 Task: Create new invoice with Date Opened :15-Apr-23, Select Customer: Liquor Stop (MacArthur Blvd), Terms: Payment Term 1. Make invoice entry for item-1 with Date: 15-Apr-23, Description: Purina Dog Chow_x000D_
, Action: Material, Income Account: Income:Sales, Quantity: 1, Unit Price: 8.25, Discount $: 0.25. Make entry for item-2 with Date: 15-Apr-23, Description: _x000D_
Sweet Chaos Movie Theater Butter Popcorn Bag , Action: Material, Income Account: Income:Sales, Quantity: 2, Unit Price: 12, Discount $: 1.25. Make entry for item-3 with Date: 15-Apr-23, Description: Doritos Spicy Nacho_x000D_
, Action: Material, Income Account: Income:Sales, Quantity: 1, Unit Price: 13, Discount $: 1.75. Write Notes: 'Looking forward to serving you again.'. Post Invoice with Post Date: 15-Apr-23, Post to Accounts: Assets:Accounts Receivable. Pay / Process Payment with Transaction Date: 15-May-23, Amount: 42, Transfer Account: Checking Account. Print Invoice, display notes by going to Option, then go to Display Tab and check 'Invoice Notes'.
Action: Mouse pressed left at (177, 24)
Screenshot: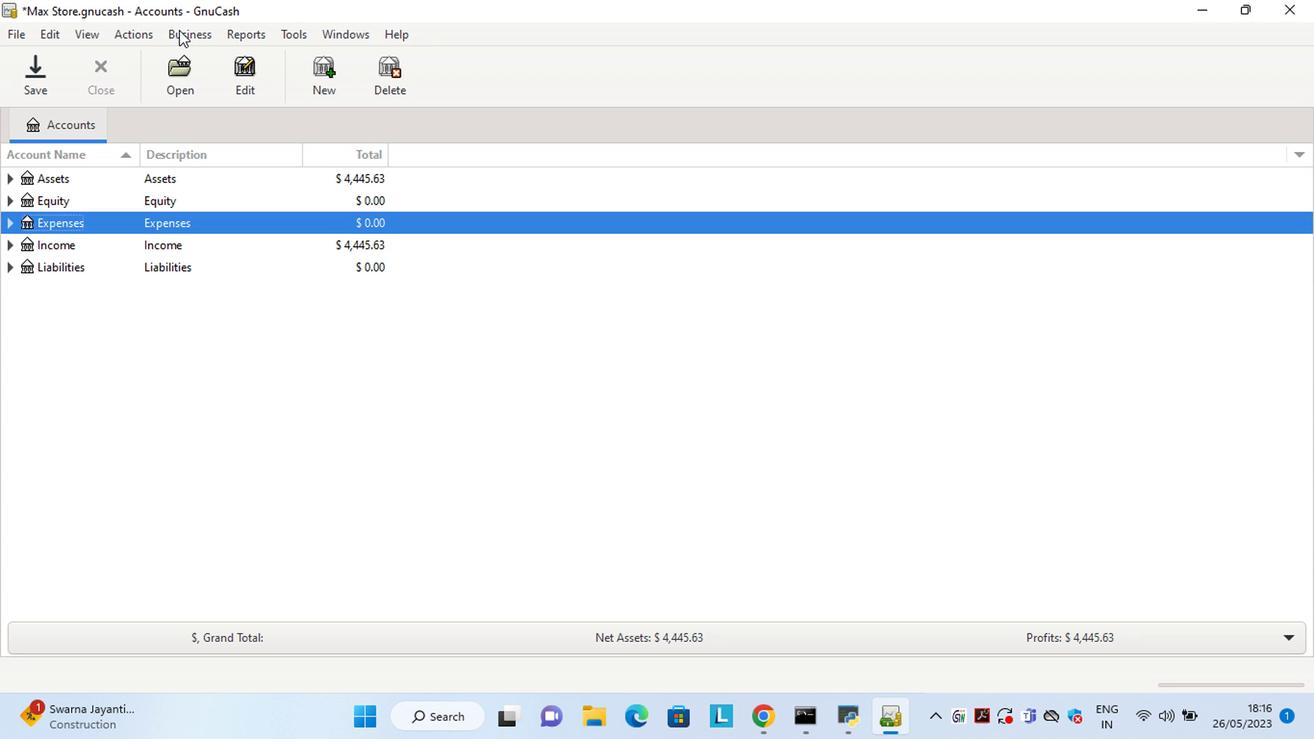 
Action: Mouse moved to (397, 121)
Screenshot: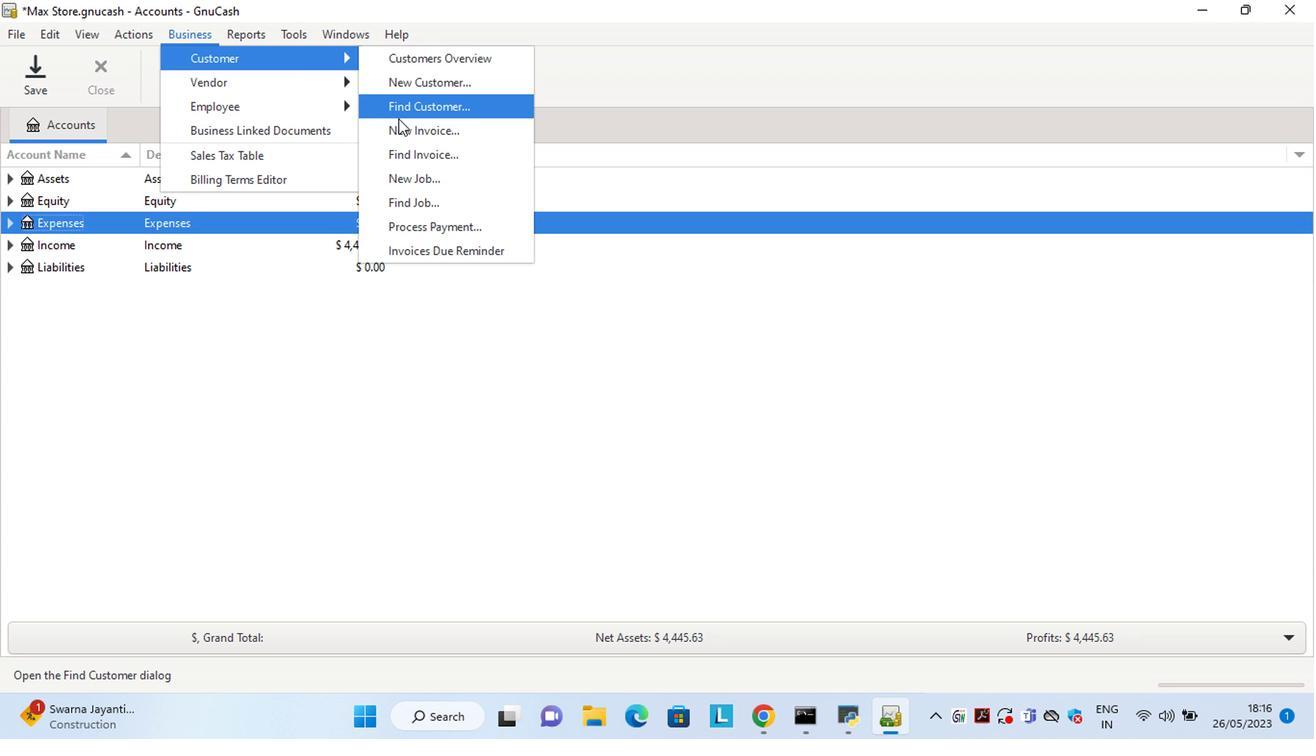 
Action: Mouse pressed left at (397, 121)
Screenshot: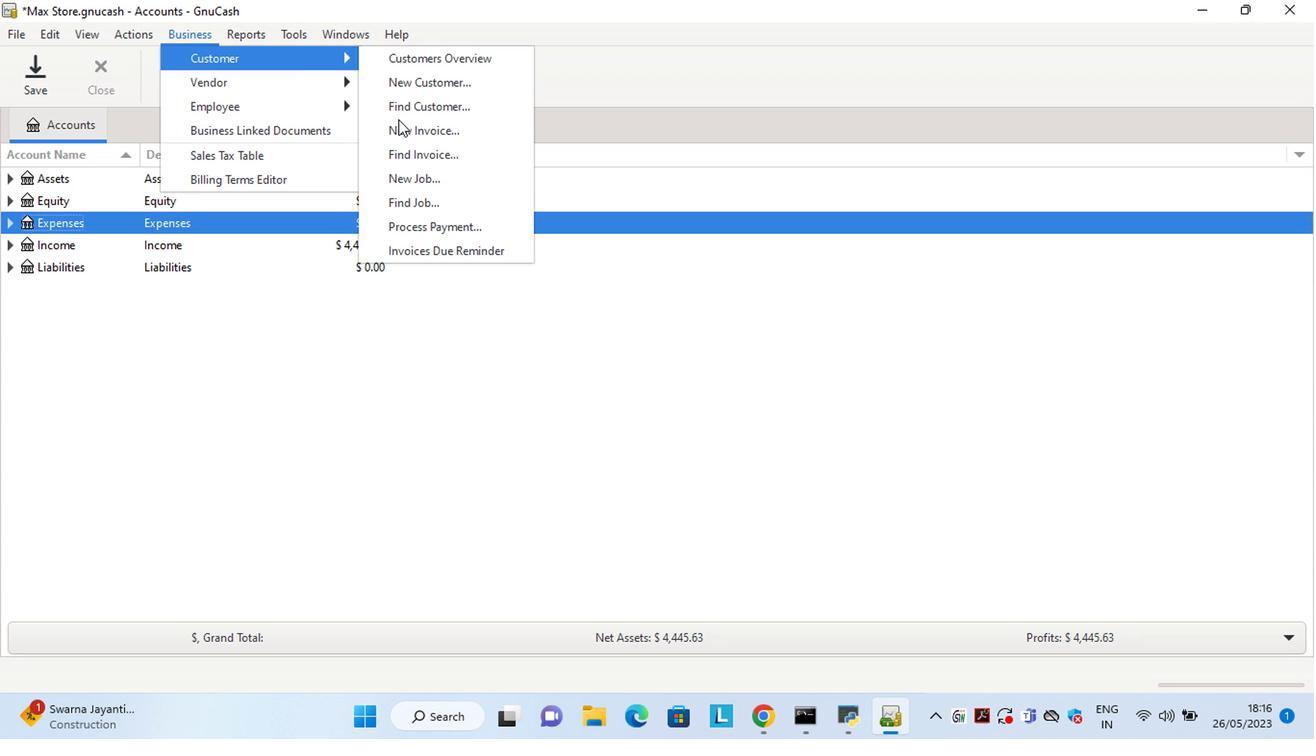 
Action: Mouse moved to (709, 254)
Screenshot: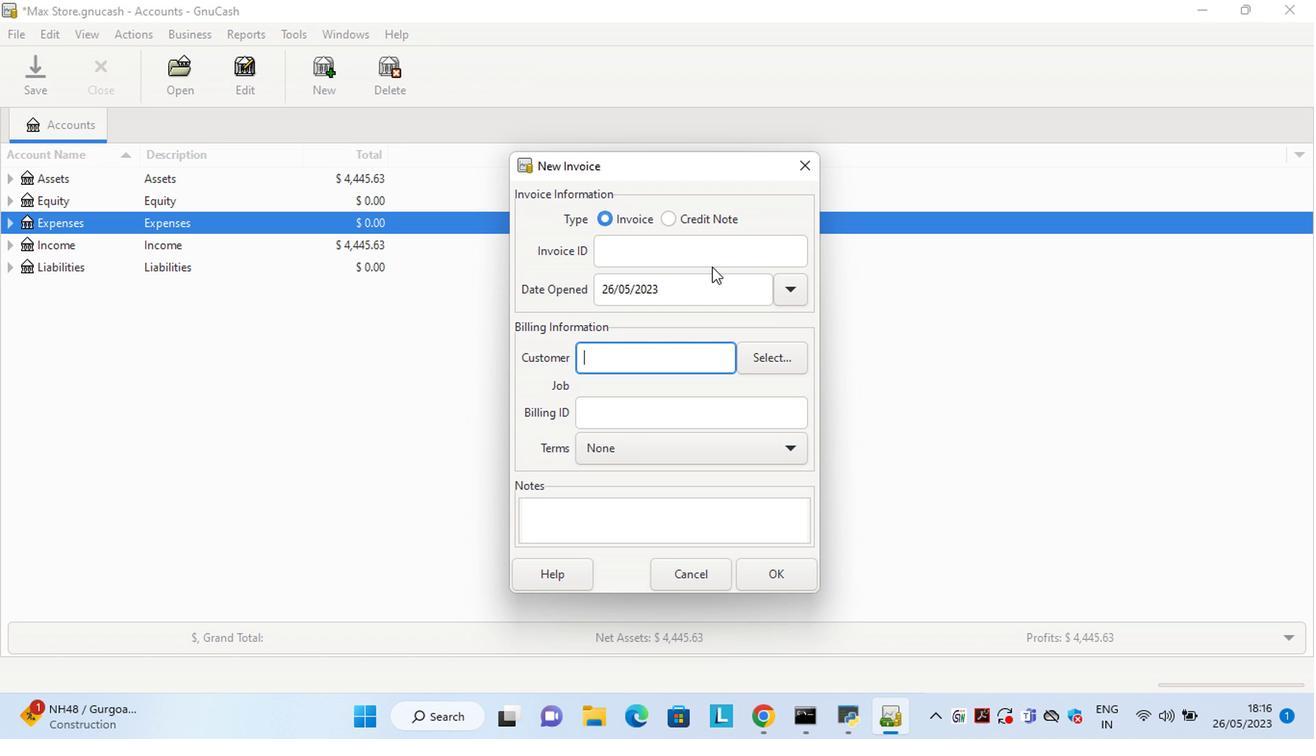 
Action: Mouse pressed left at (709, 254)
Screenshot: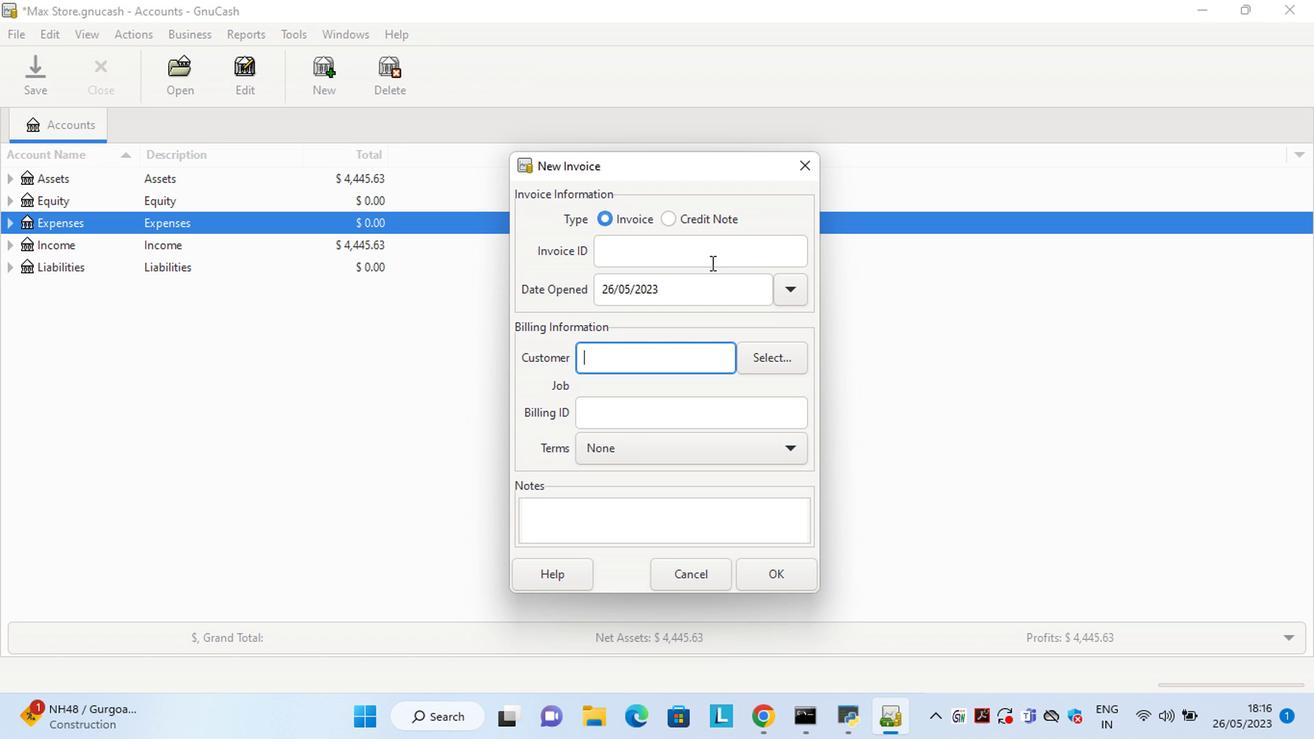 
Action: Mouse moved to (703, 287)
Screenshot: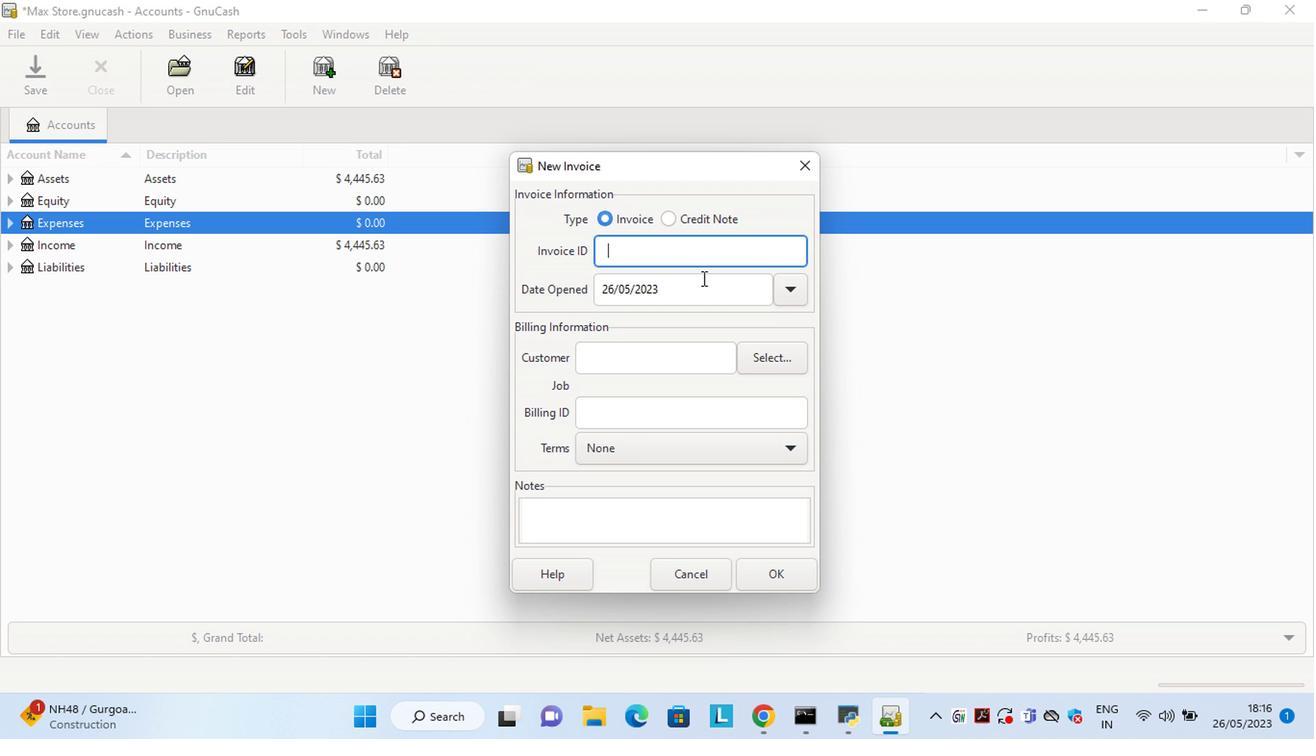 
Action: Mouse pressed left at (703, 287)
Screenshot: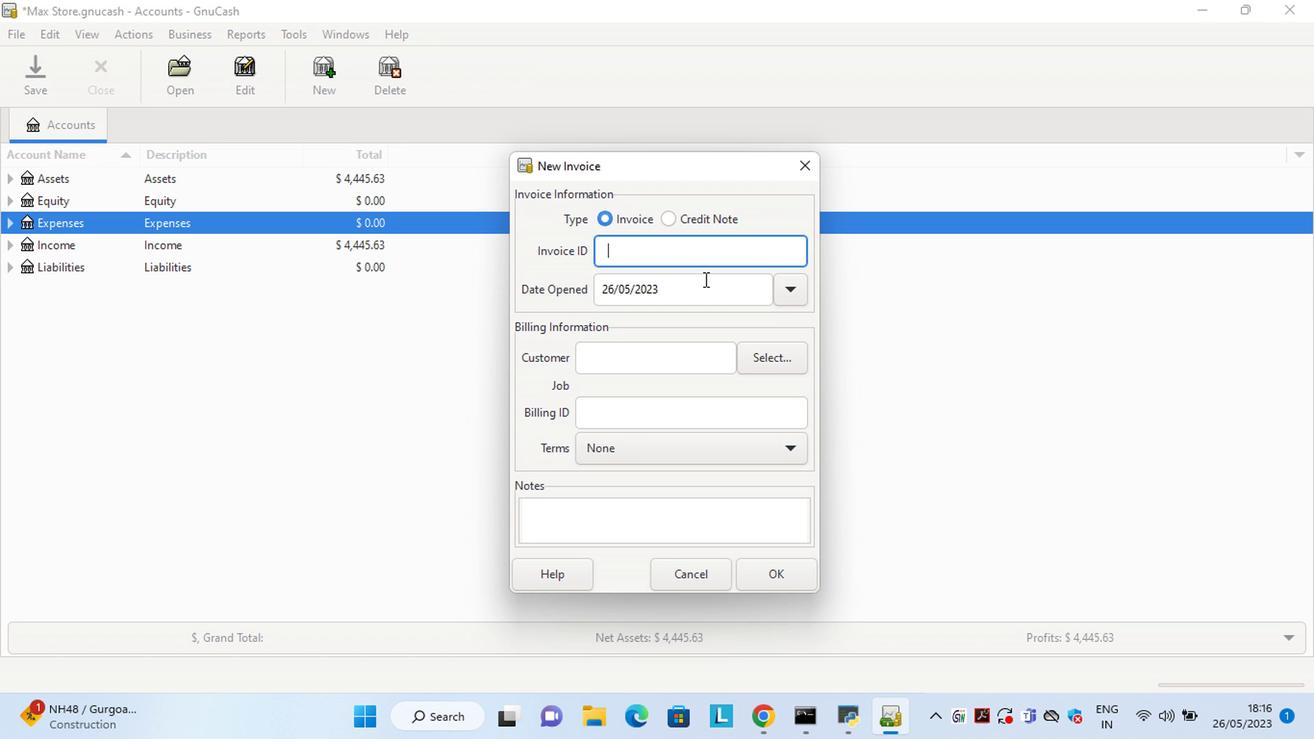 
Action: Key pressed <Key.left><Key.left><Key.left><Key.left><Key.left><Key.left><Key.left><Key.left><Key.left><Key.left><Key.left><Key.left><Key.delete><Key.delete>15<Key.right><Key.right><Key.delete>4
Screenshot: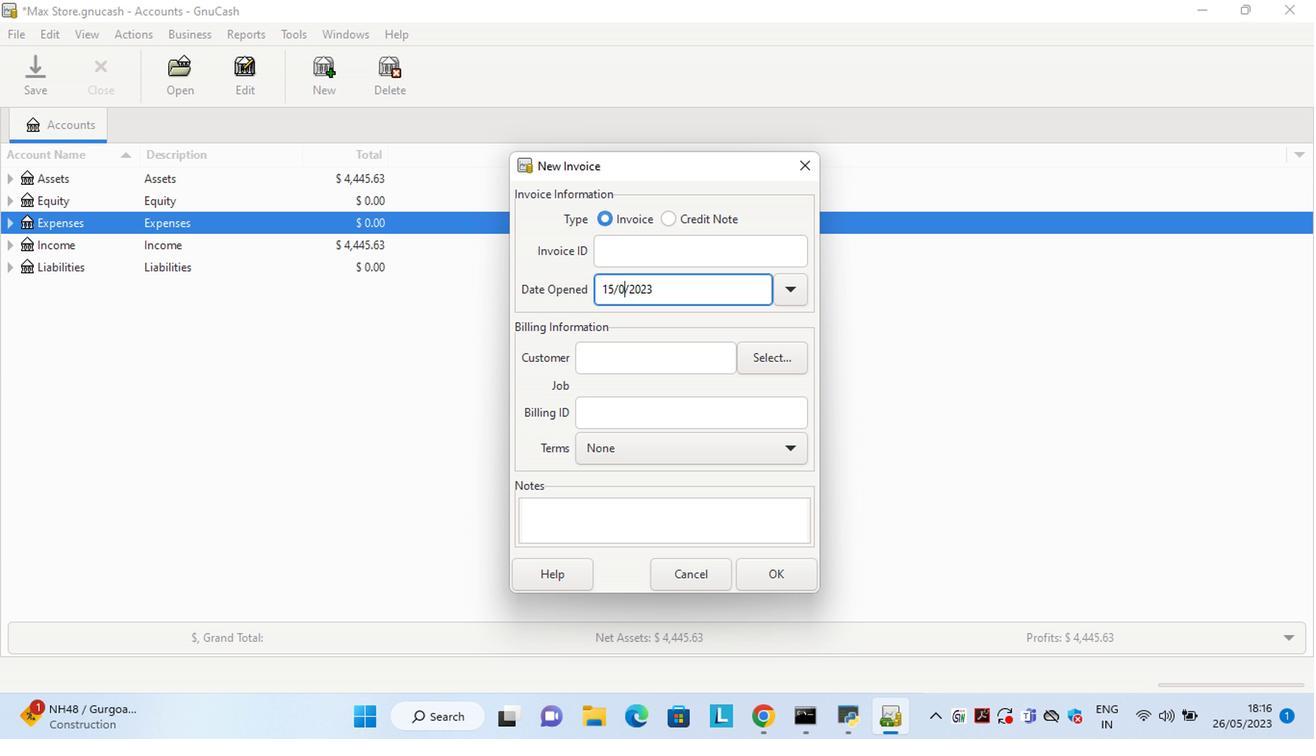 
Action: Mouse moved to (749, 354)
Screenshot: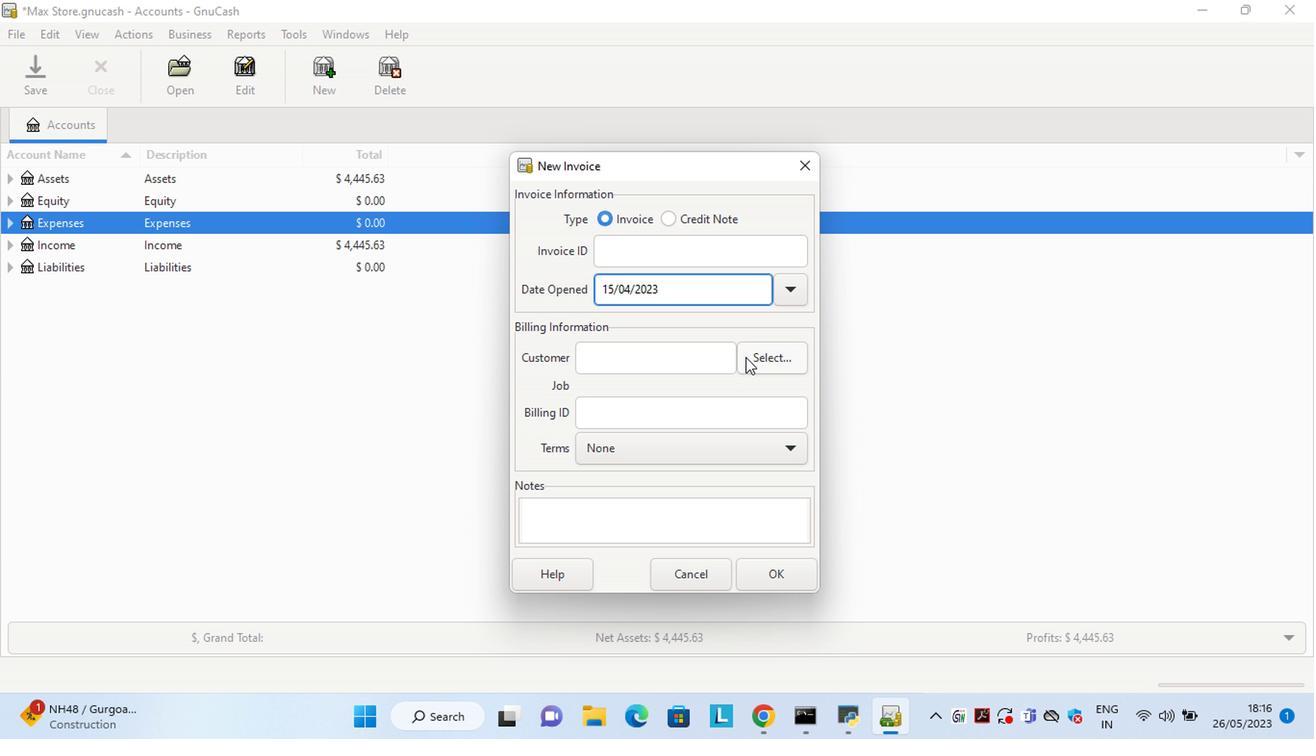 
Action: Mouse pressed left at (749, 354)
Screenshot: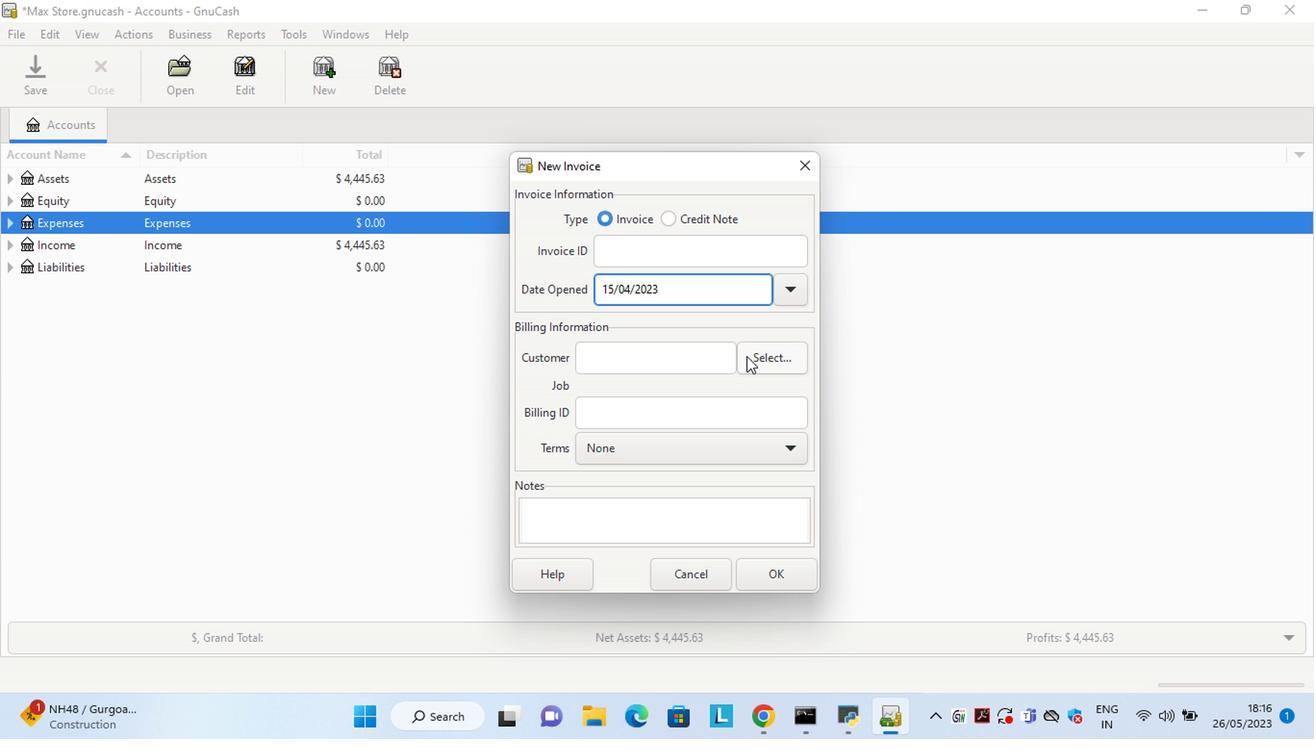 
Action: Mouse moved to (679, 327)
Screenshot: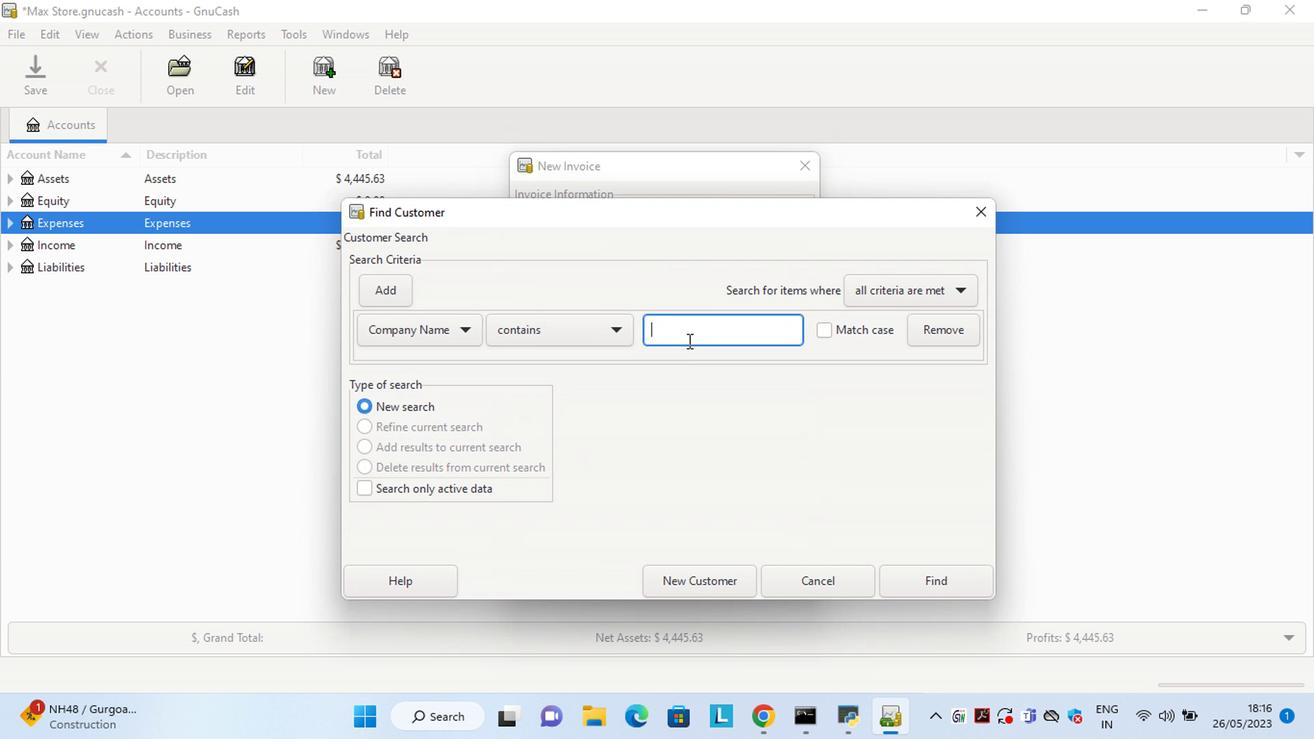 
Action: Mouse pressed left at (679, 327)
Screenshot: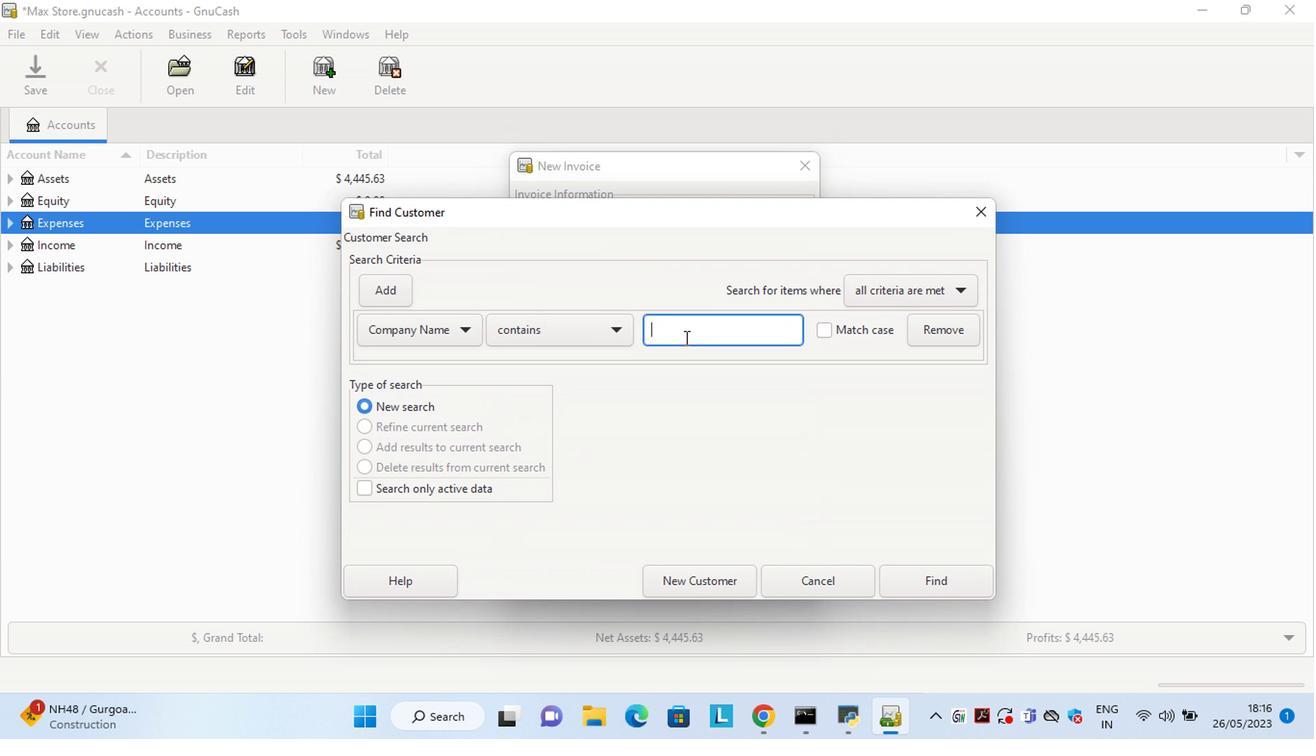 
Action: Key pressed <Key.shift>Liquor<Key.space><Key.shift>Stop
Screenshot: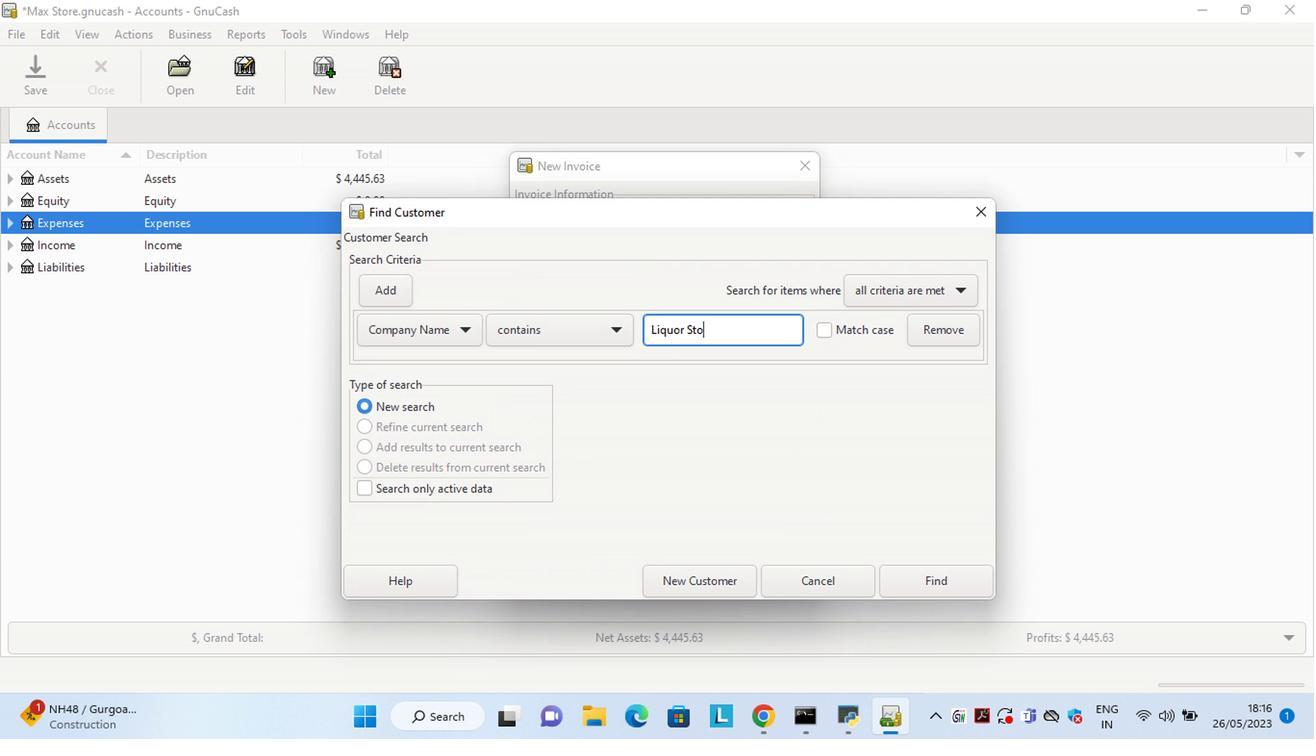 
Action: Mouse moved to (943, 586)
Screenshot: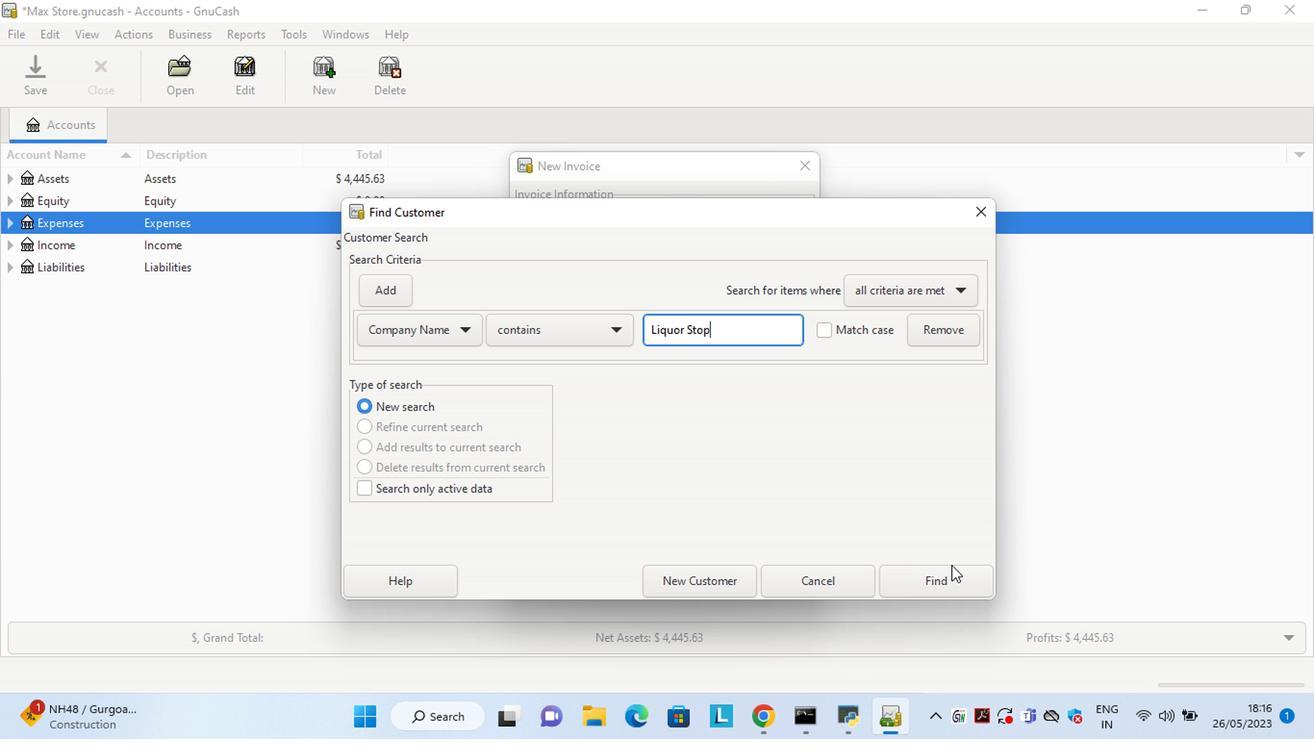 
Action: Mouse pressed left at (943, 586)
Screenshot: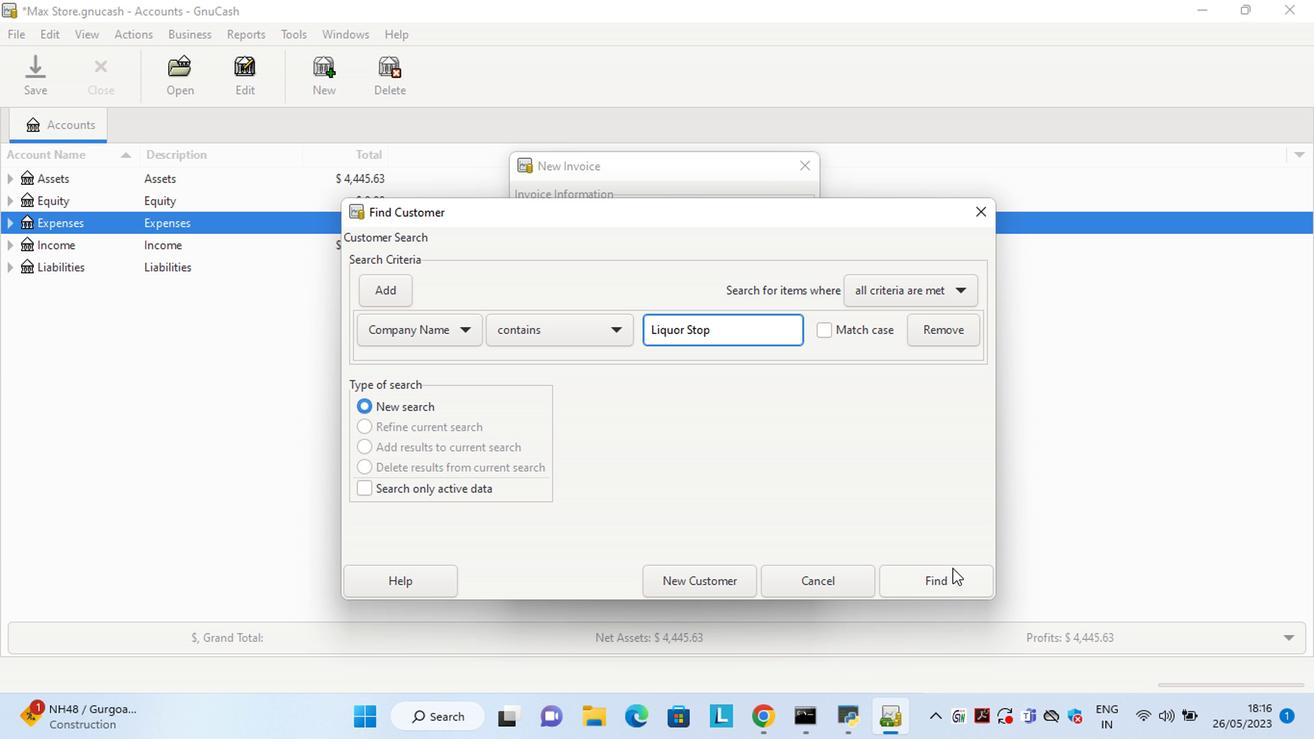 
Action: Mouse moved to (716, 384)
Screenshot: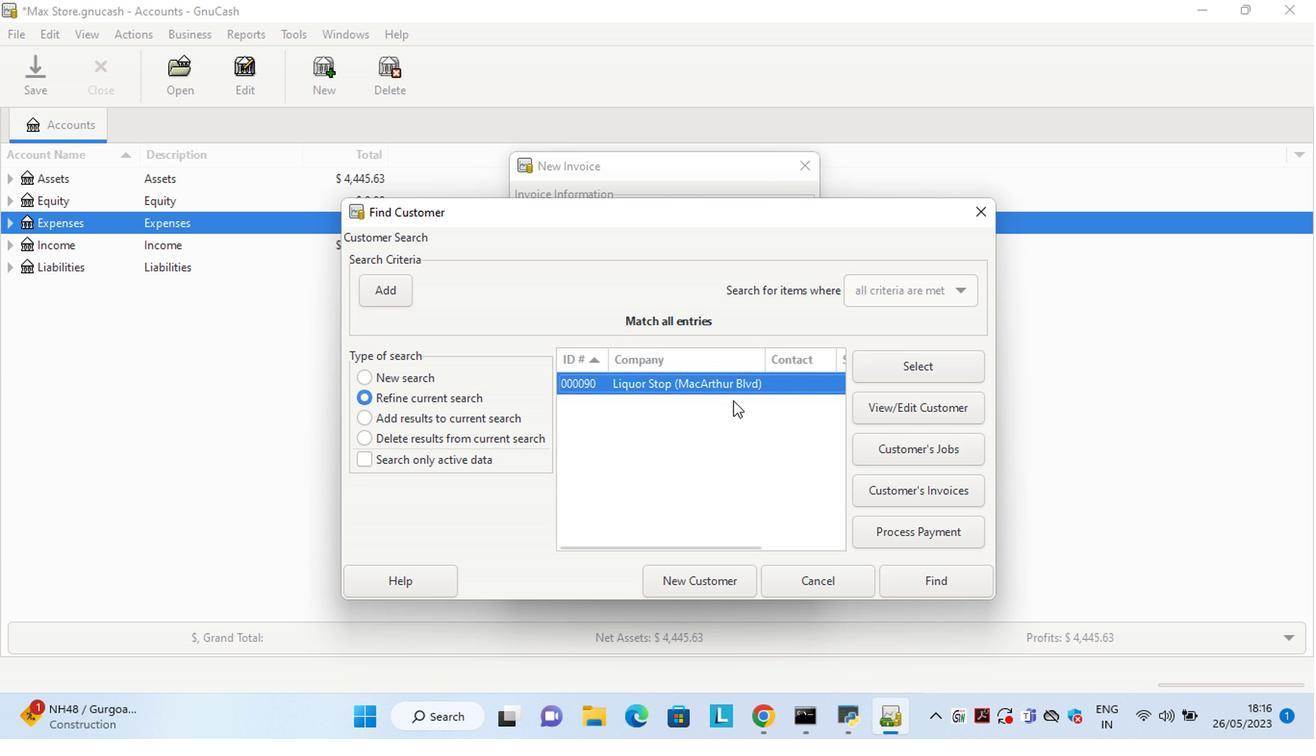 
Action: Mouse pressed left at (716, 384)
Screenshot: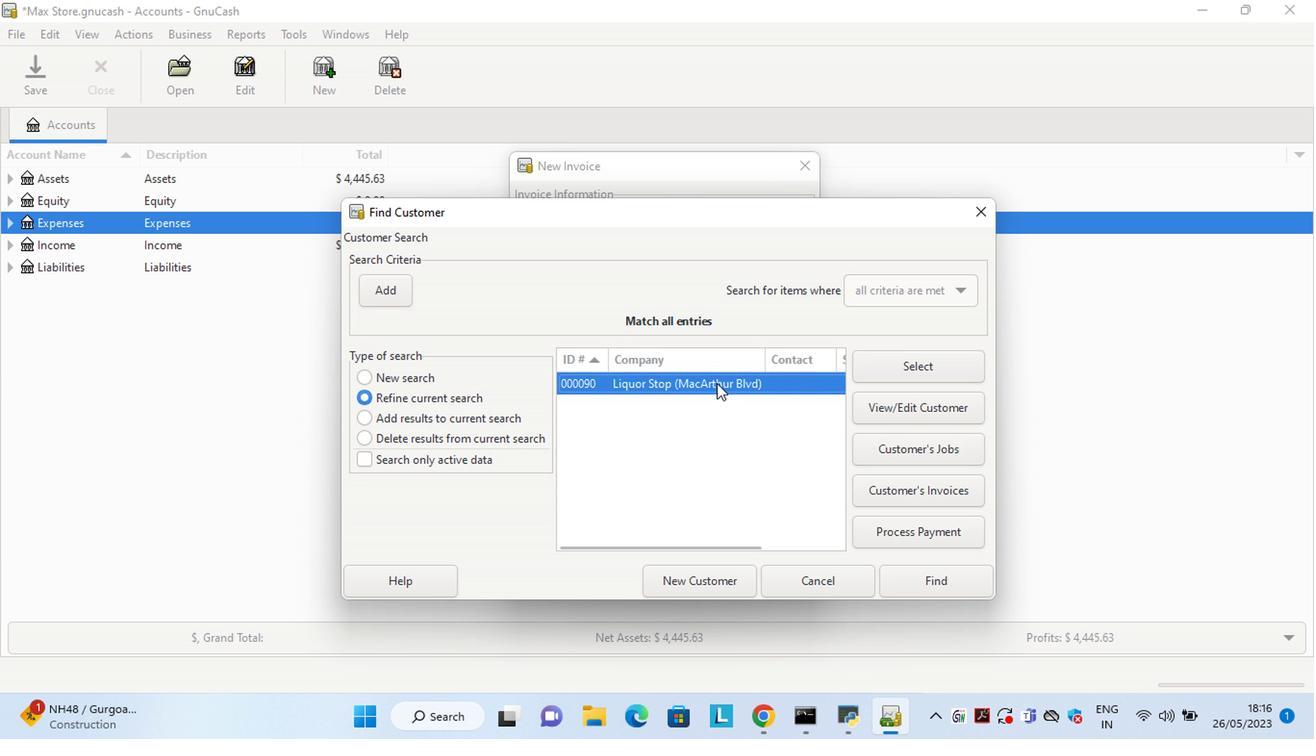 
Action: Mouse pressed left at (716, 384)
Screenshot: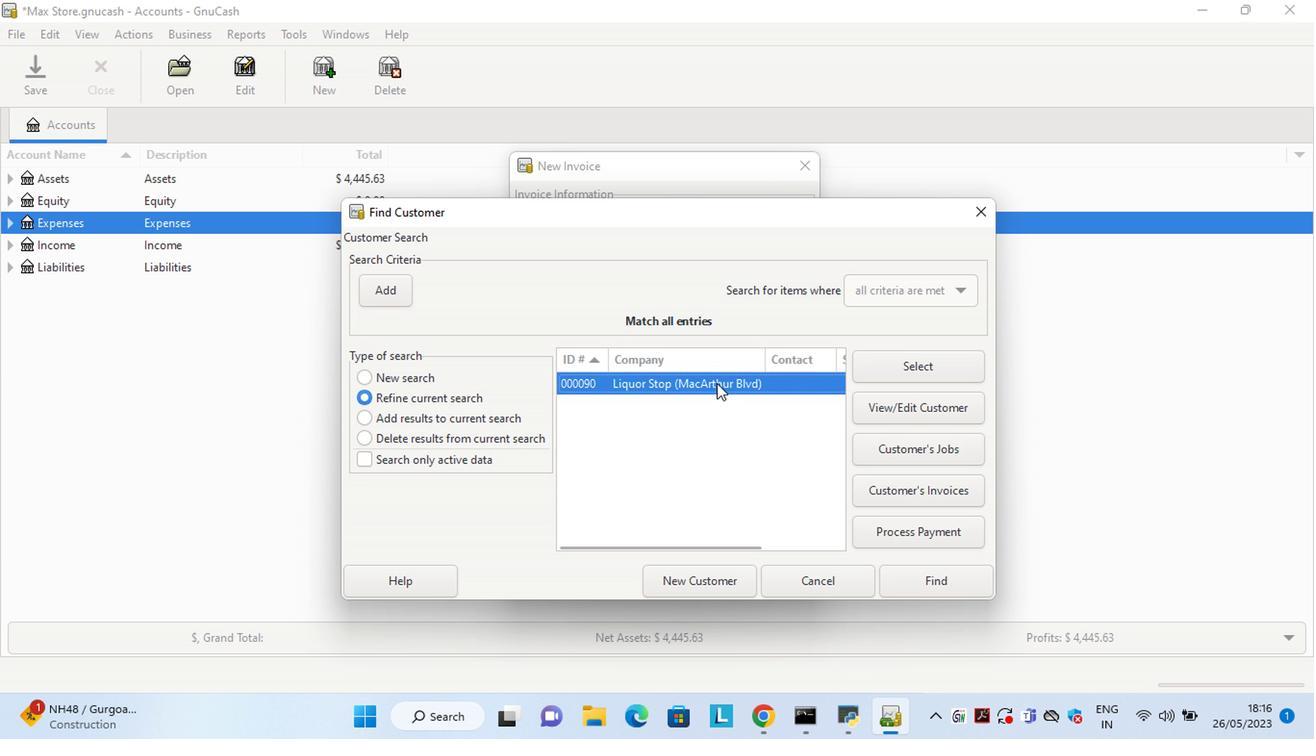 
Action: Mouse moved to (652, 463)
Screenshot: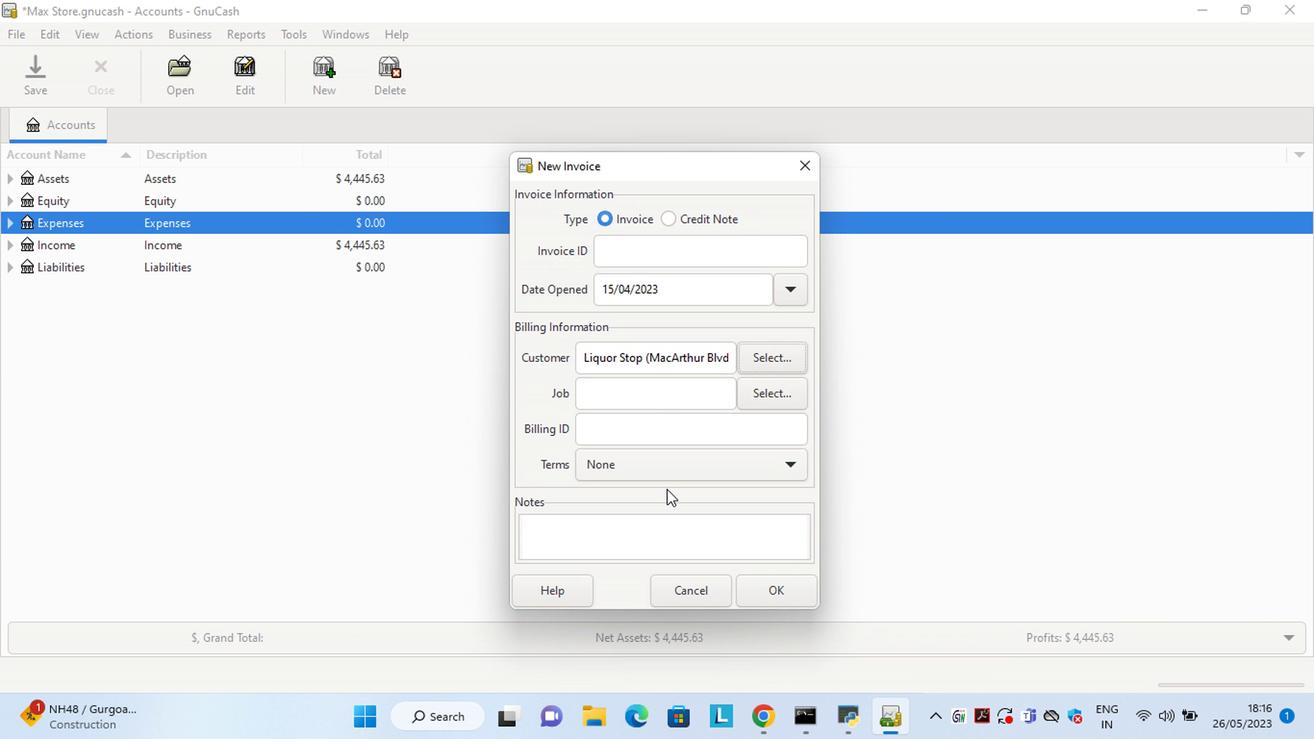 
Action: Mouse pressed left at (652, 463)
Screenshot: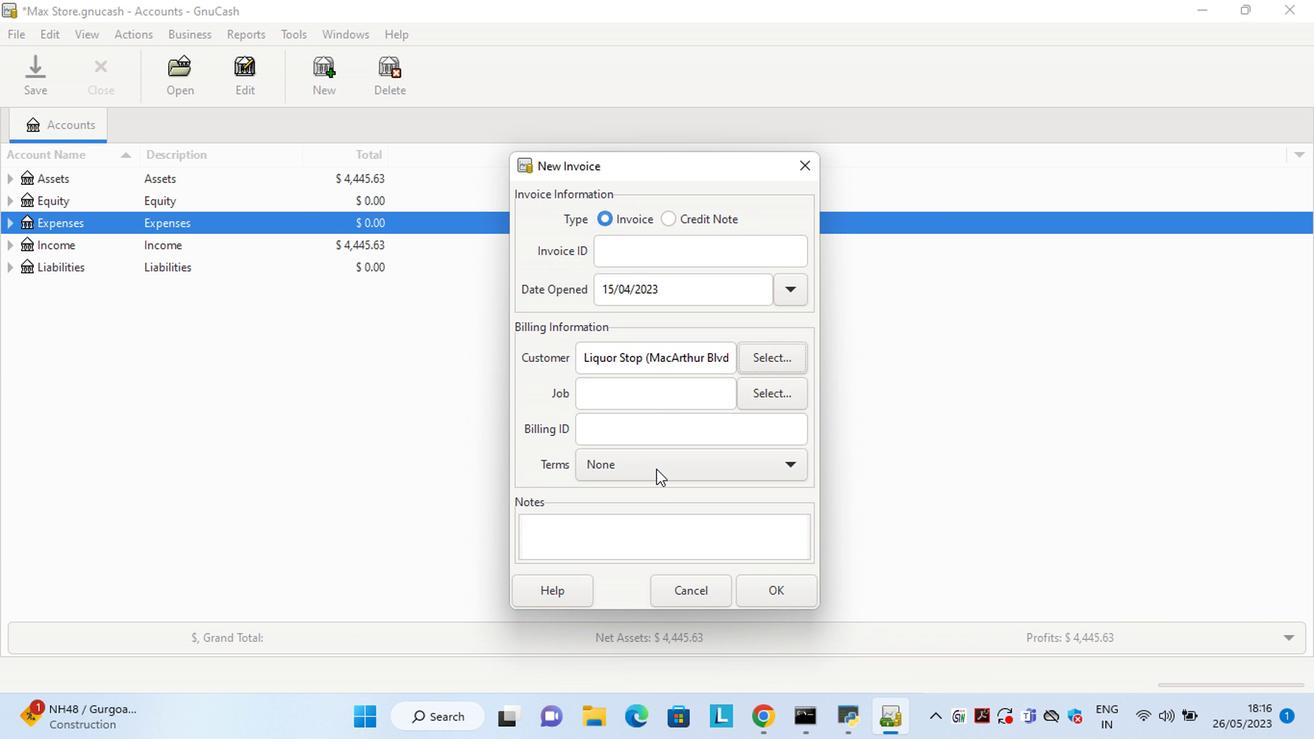 
Action: Mouse moved to (633, 503)
Screenshot: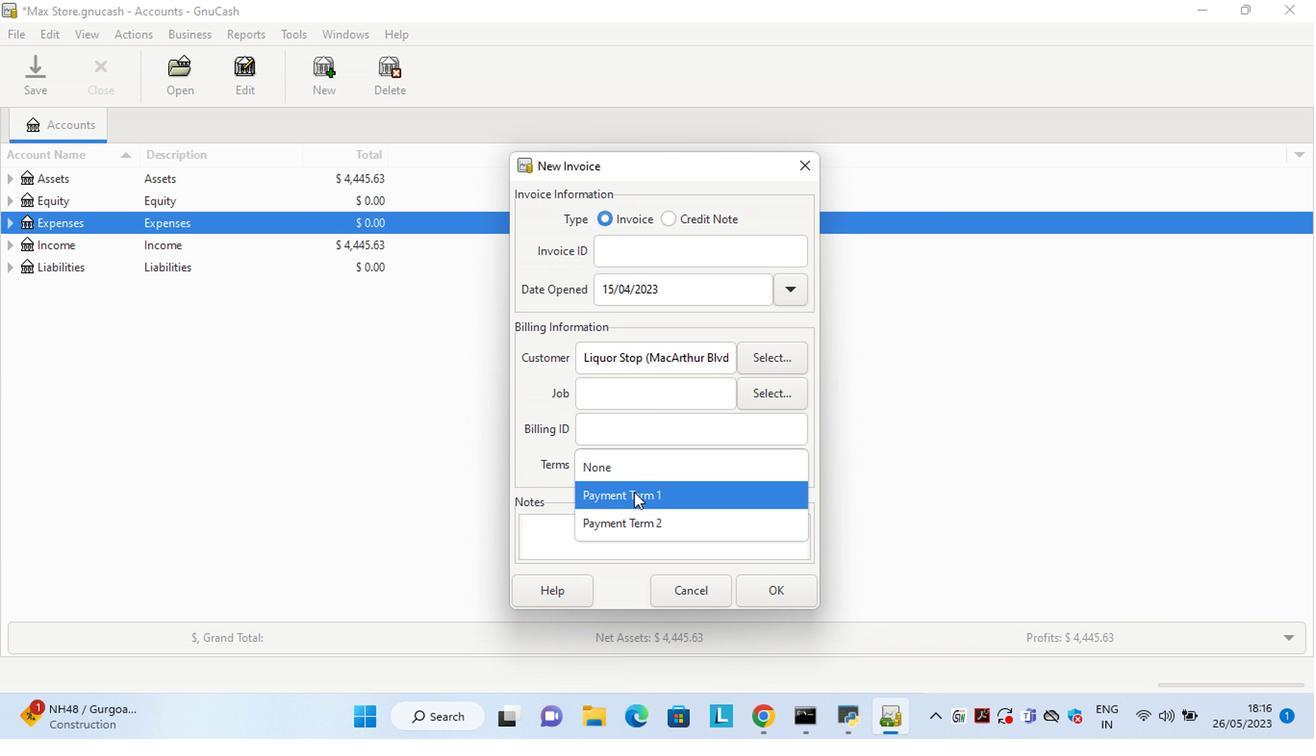 
Action: Mouse pressed left at (633, 503)
Screenshot: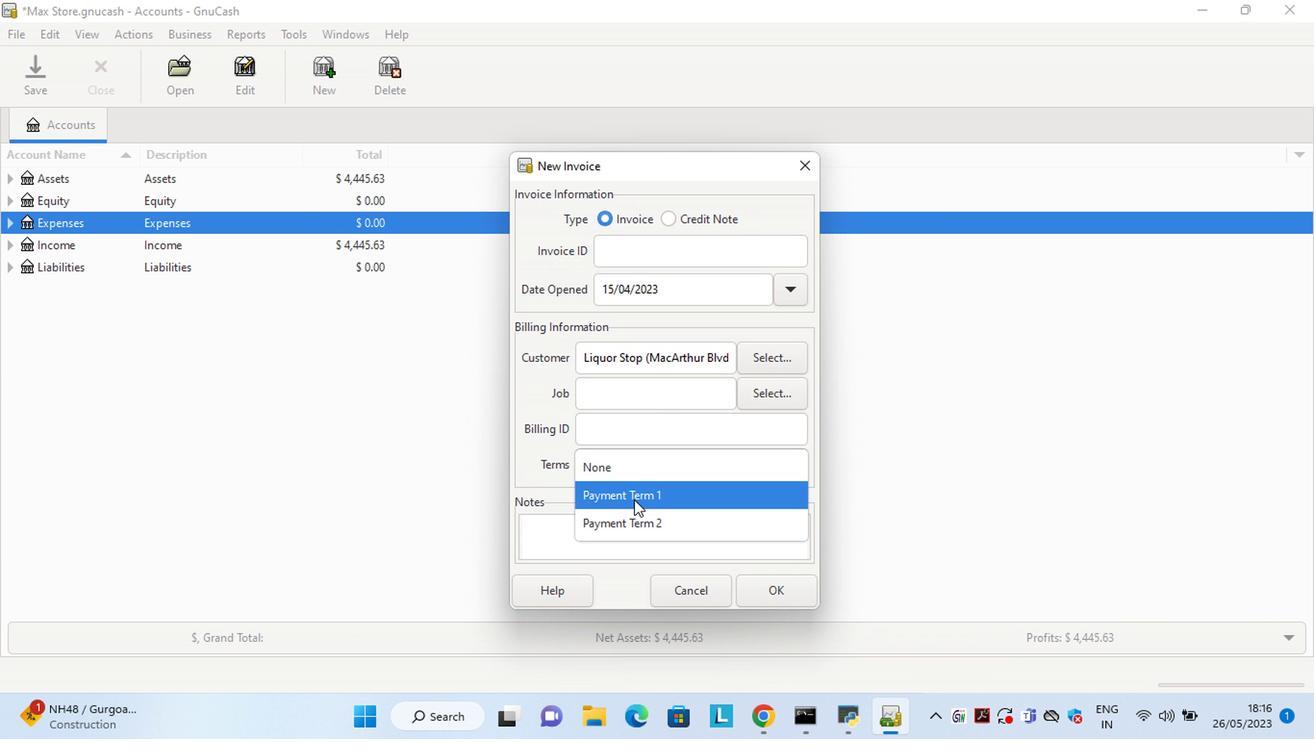 
Action: Mouse moved to (760, 590)
Screenshot: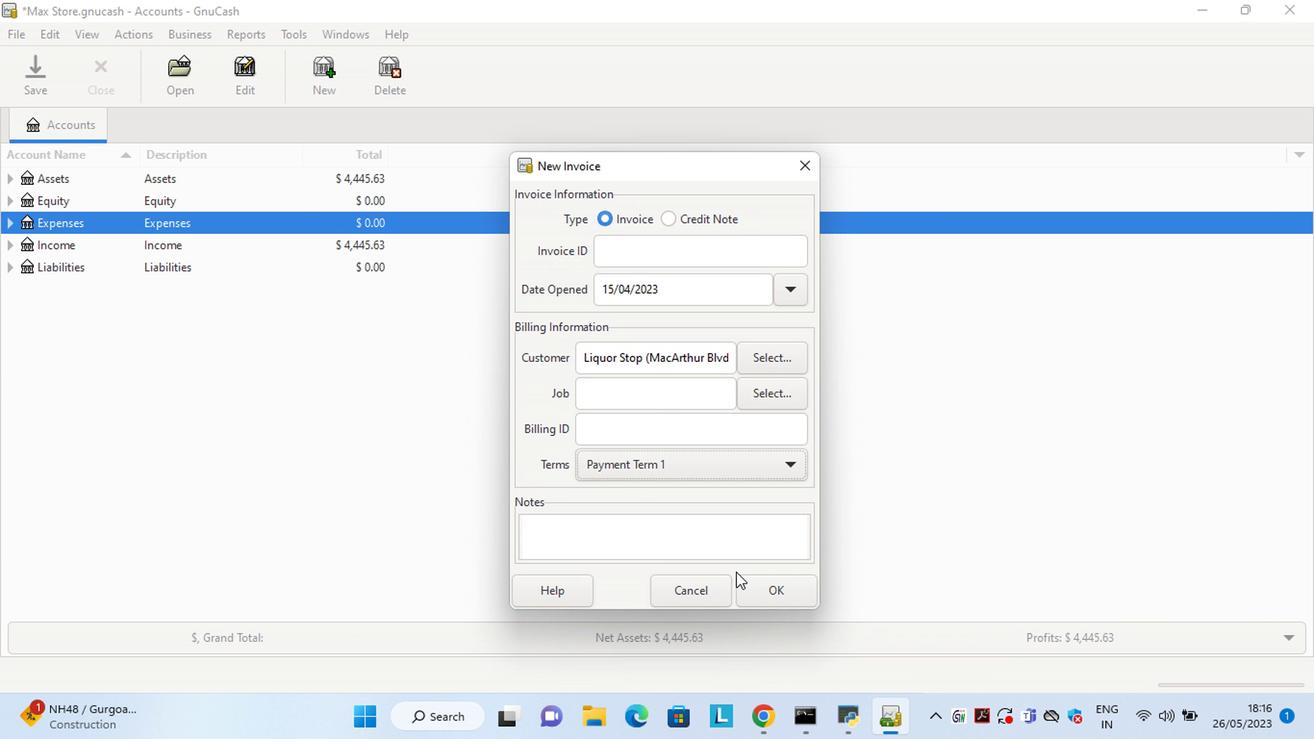 
Action: Mouse pressed left at (760, 590)
Screenshot: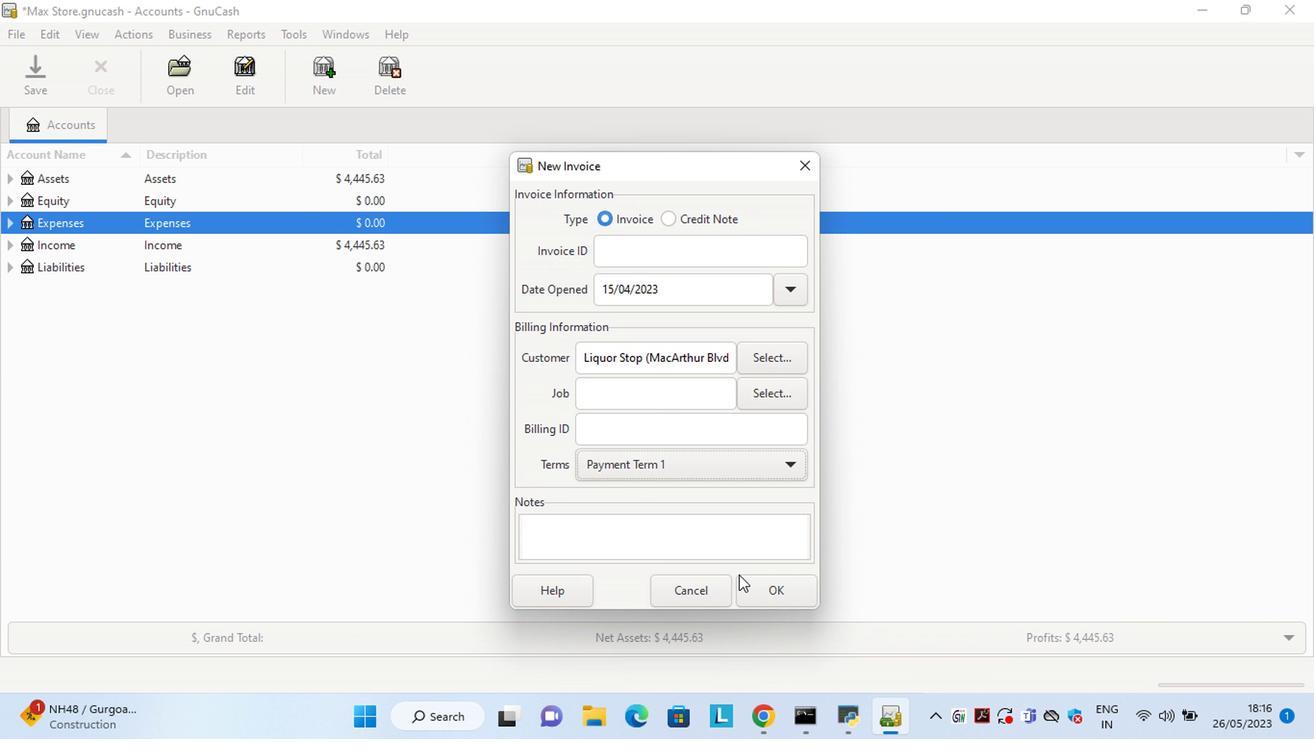 
Action: Mouse moved to (421, 404)
Screenshot: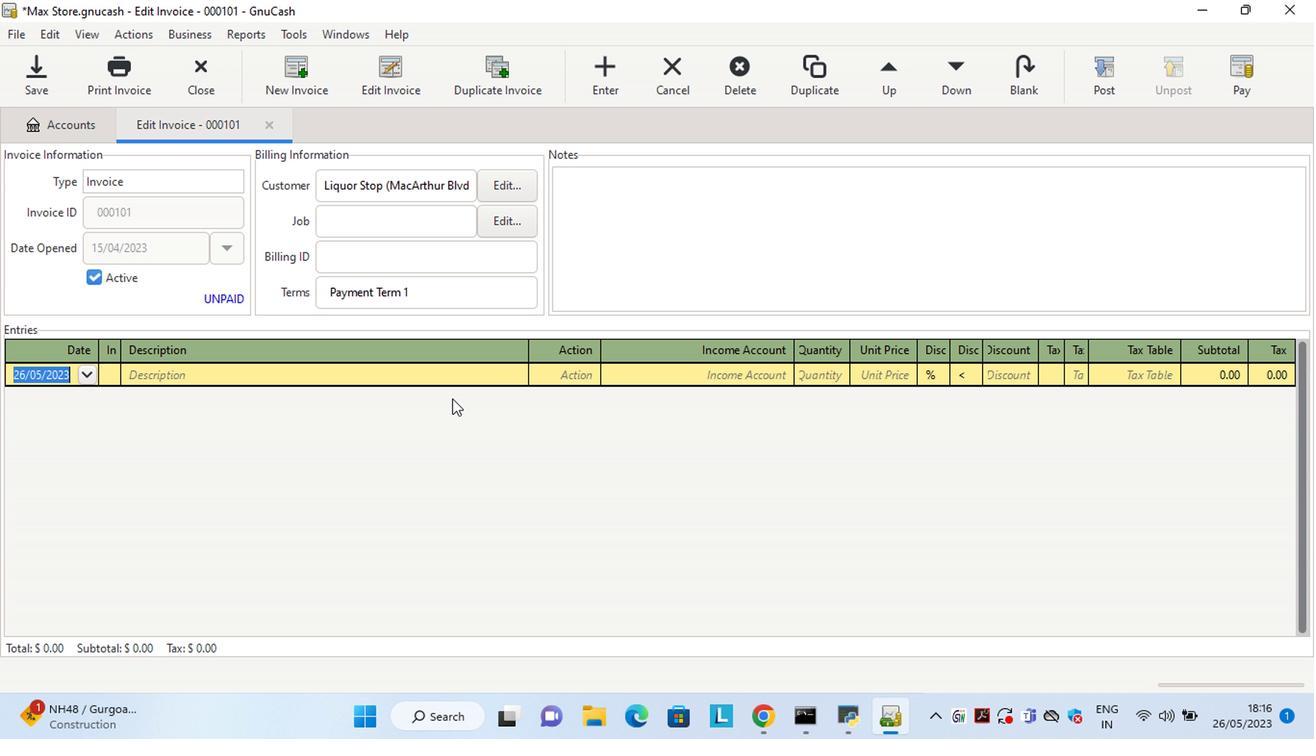 
Action: Key pressed <Key.left><Key.delete><Key.delete>15<Key.right><Key.right><Key.delete>4<Key.tab><Key.shift>Purina<Key.space><Key.shift>Dog<Key.space><Key.shift>Chow<Key.tab>ma<Key.tab>sale<Key.tab>1<Key.tab>
Screenshot: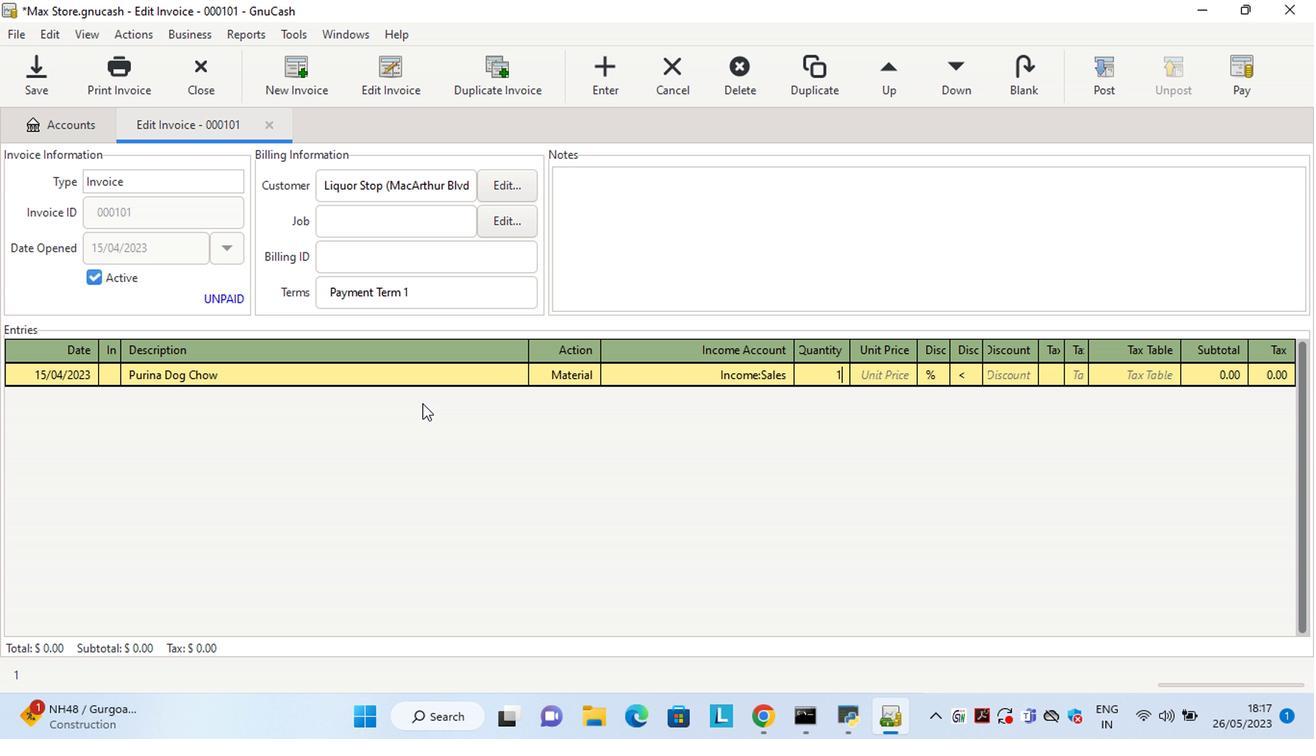 
Action: Mouse moved to (879, 379)
Screenshot: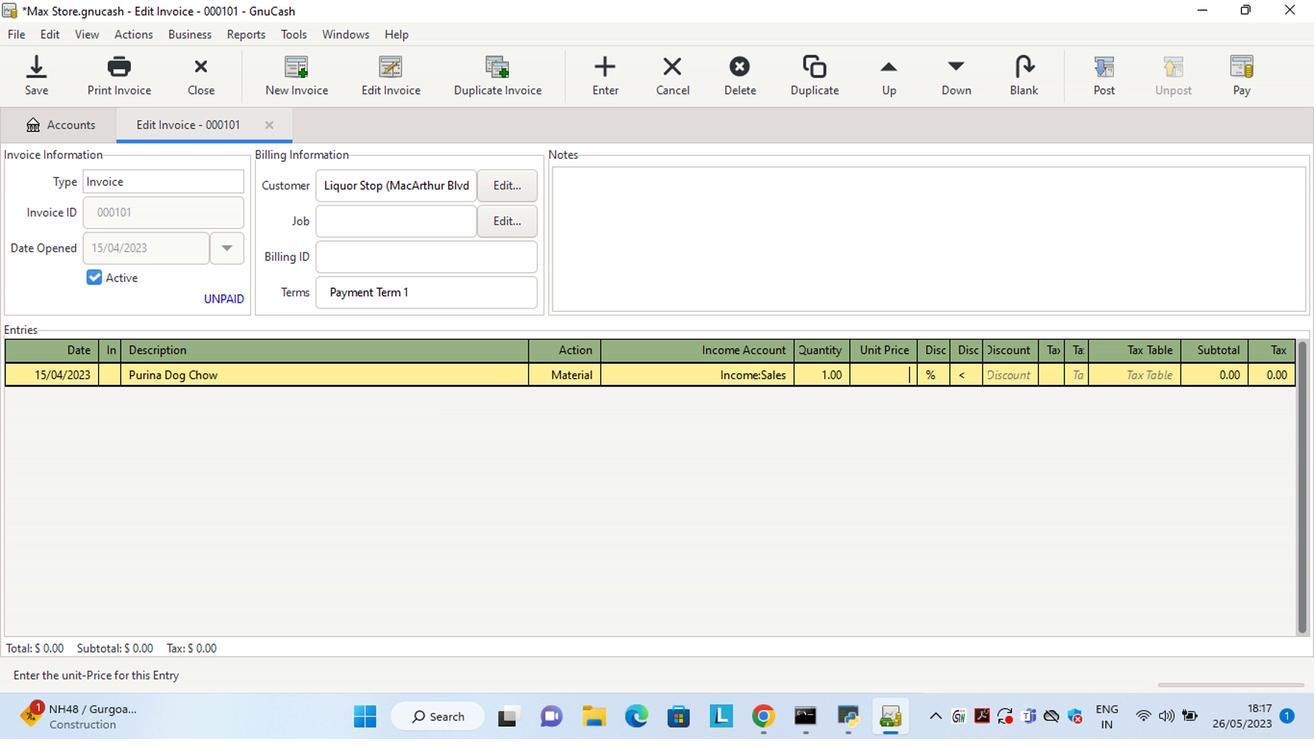 
Action: Key pressed 8.25
Screenshot: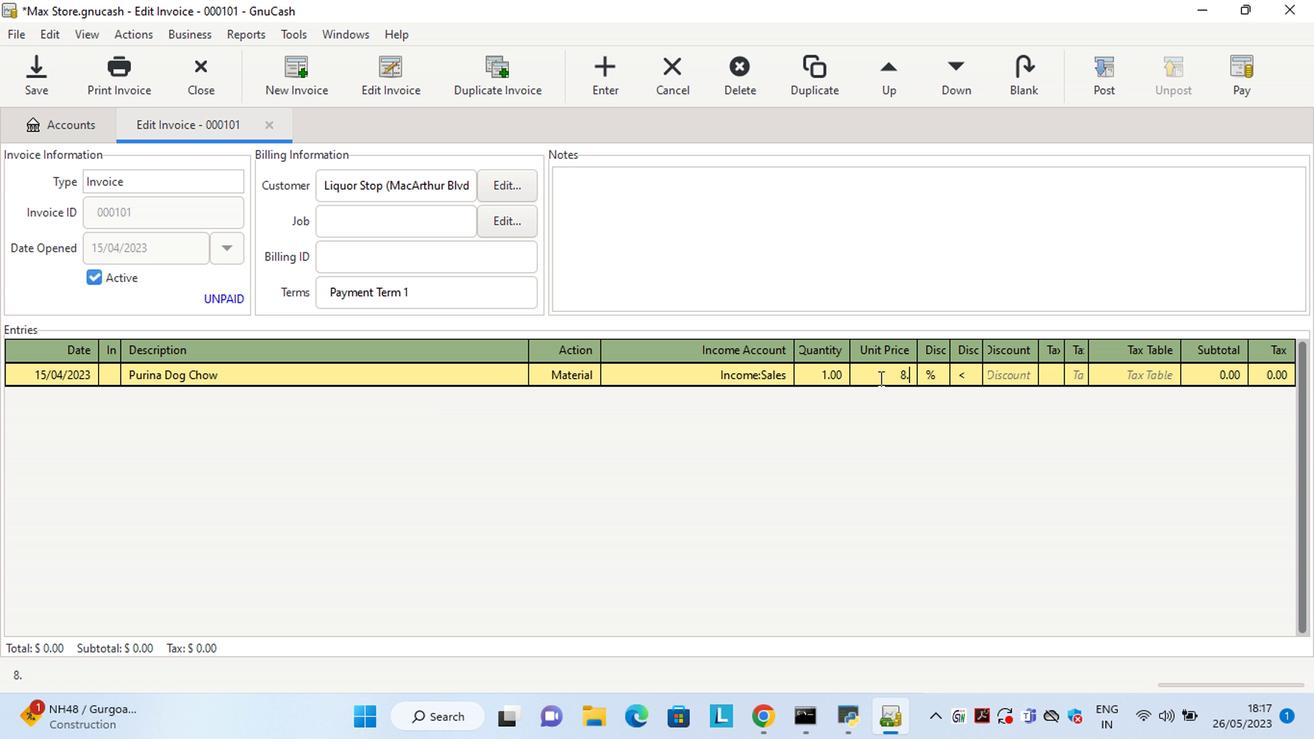 
Action: Mouse moved to (1086, 397)
Screenshot: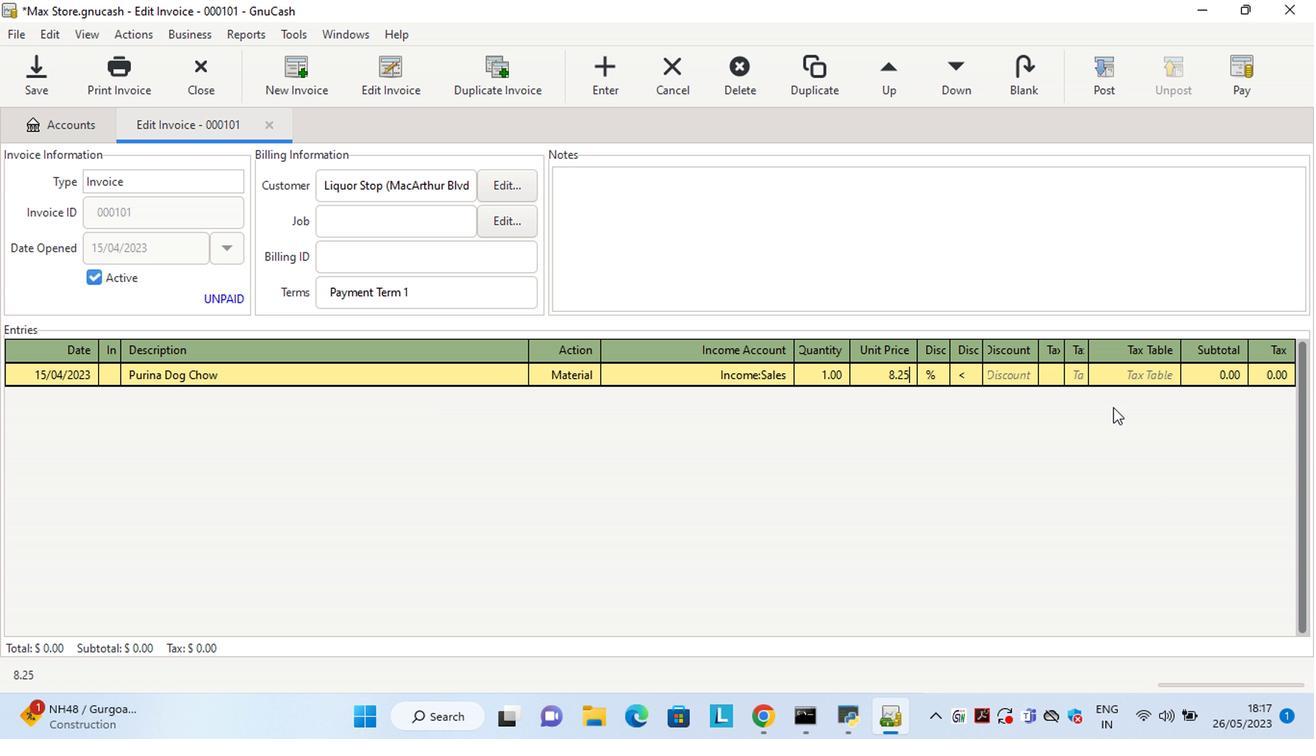 
Action: Key pressed <Key.tab>
Screenshot: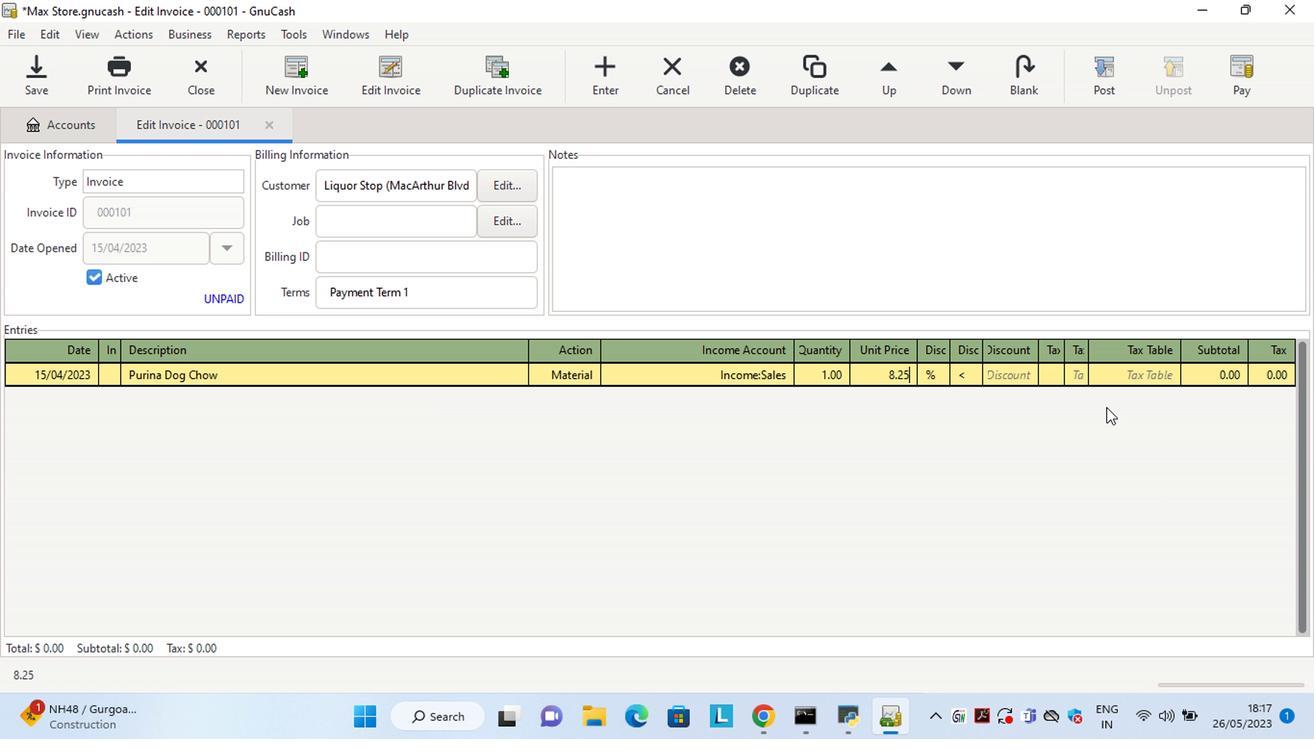 
Action: Mouse moved to (966, 377)
Screenshot: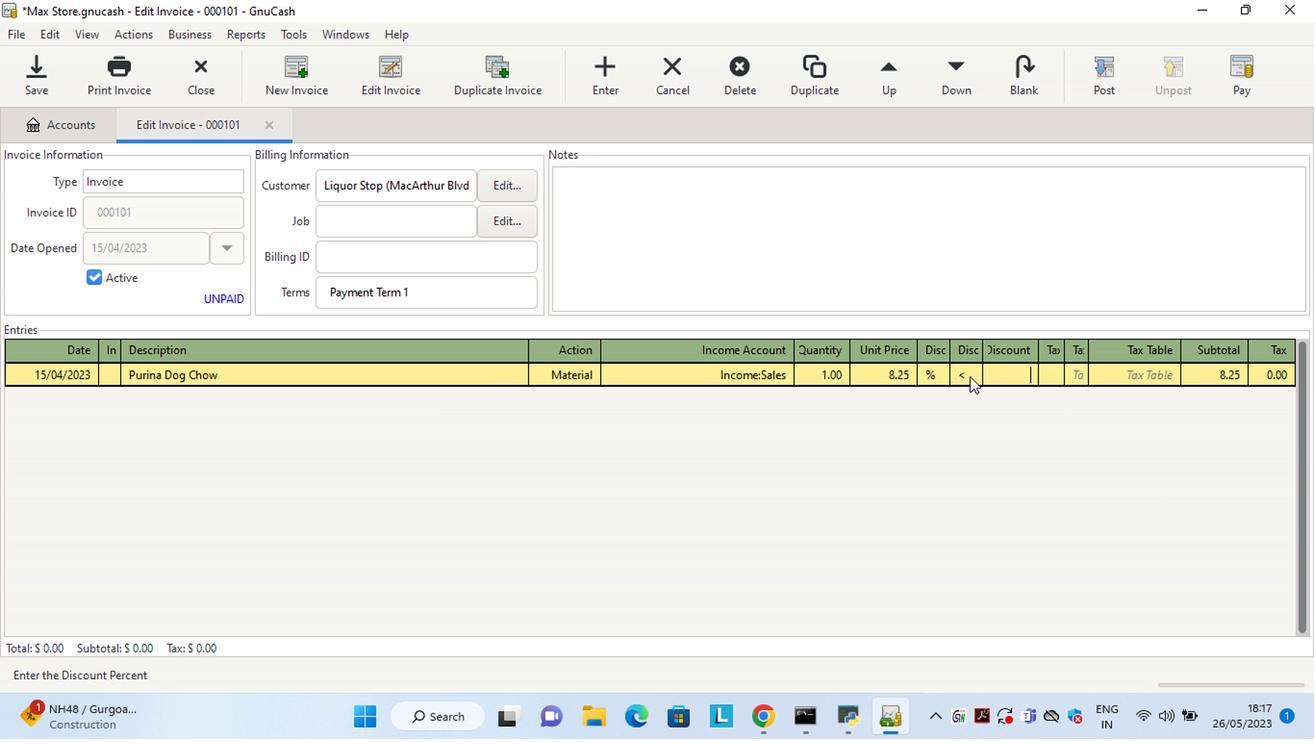 
Action: Mouse pressed left at (966, 377)
Screenshot: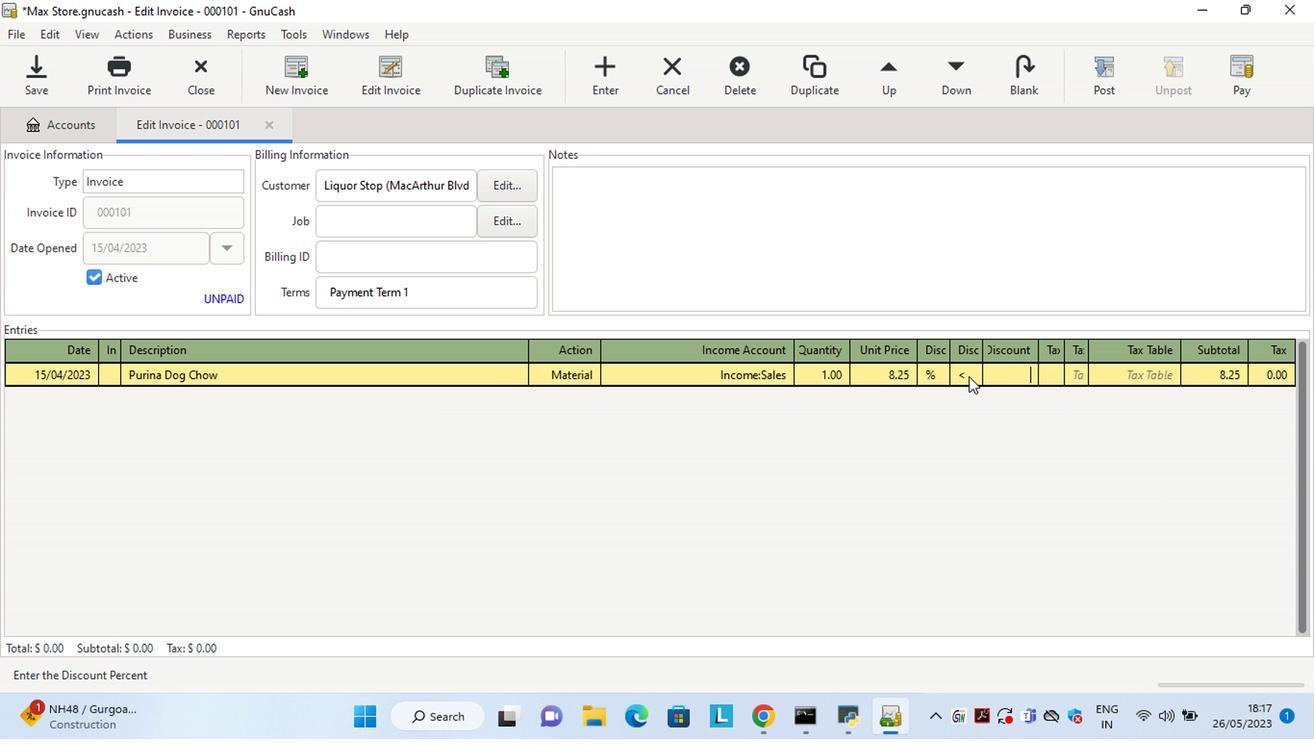 
Action: Mouse moved to (925, 374)
Screenshot: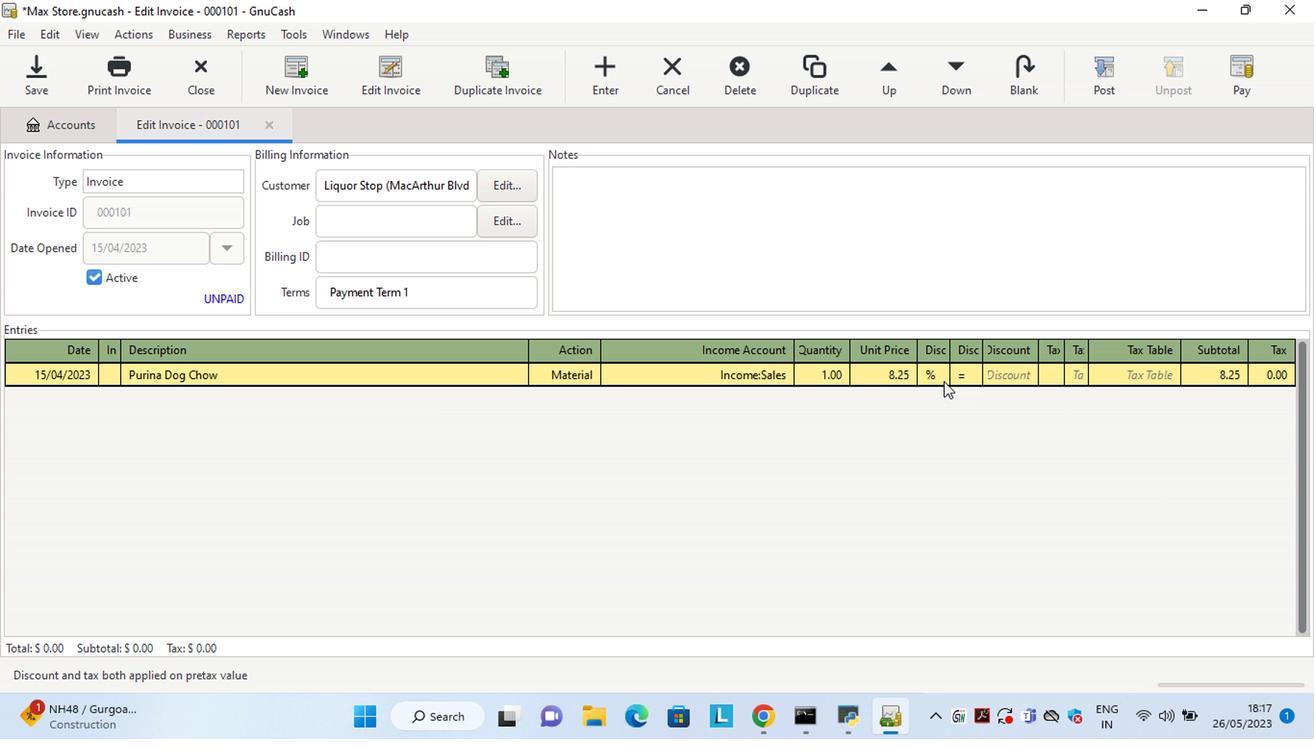 
Action: Mouse pressed left at (925, 374)
Screenshot: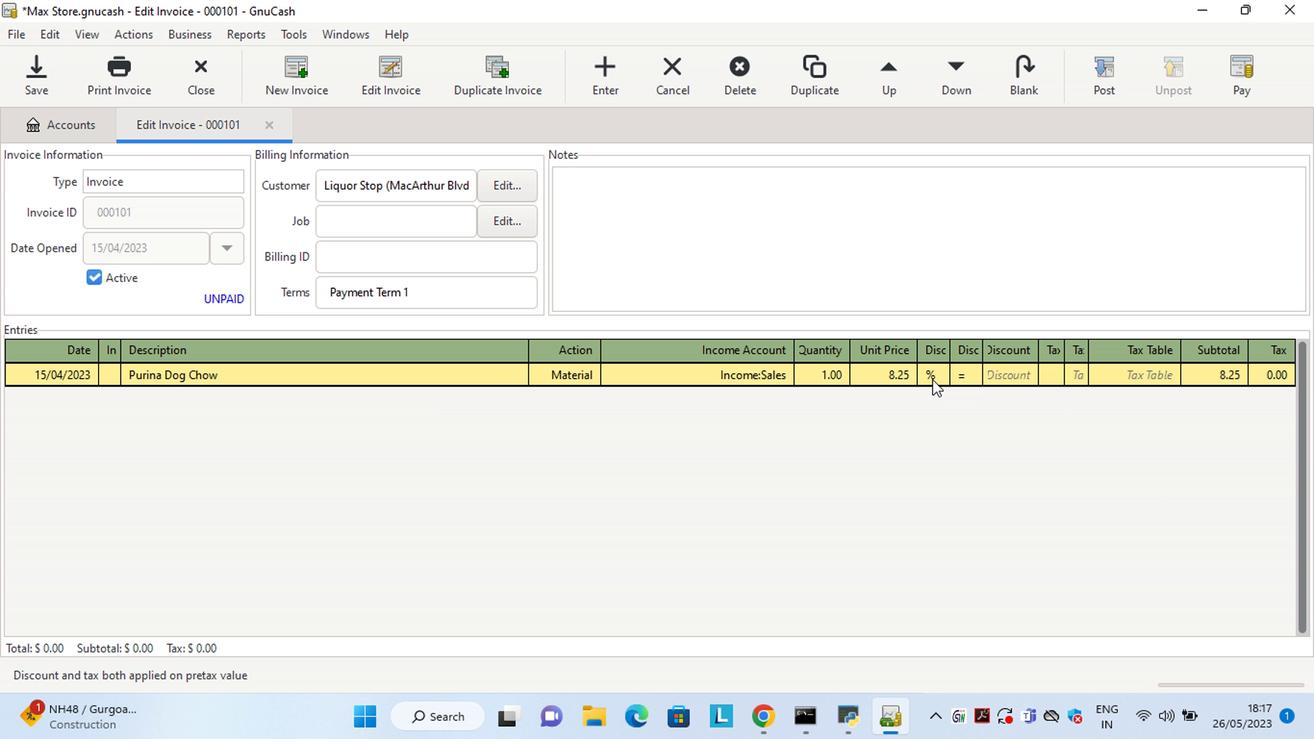 
Action: Mouse moved to (1003, 377)
Screenshot: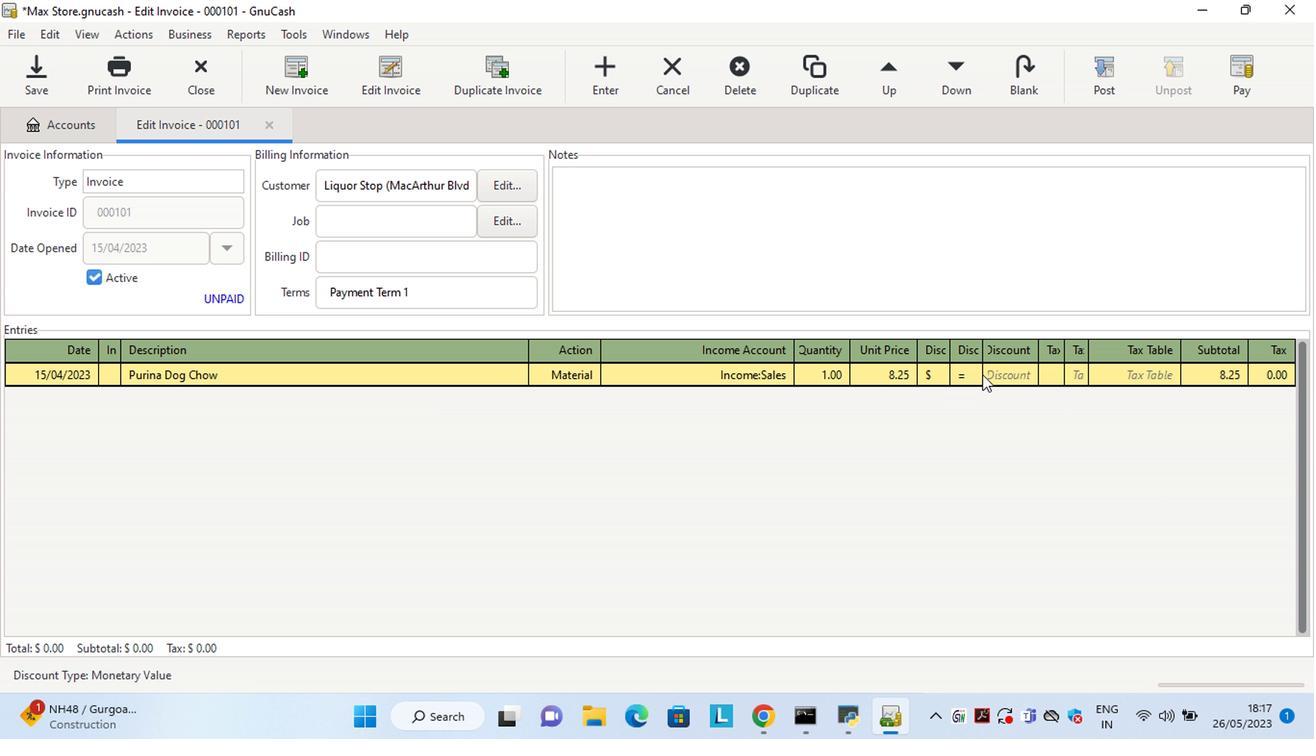 
Action: Mouse pressed left at (1003, 377)
Screenshot: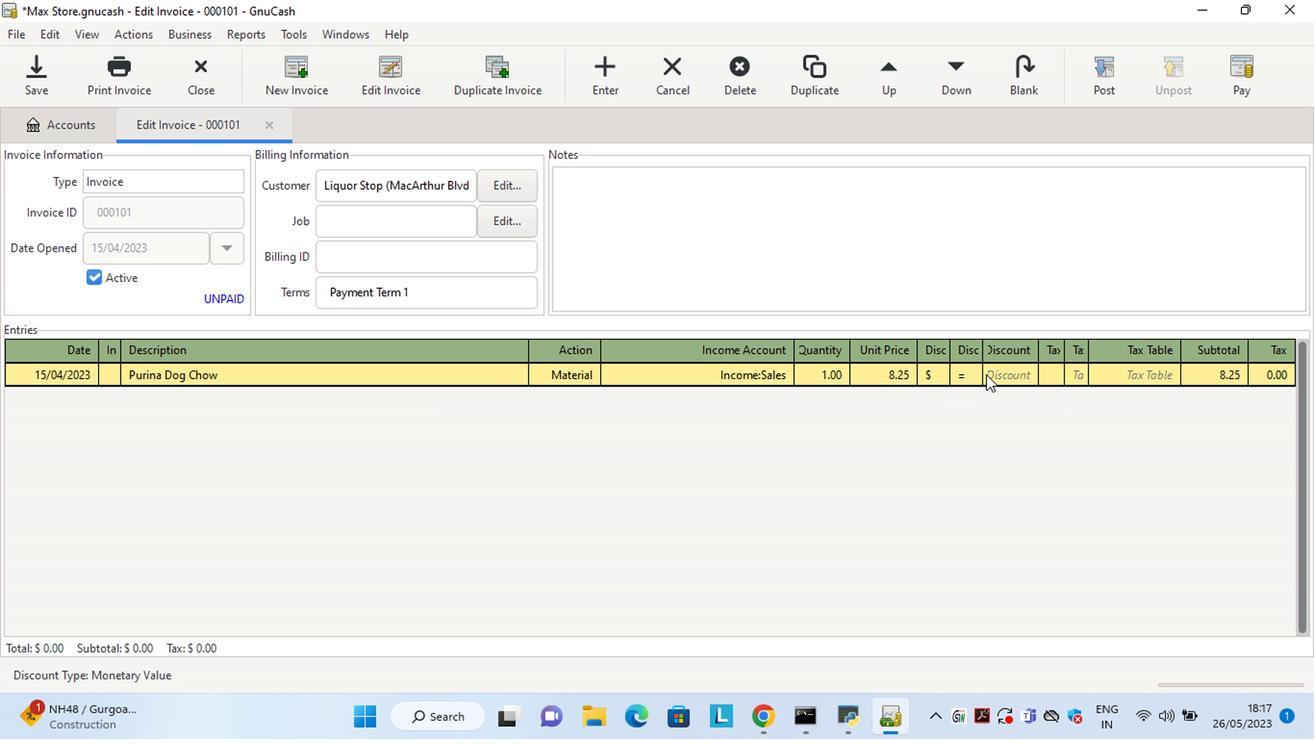 
Action: Mouse moved to (1151, 433)
Screenshot: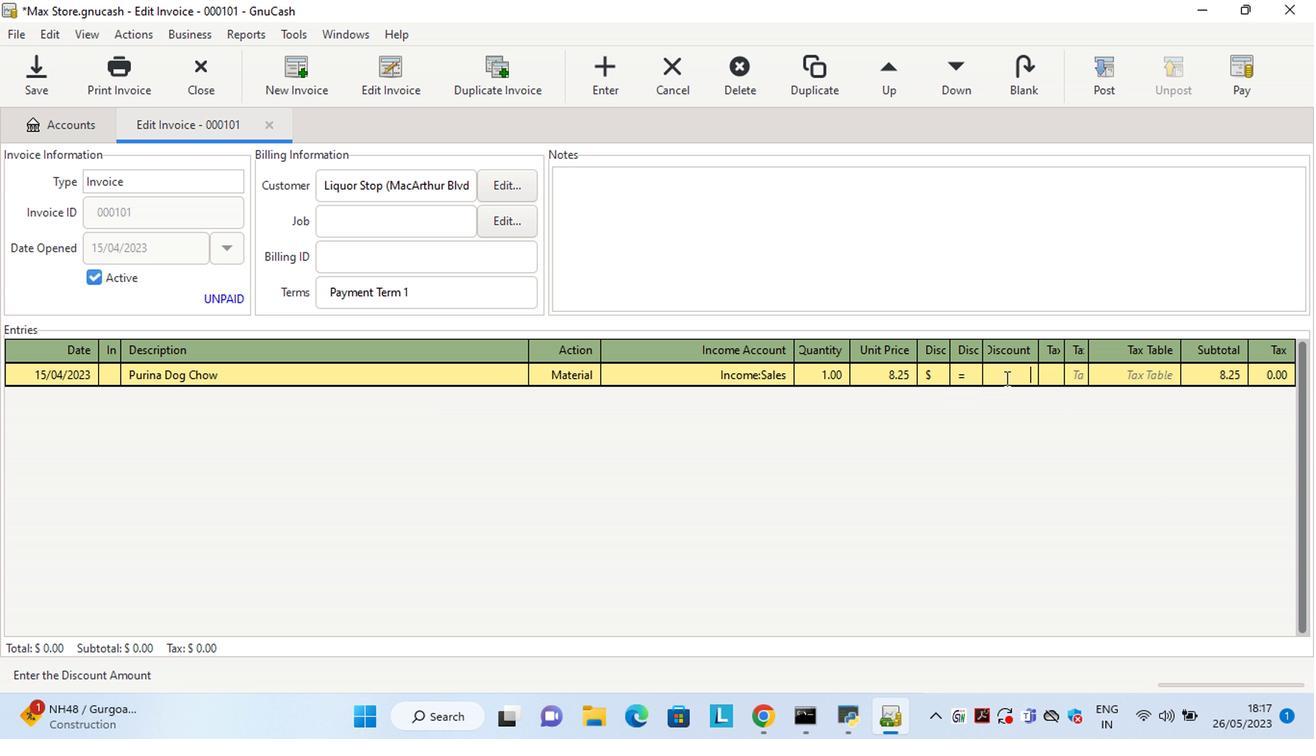 
Action: Key pressed .25<Key.tab><Key.tab><Key.shift>Sweet<Key.space><Key.shift>Chaos<Key.space><Key.shift>Movie<Key.space><Key.shift>Theater<Key.space><Key.shift>Butter<Key.space><Key.shift>Popcorn<Key.space><Key.shift>Bag<Key.tab>ma<Key.tab>sale<Key.tab>2<Key.tab>12<Key.tab>
Screenshot: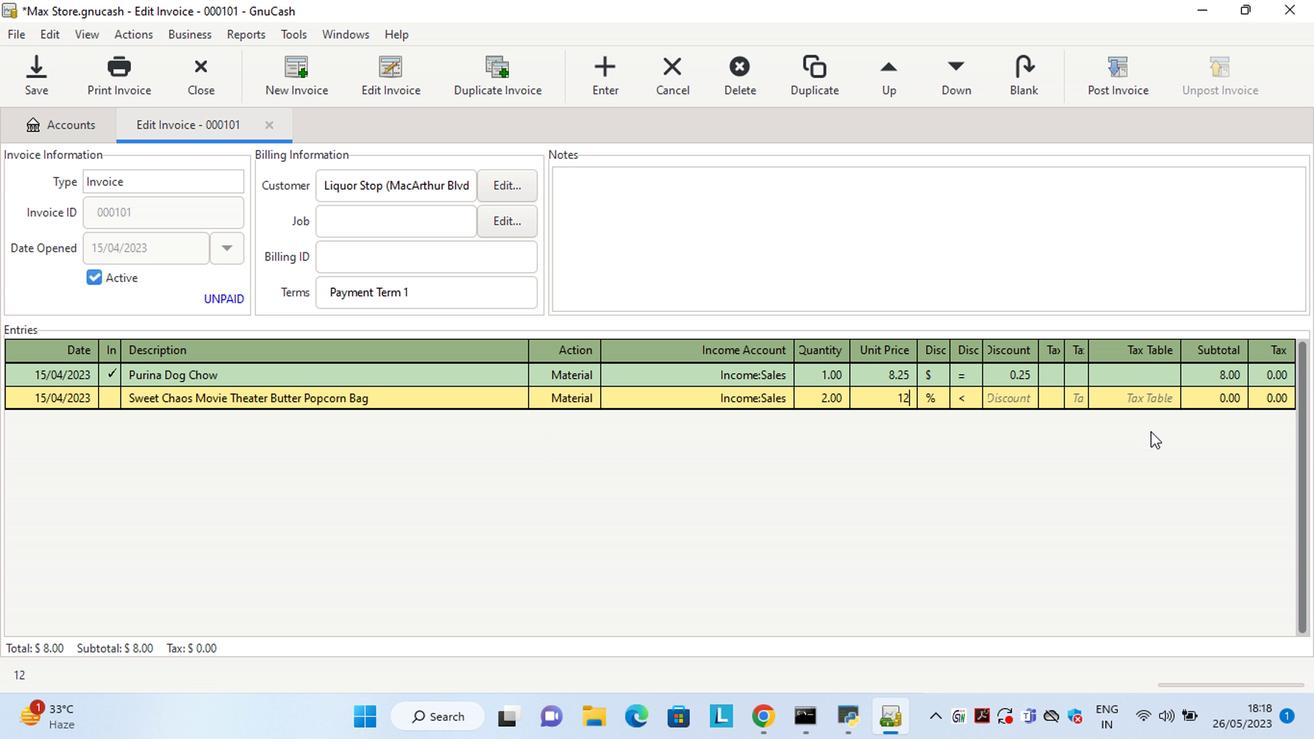 
Action: Mouse moved to (933, 399)
Screenshot: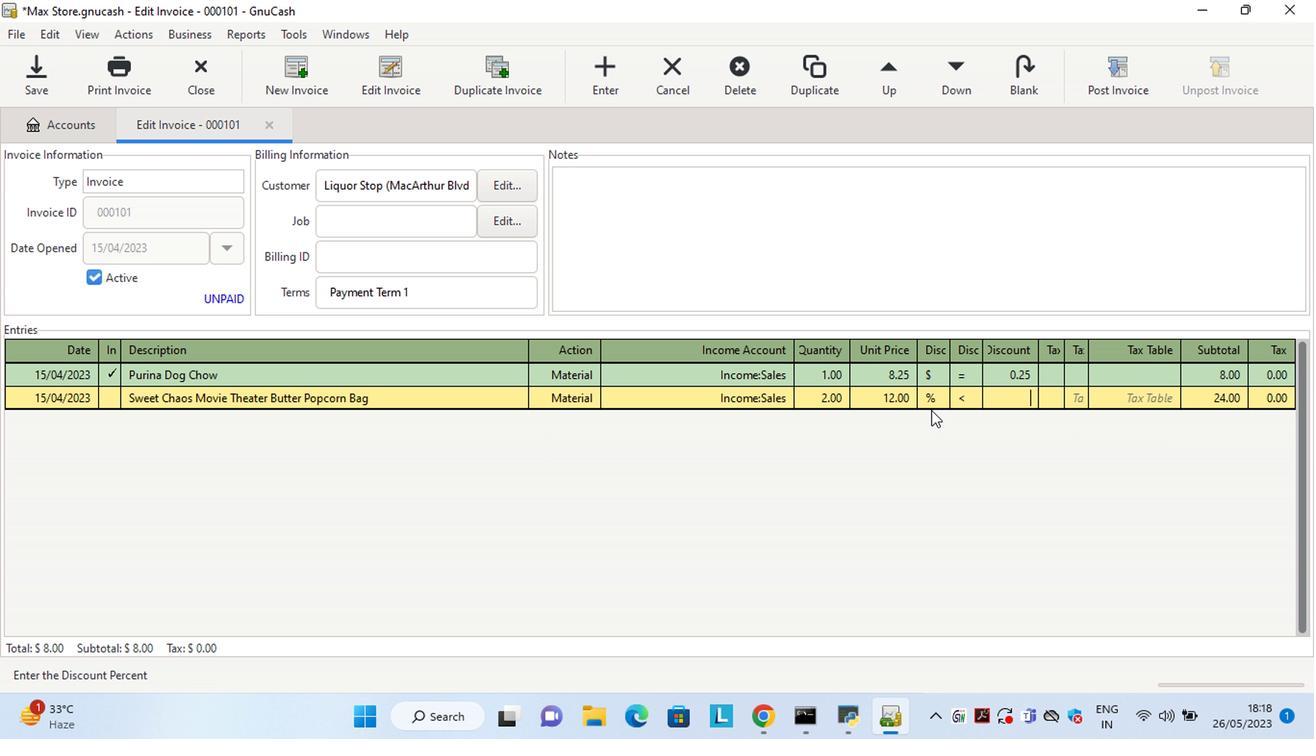 
Action: Mouse pressed left at (933, 399)
Screenshot: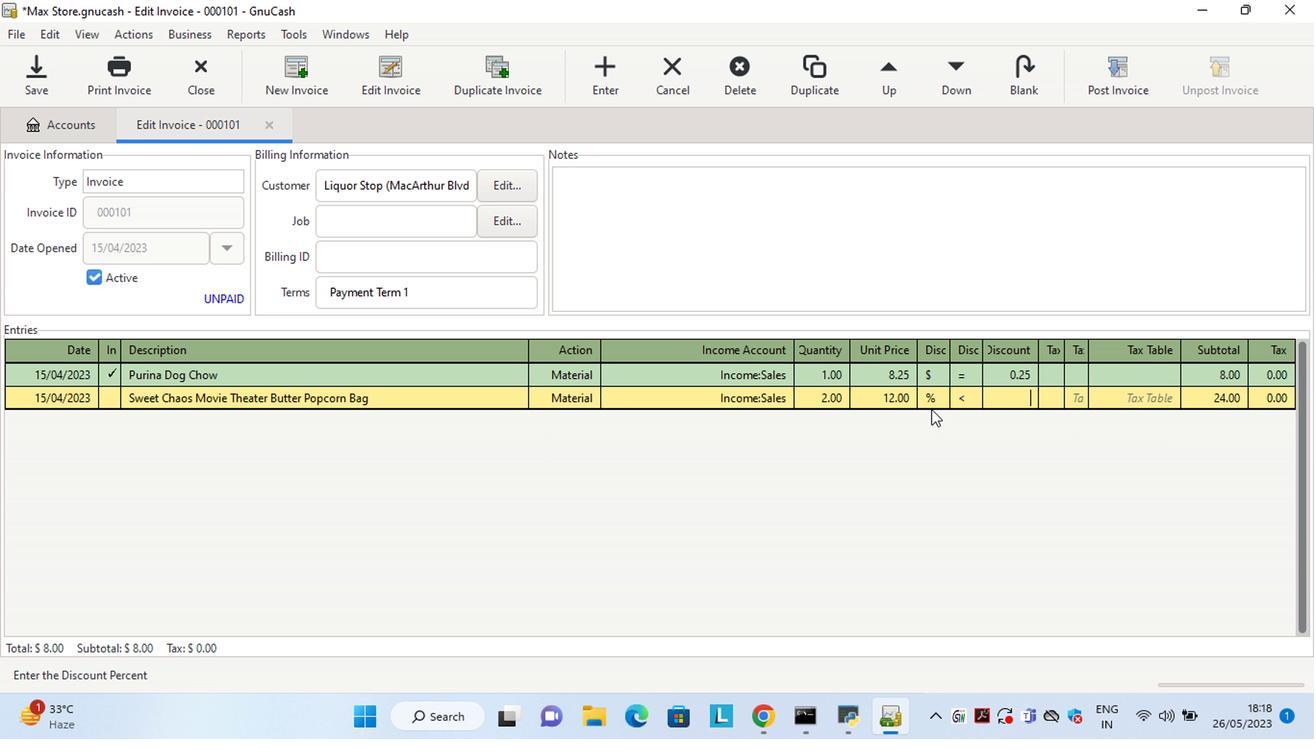 
Action: Mouse moved to (954, 399)
Screenshot: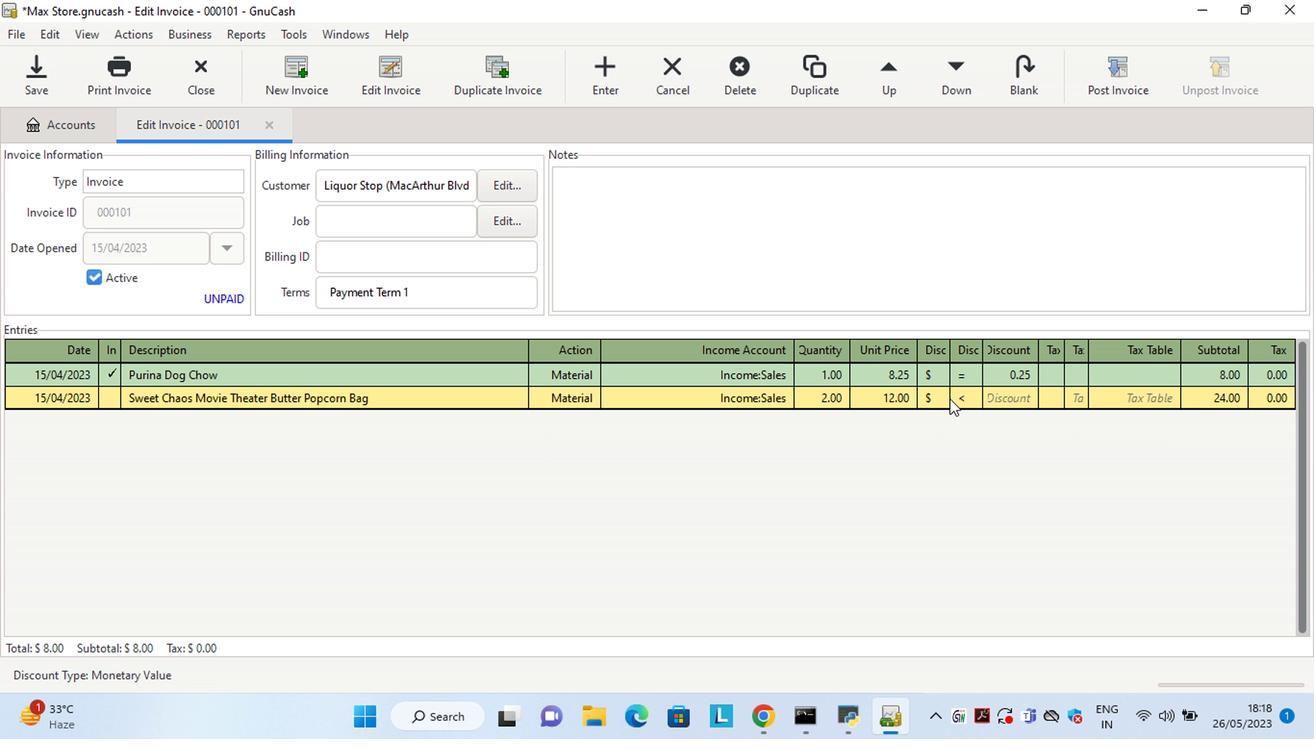 
Action: Mouse pressed left at (954, 399)
Screenshot: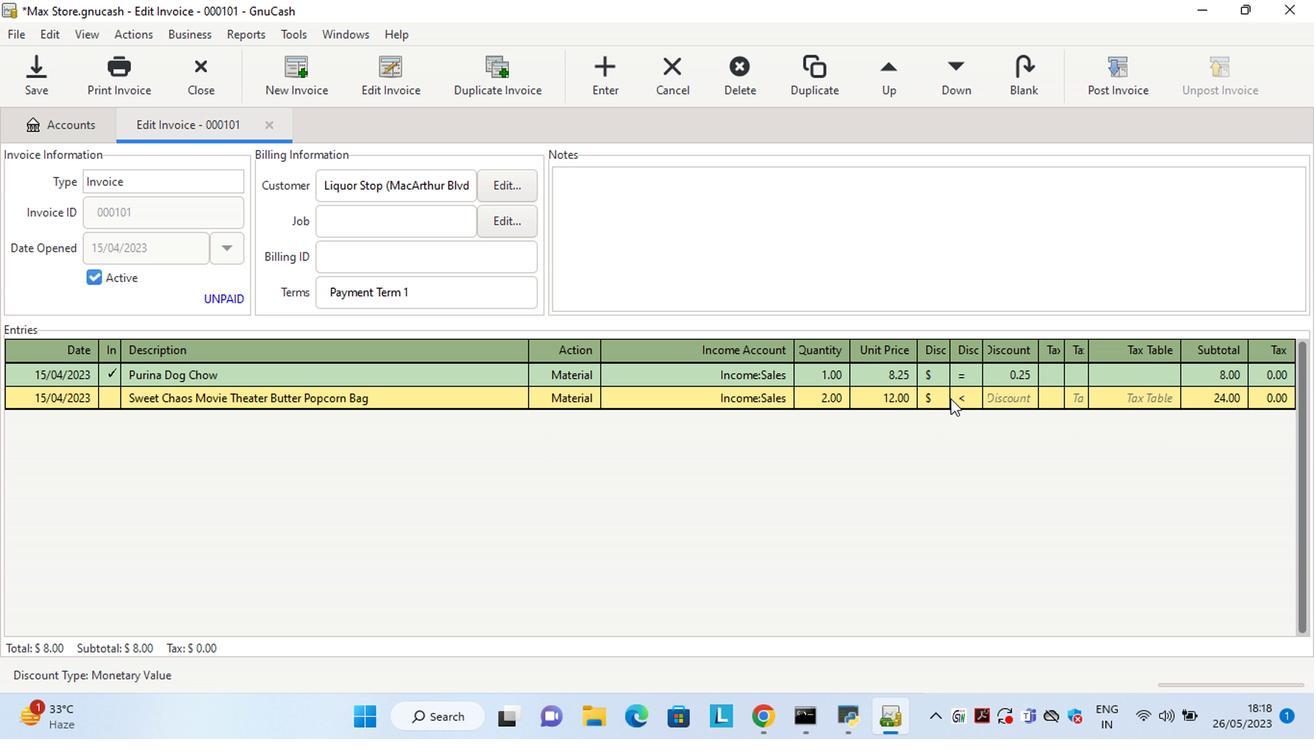 
Action: Mouse moved to (1007, 397)
Screenshot: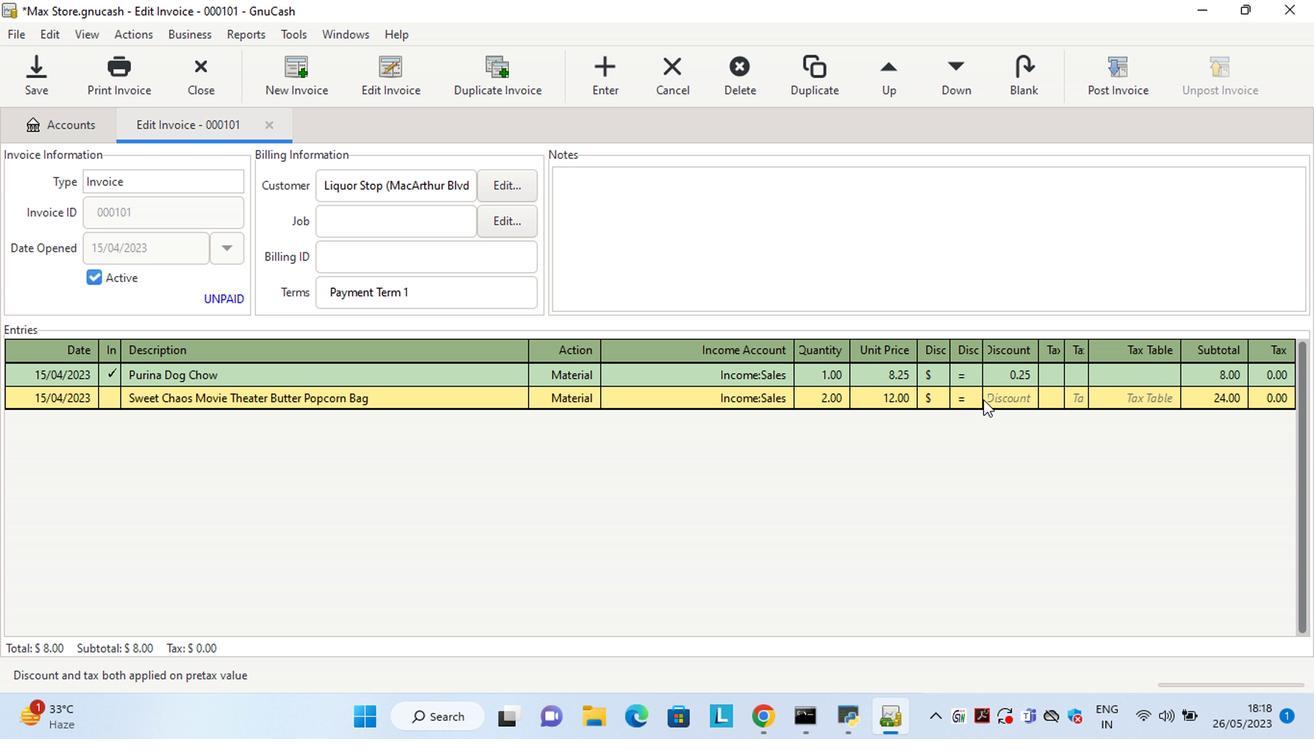 
Action: Mouse pressed left at (1007, 397)
Screenshot: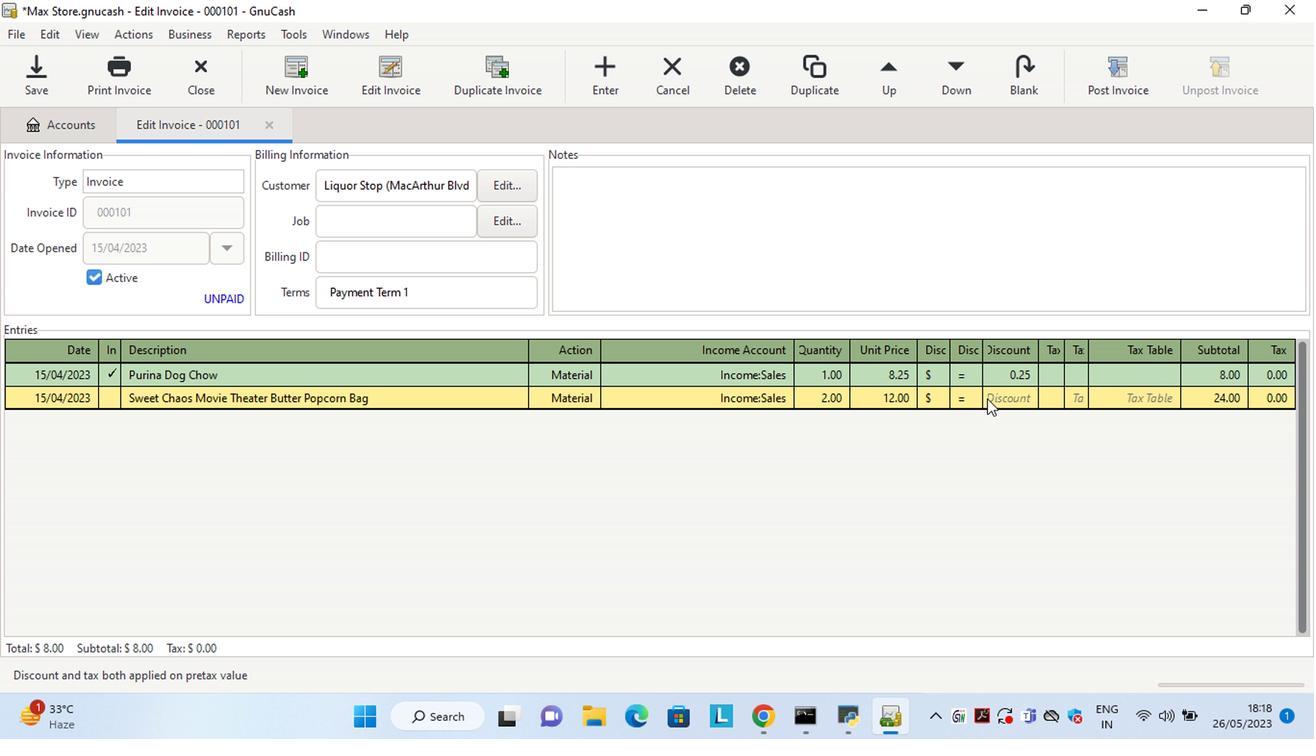 
Action: Key pressed 1.25<Key.tab><Key.tab><Key.shift>Doritos<Key.space><Key.shift>Spicy<Key.space><Key.shift>Nacho<Key.tab>ma<Key.backspace><Key.backspace>1<Key.tab>13<Key.tab>
Screenshot: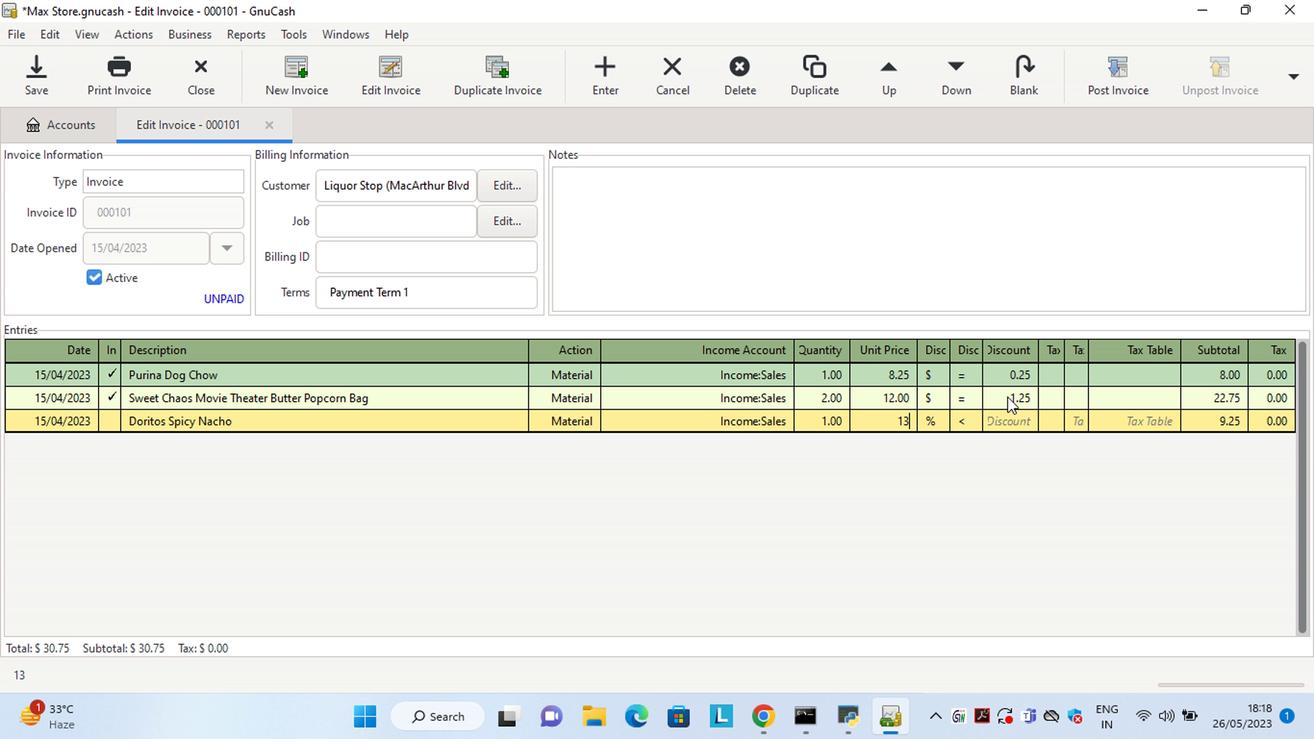 
Action: Mouse moved to (938, 425)
Screenshot: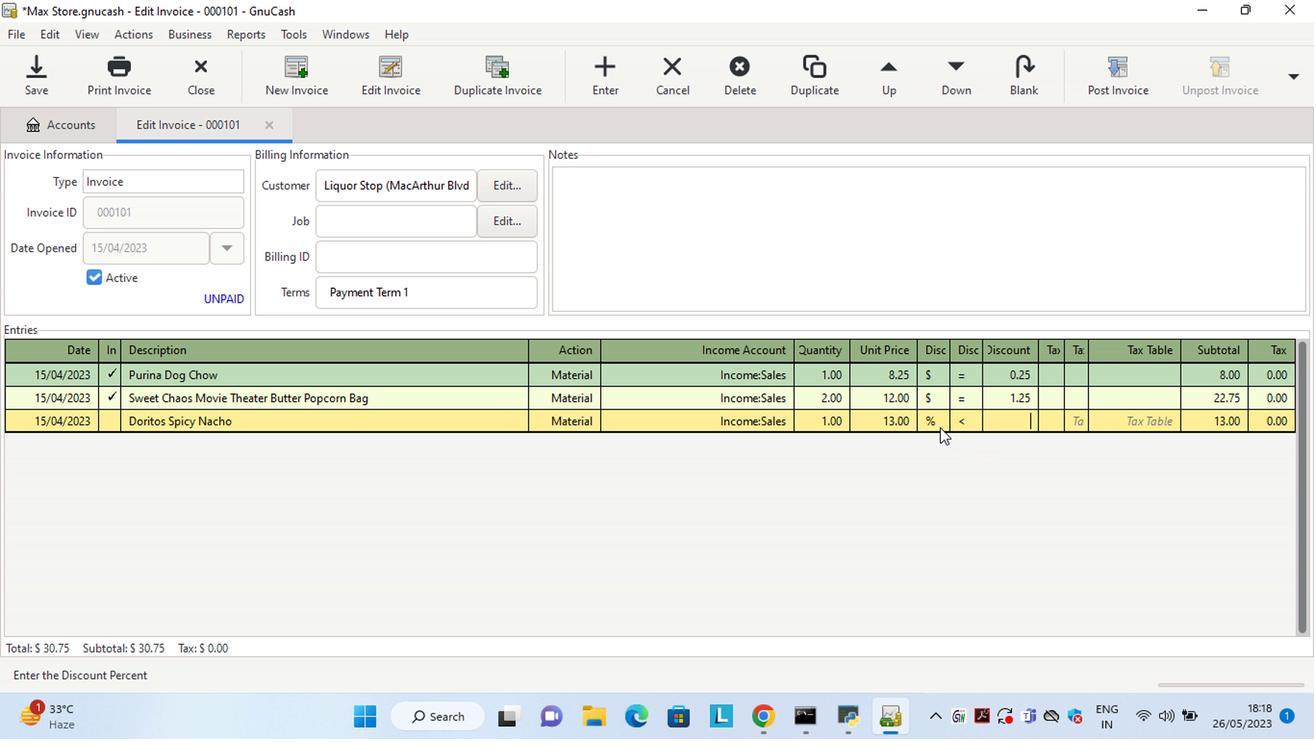 
Action: Mouse pressed left at (938, 425)
Screenshot: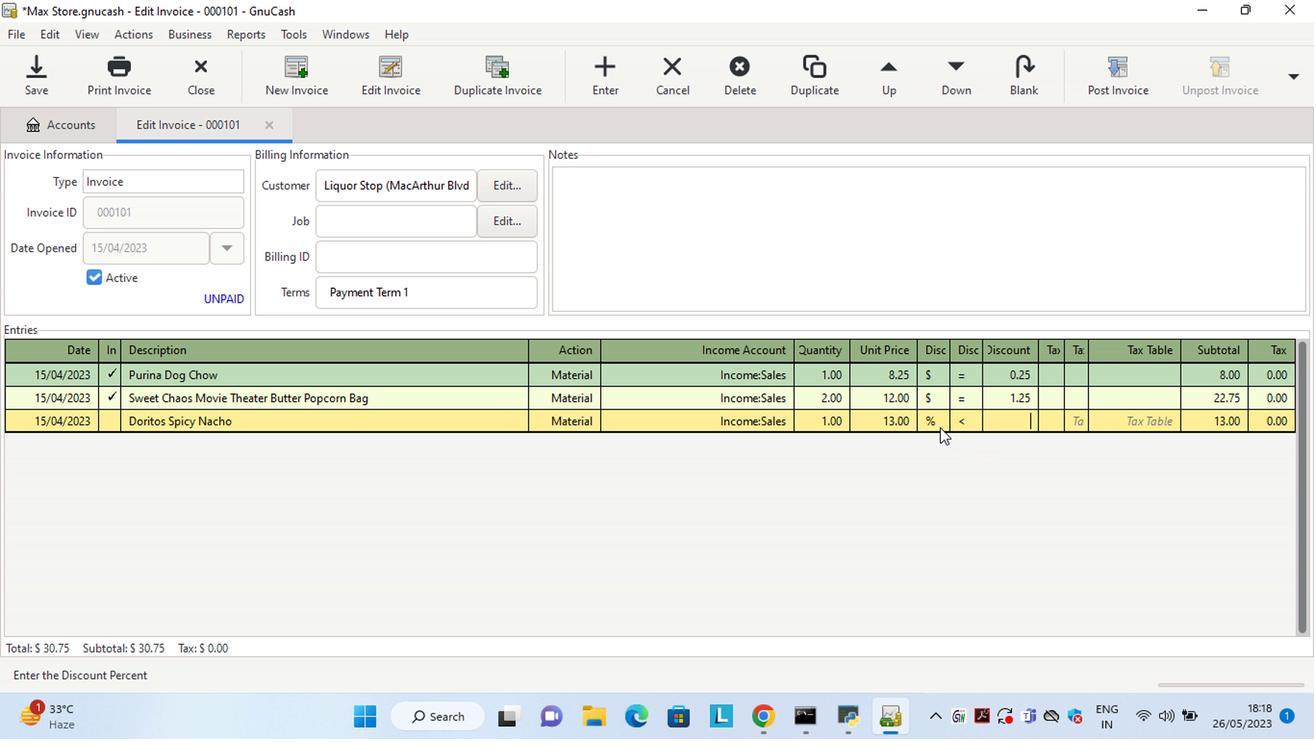 
Action: Mouse moved to (959, 426)
Screenshot: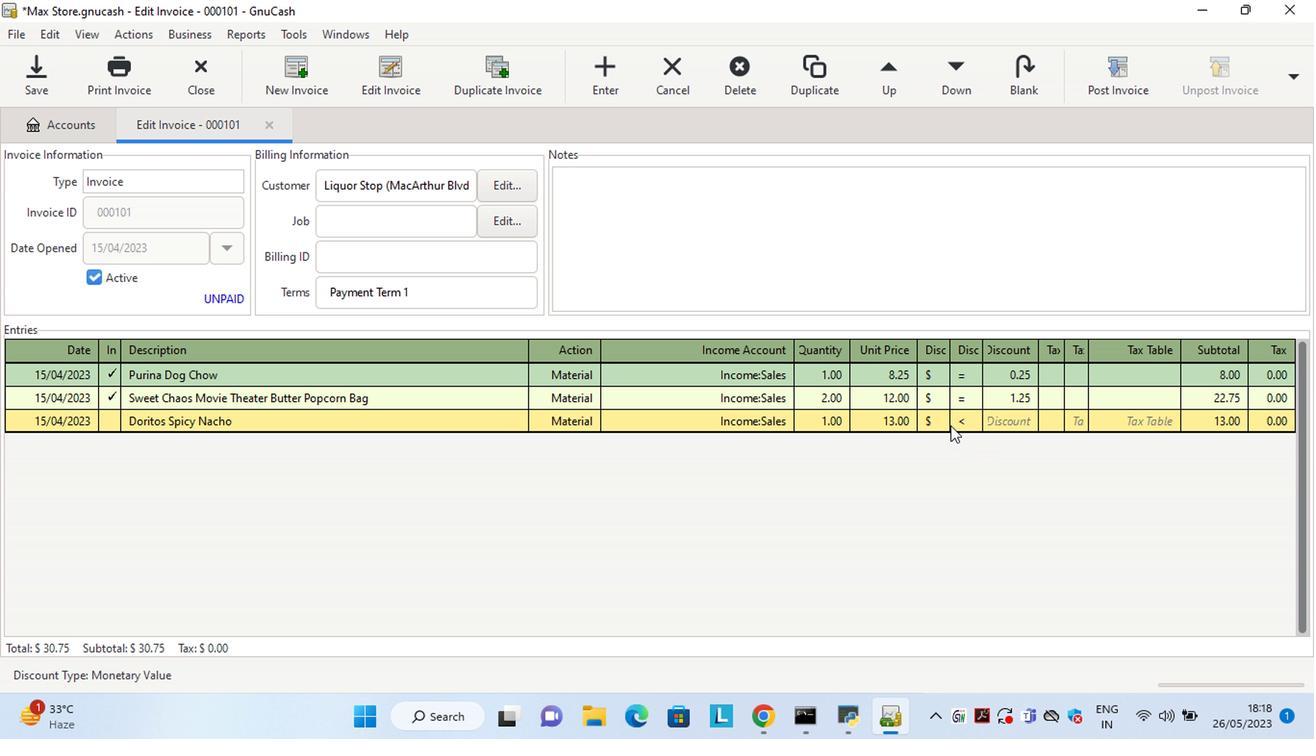 
Action: Mouse pressed left at (959, 426)
Screenshot: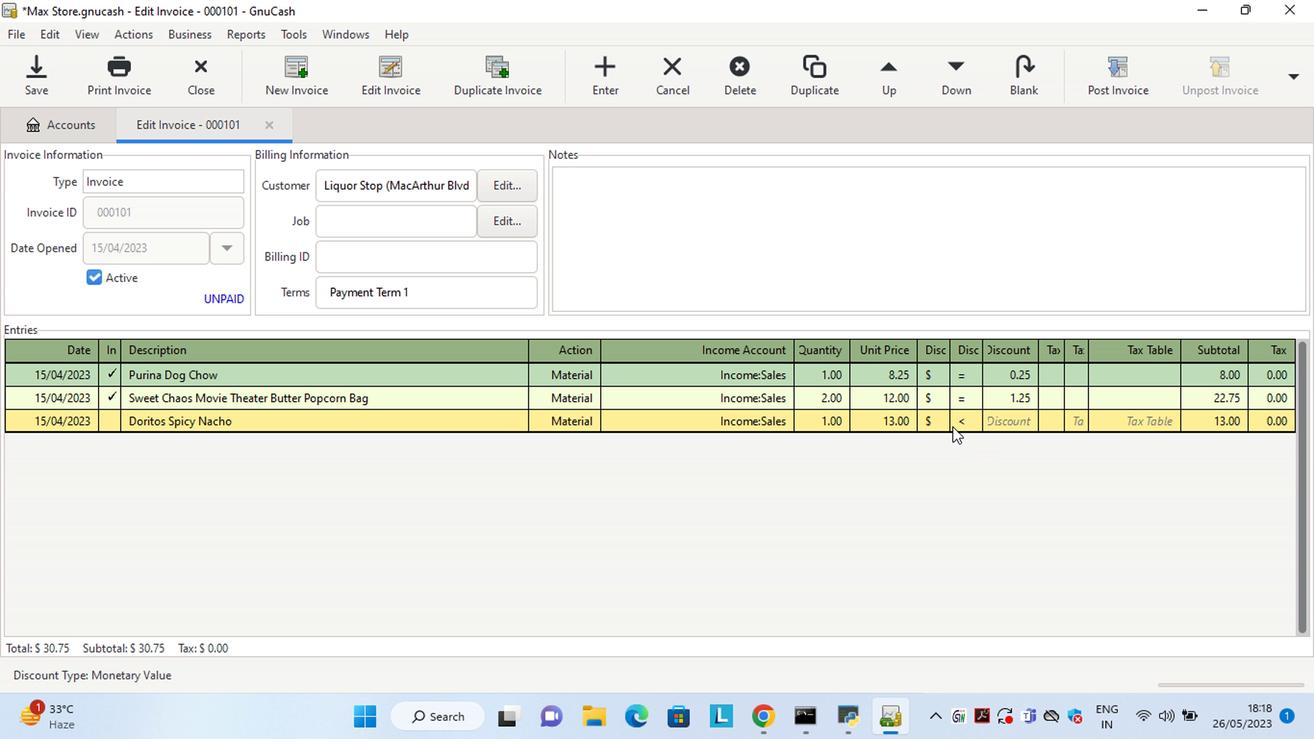 
Action: Mouse moved to (996, 416)
Screenshot: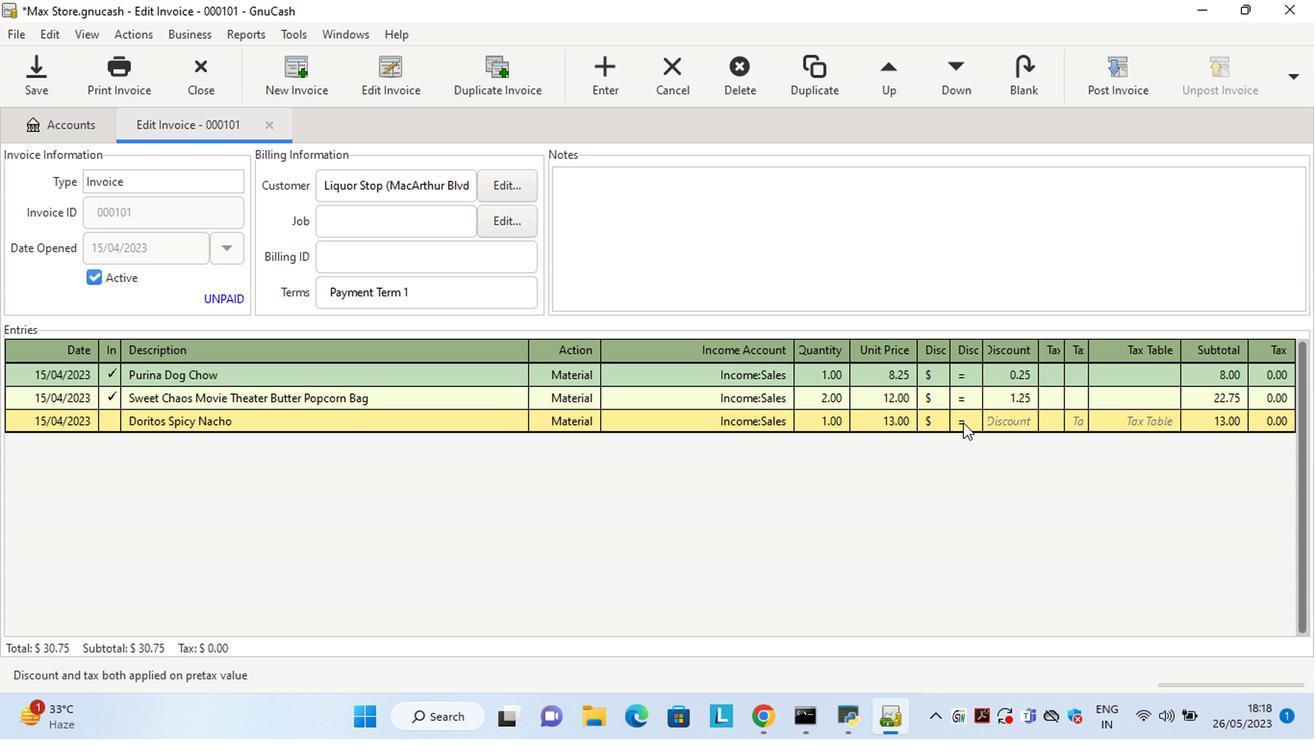 
Action: Mouse pressed left at (996, 416)
Screenshot: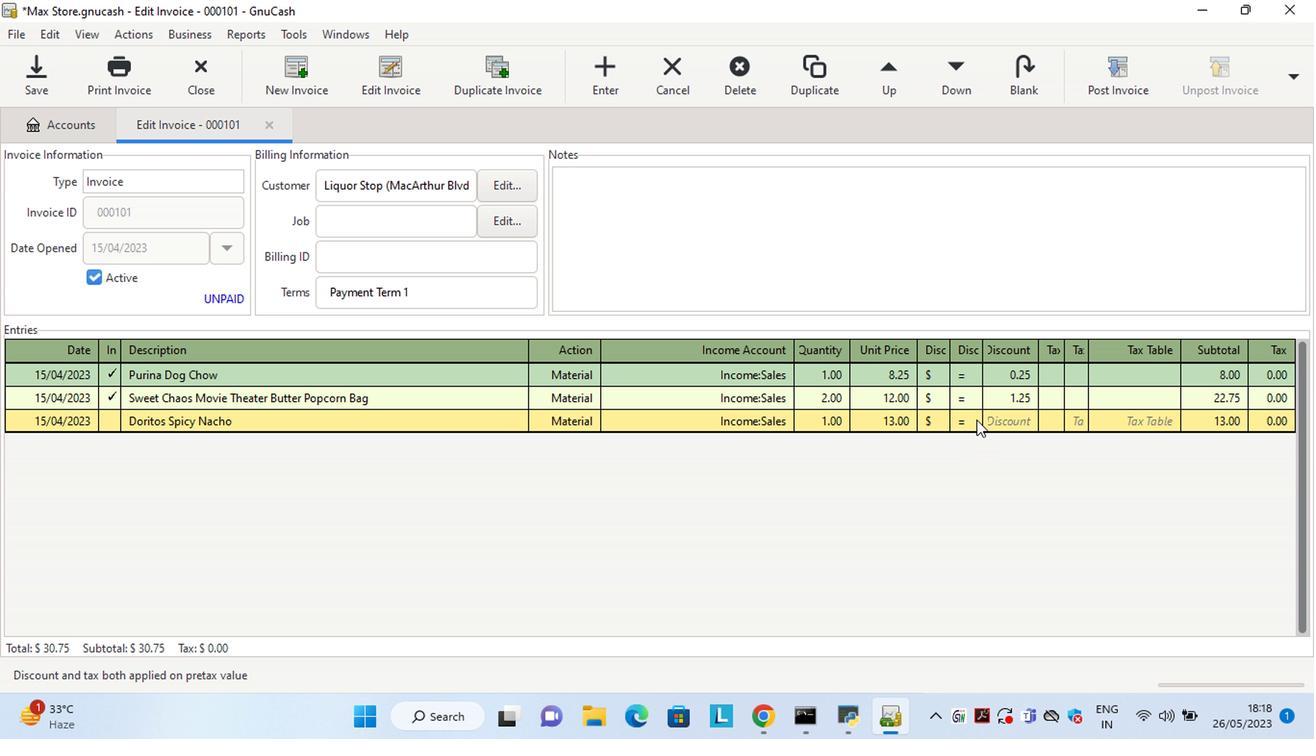 
Action: Key pressed 1.75
Screenshot: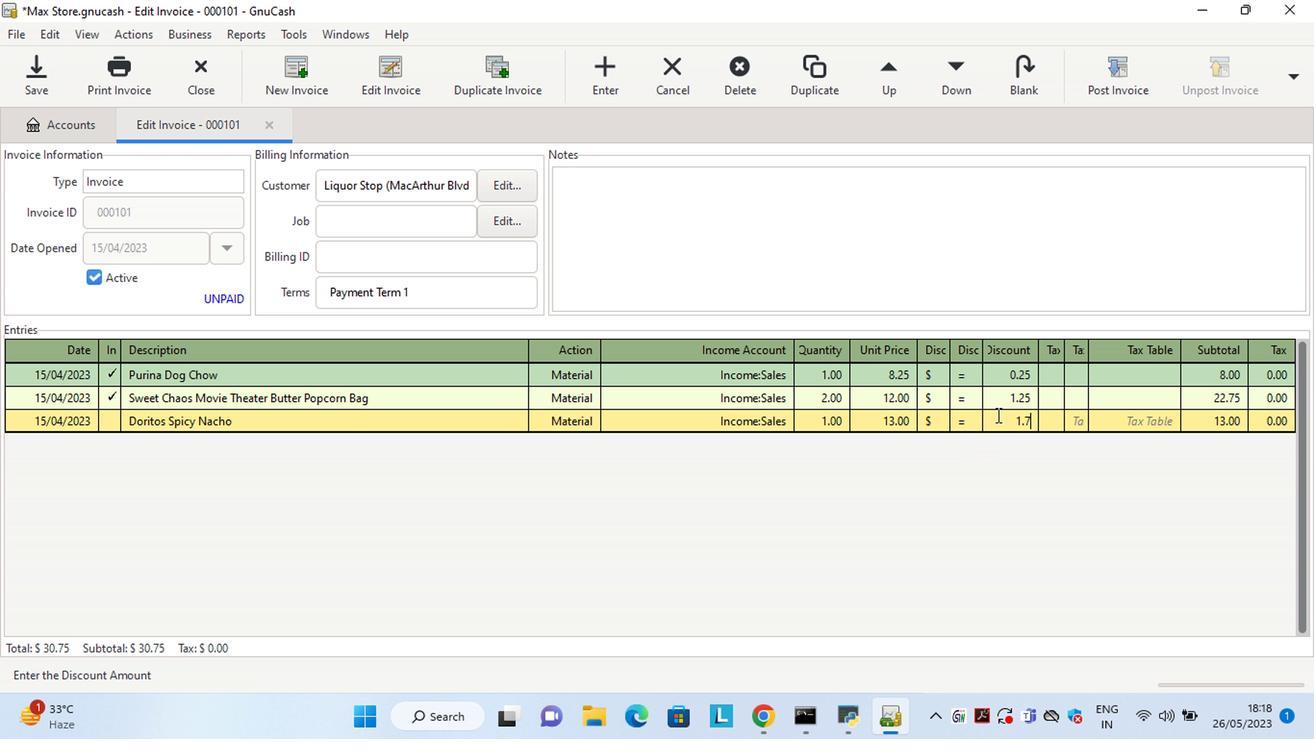 
Action: Mouse moved to (1105, 494)
Screenshot: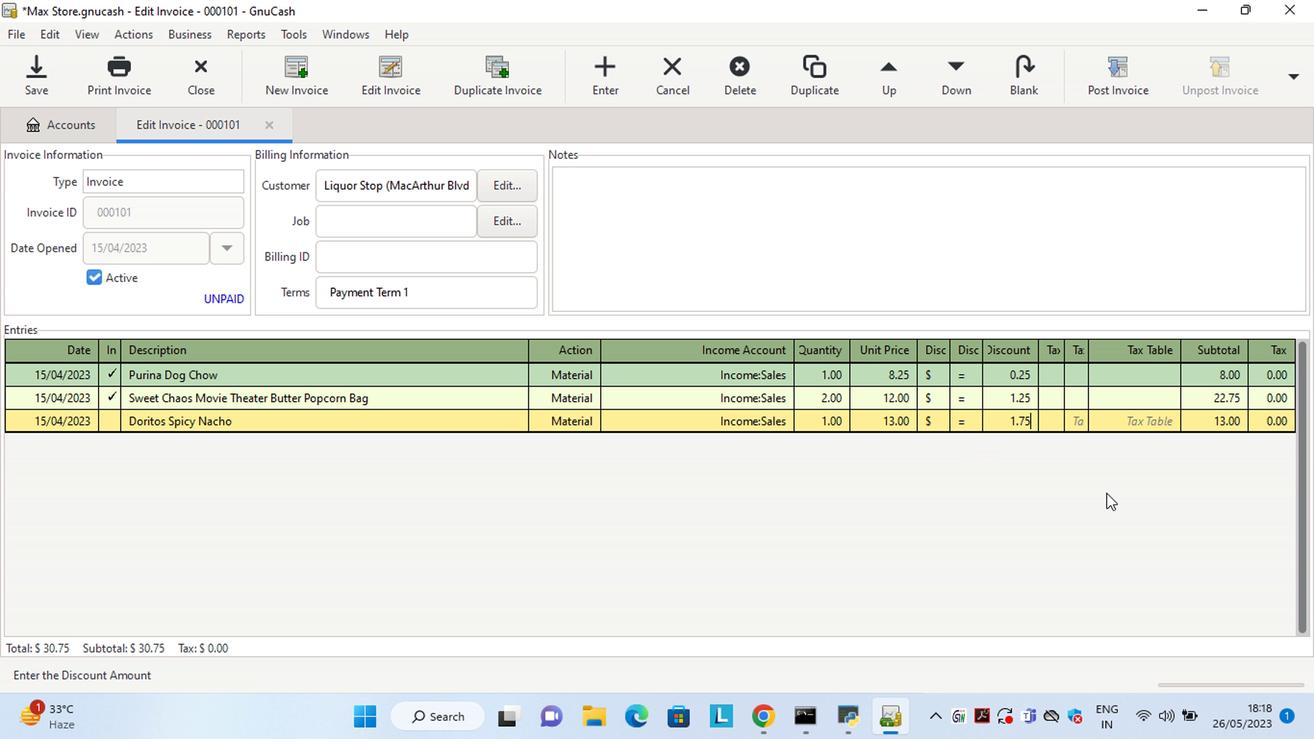 
Action: Key pressed <Key.tab>
Screenshot: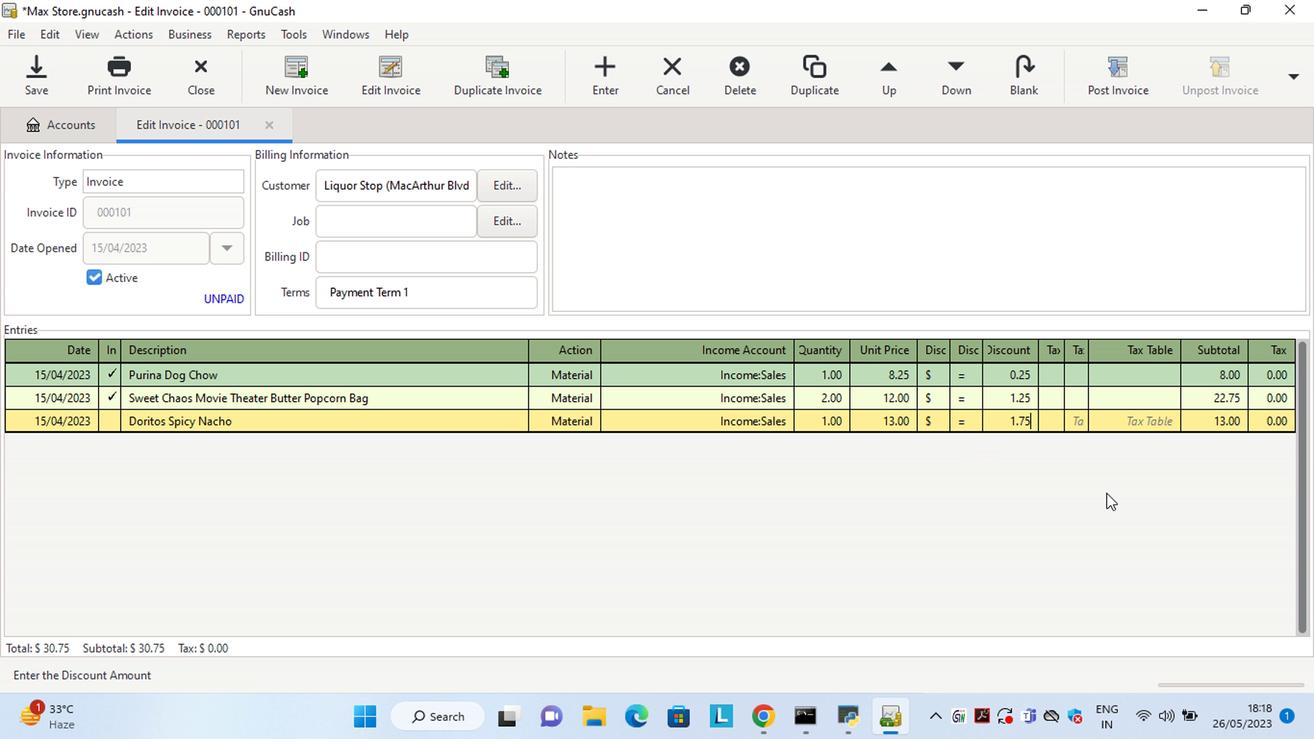 
Action: Mouse moved to (800, 258)
Screenshot: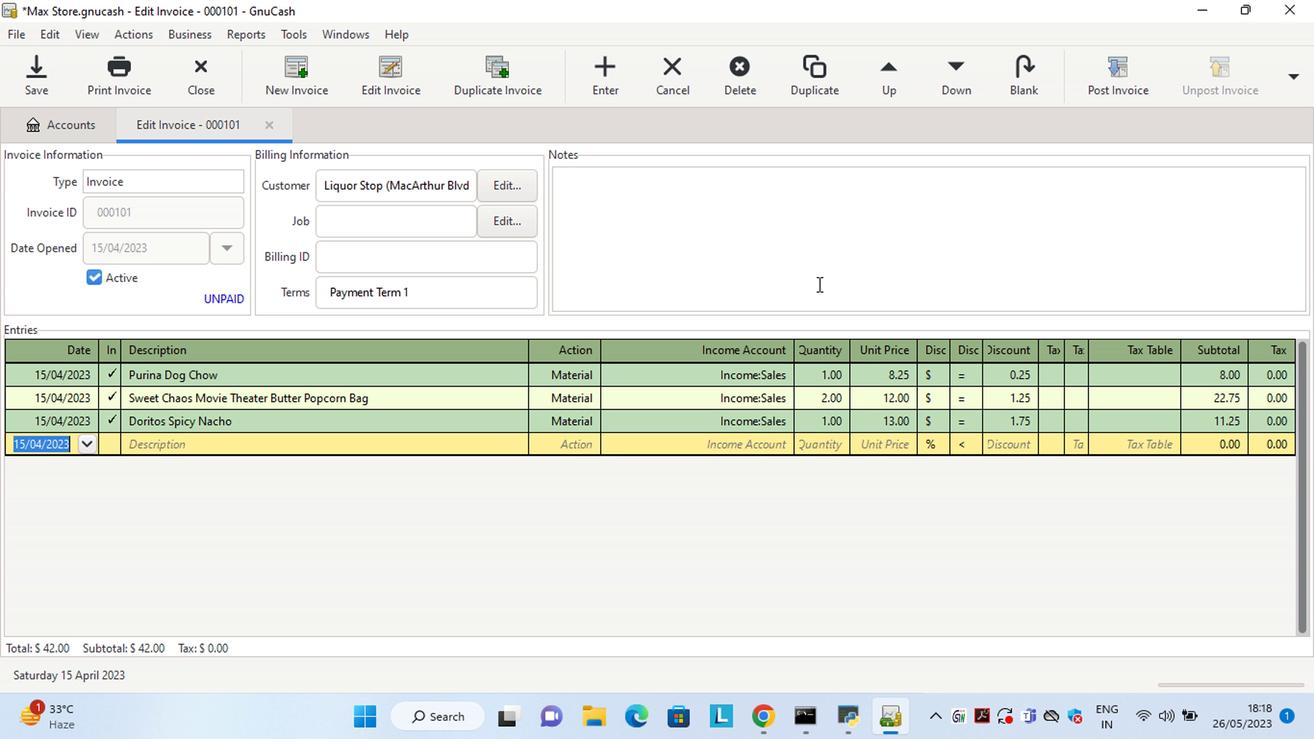 
Action: Mouse pressed left at (800, 258)
Screenshot: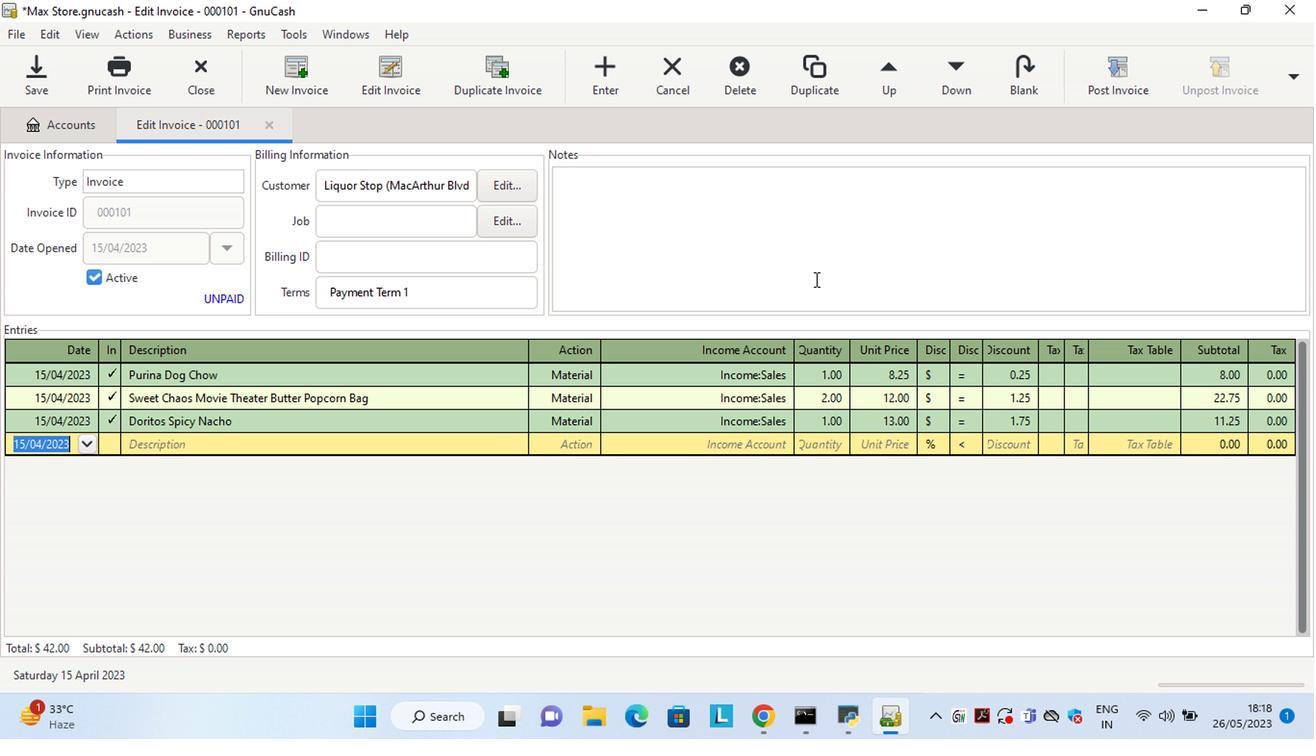 
Action: Key pressed <Key.shift>Lookio<Key.backspace>g<Key.backspace>nm<Key.backspace>g<Key.space>forward<Key.space>to<Key.space>serving<Key.space>you<Key.space>again.
Screenshot: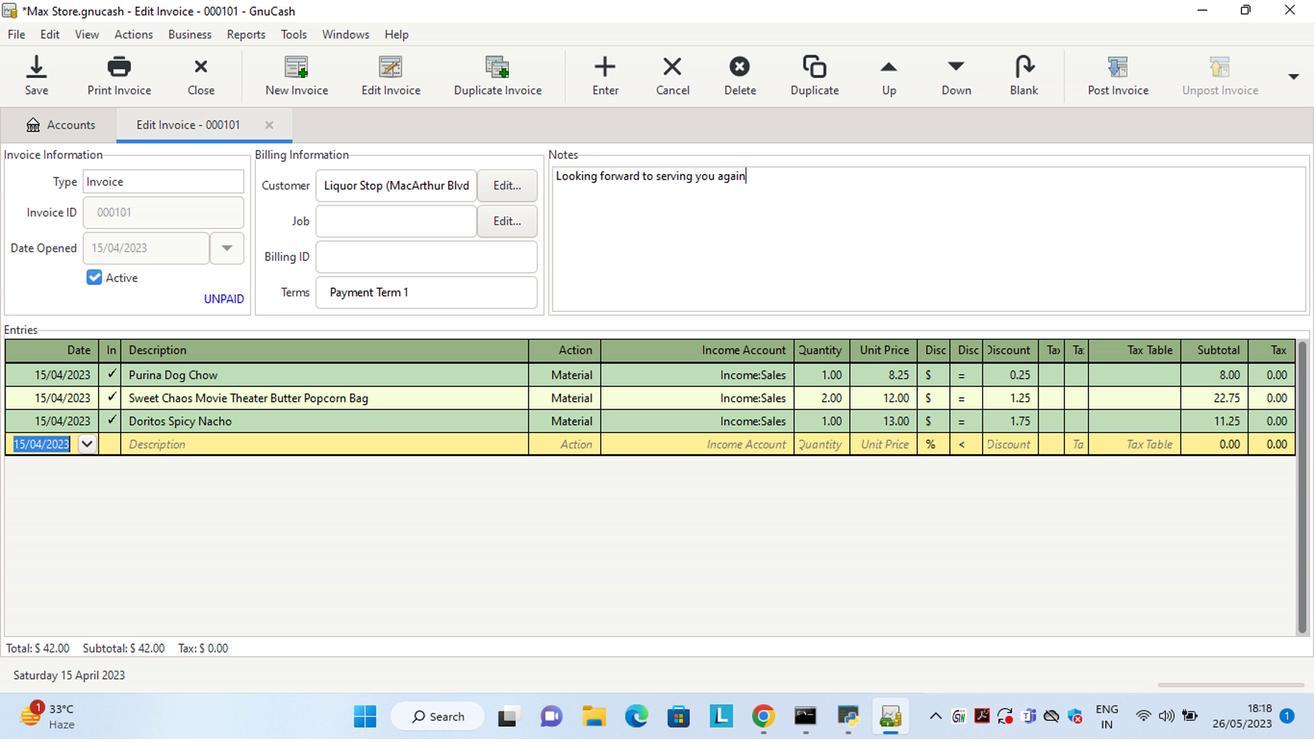 
Action: Mouse moved to (1101, 71)
Screenshot: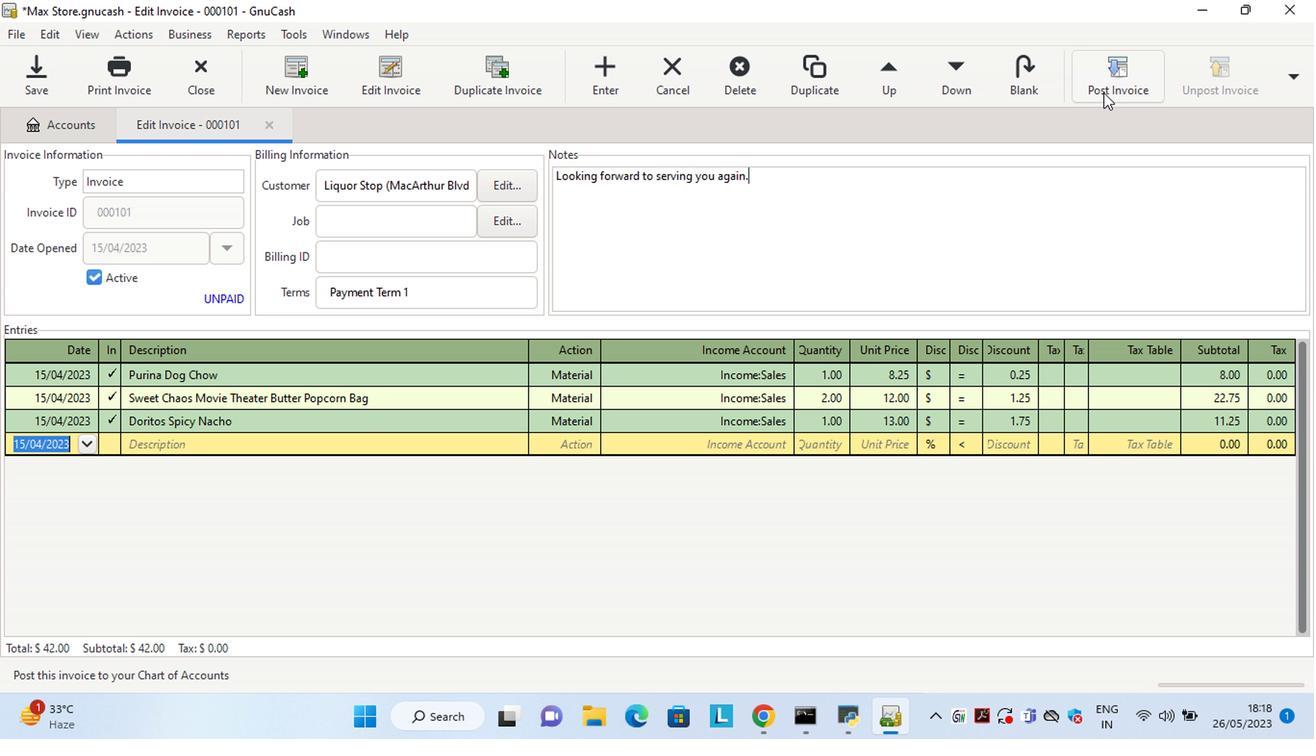 
Action: Mouse pressed left at (1101, 71)
Screenshot: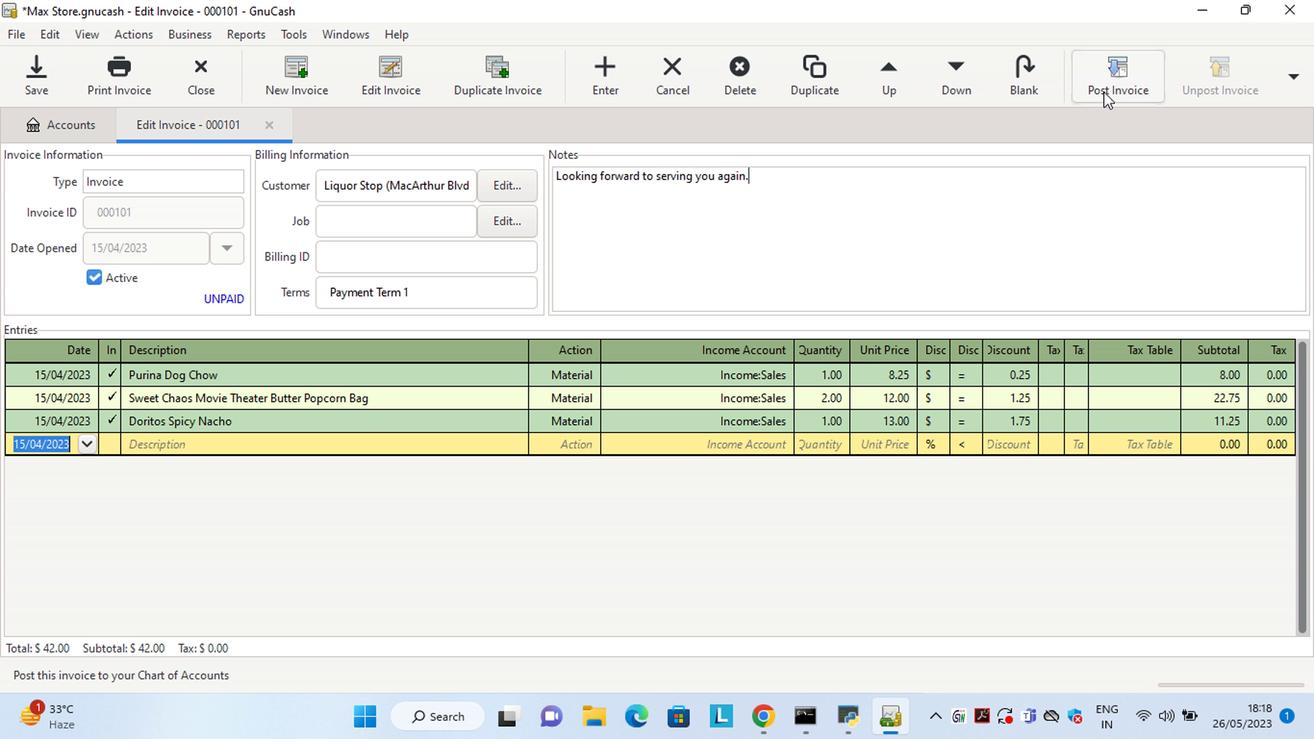 
Action: Mouse moved to (681, 317)
Screenshot: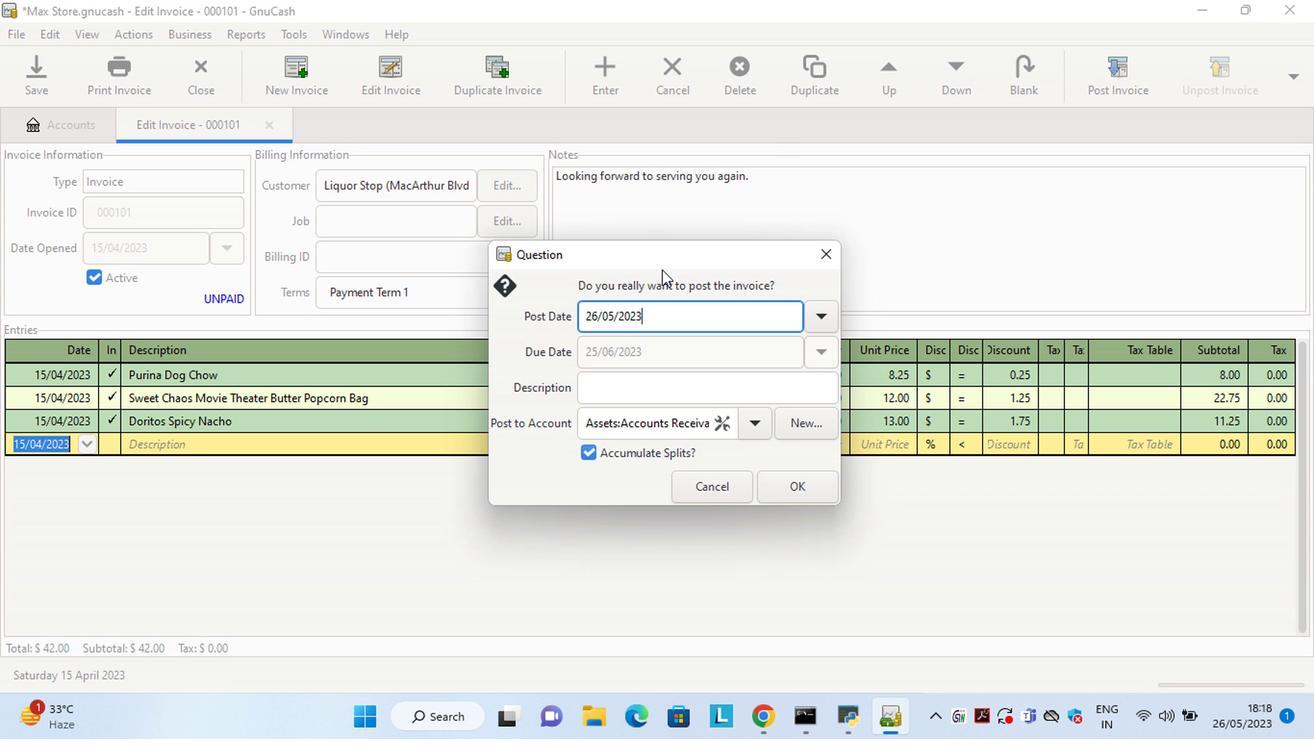 
Action: Mouse pressed left at (681, 317)
Screenshot: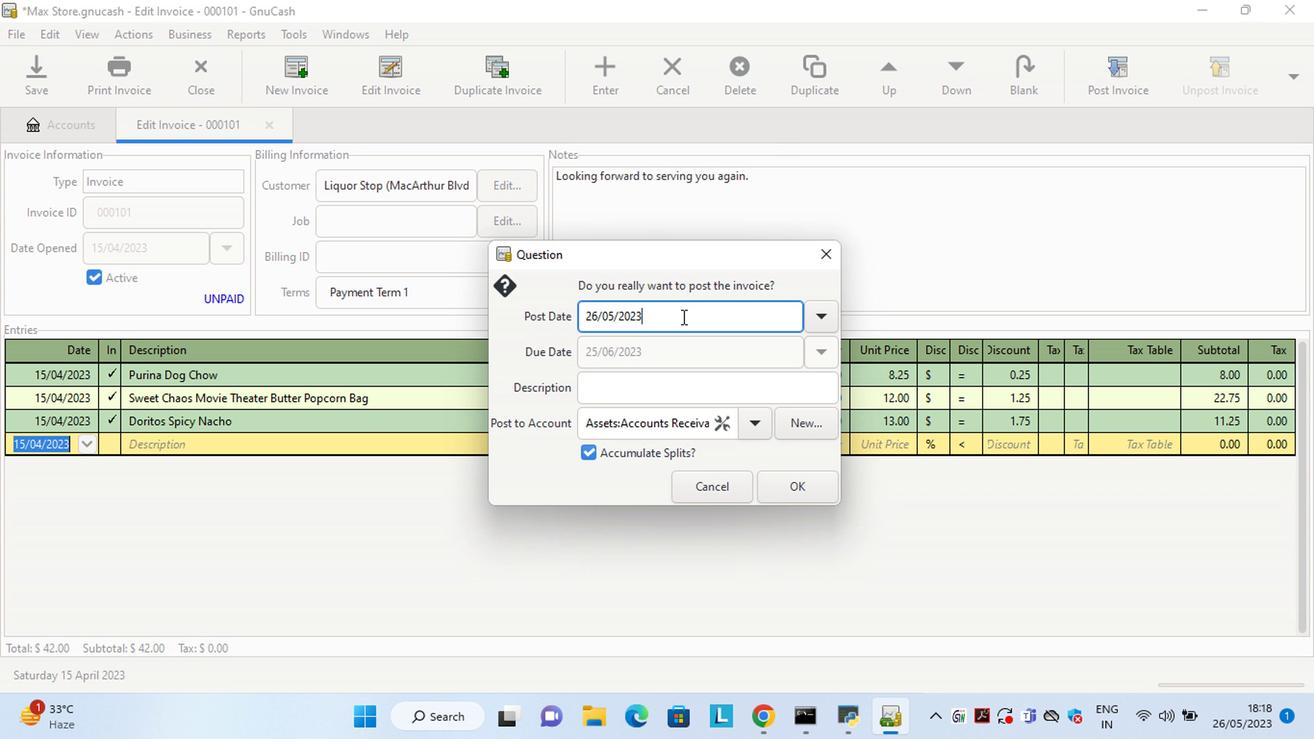 
Action: Key pressed <Key.left><Key.left><Key.left><Key.left><Key.left><Key.left><Key.left><Key.left><Key.left><Key.left><Key.left><Key.left><Key.left><Key.delete><Key.delete>15<Key.right><Key.right><Key.delete>4
Screenshot: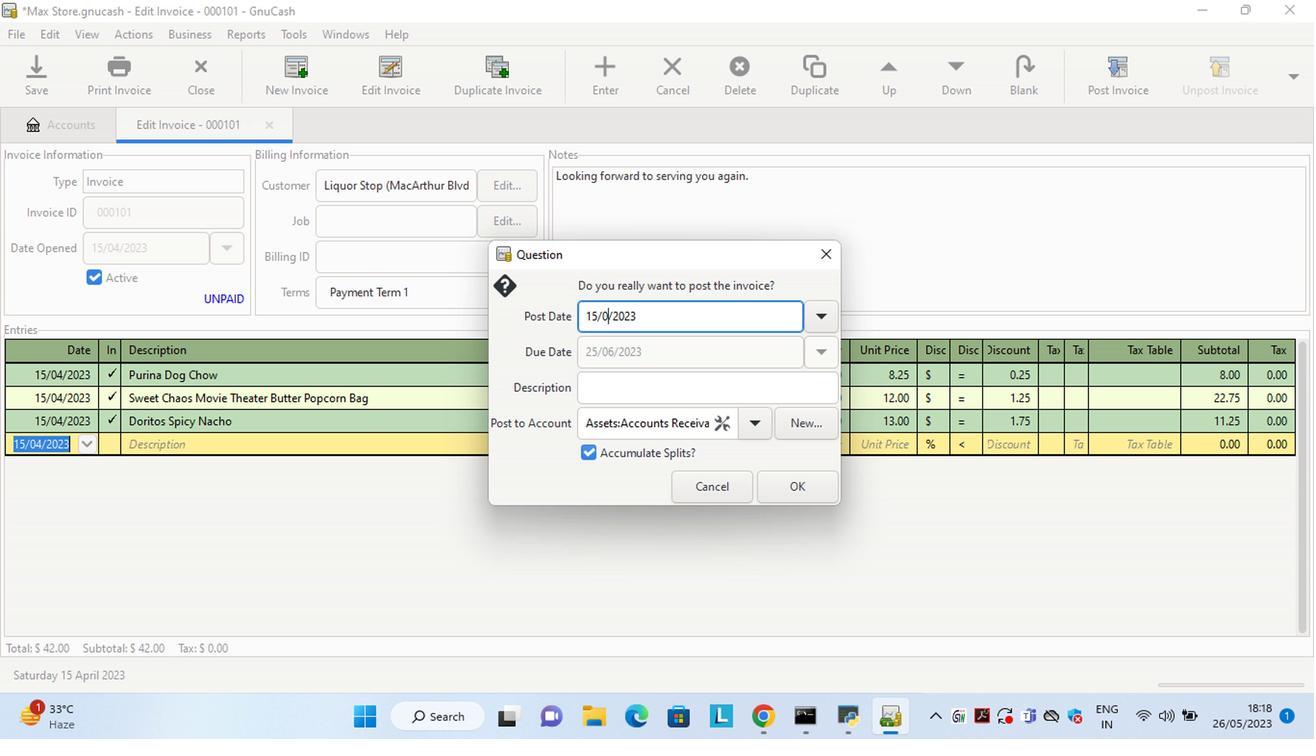 
Action: Mouse moved to (777, 490)
Screenshot: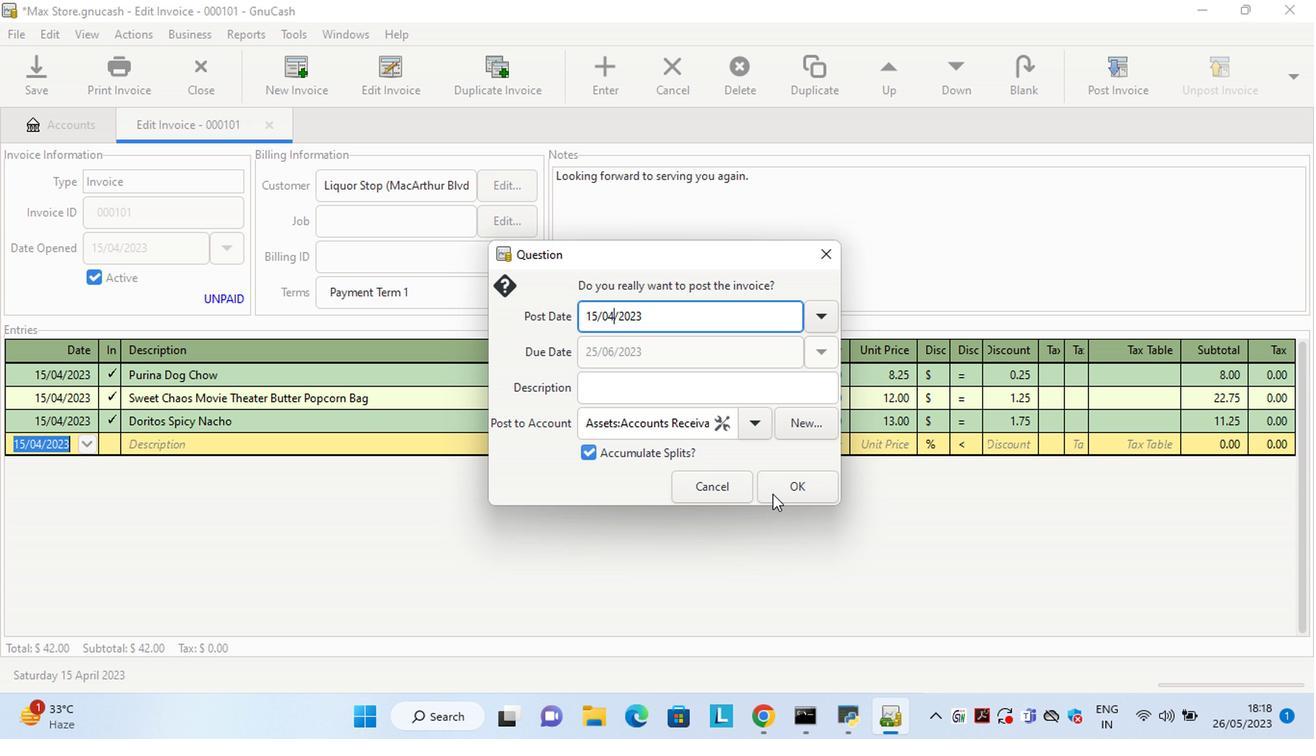
Action: Mouse pressed left at (777, 490)
Screenshot: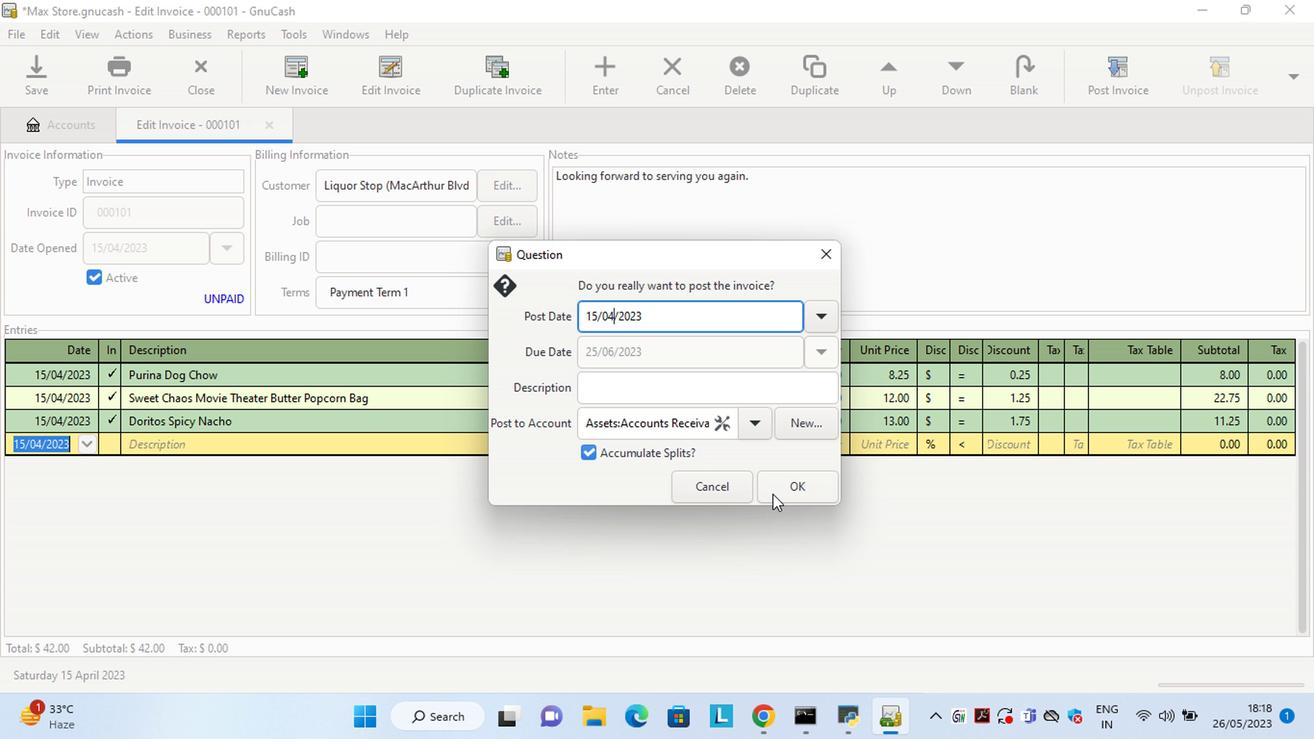 
Action: Mouse moved to (1242, 63)
Screenshot: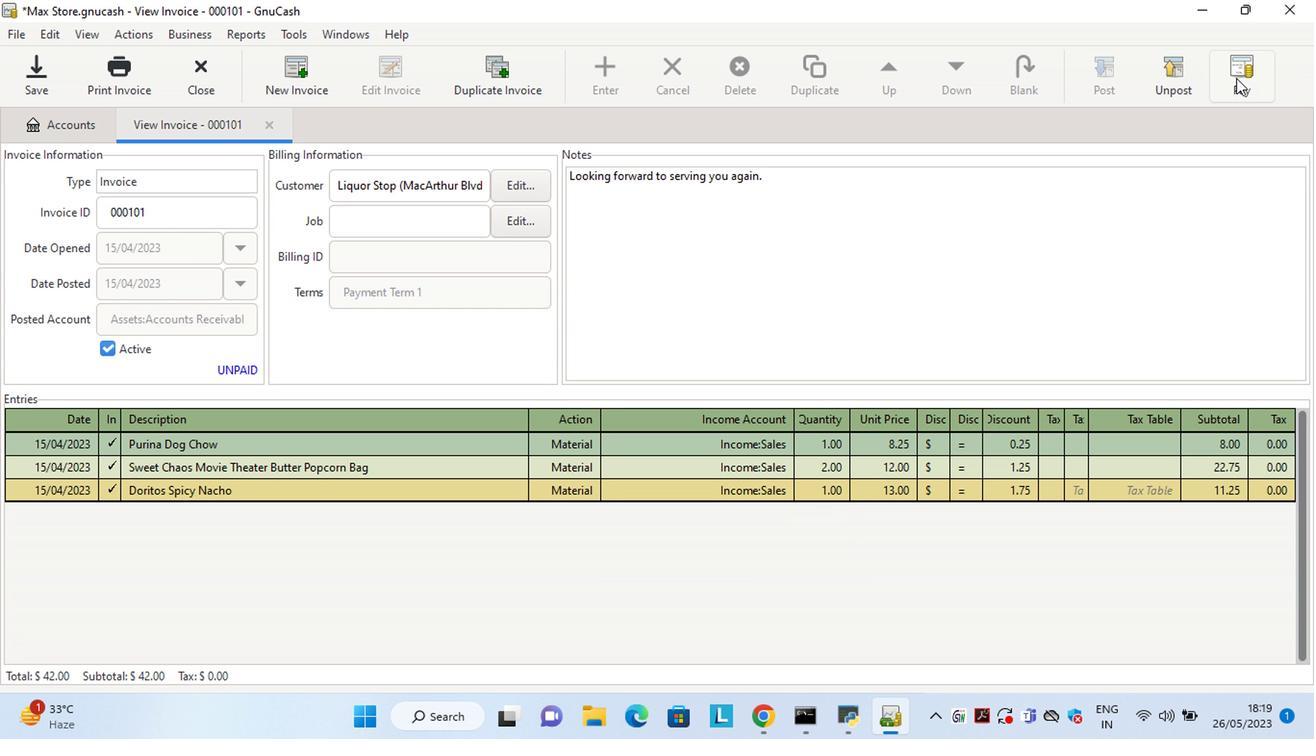 
Action: Mouse pressed left at (1242, 63)
Screenshot: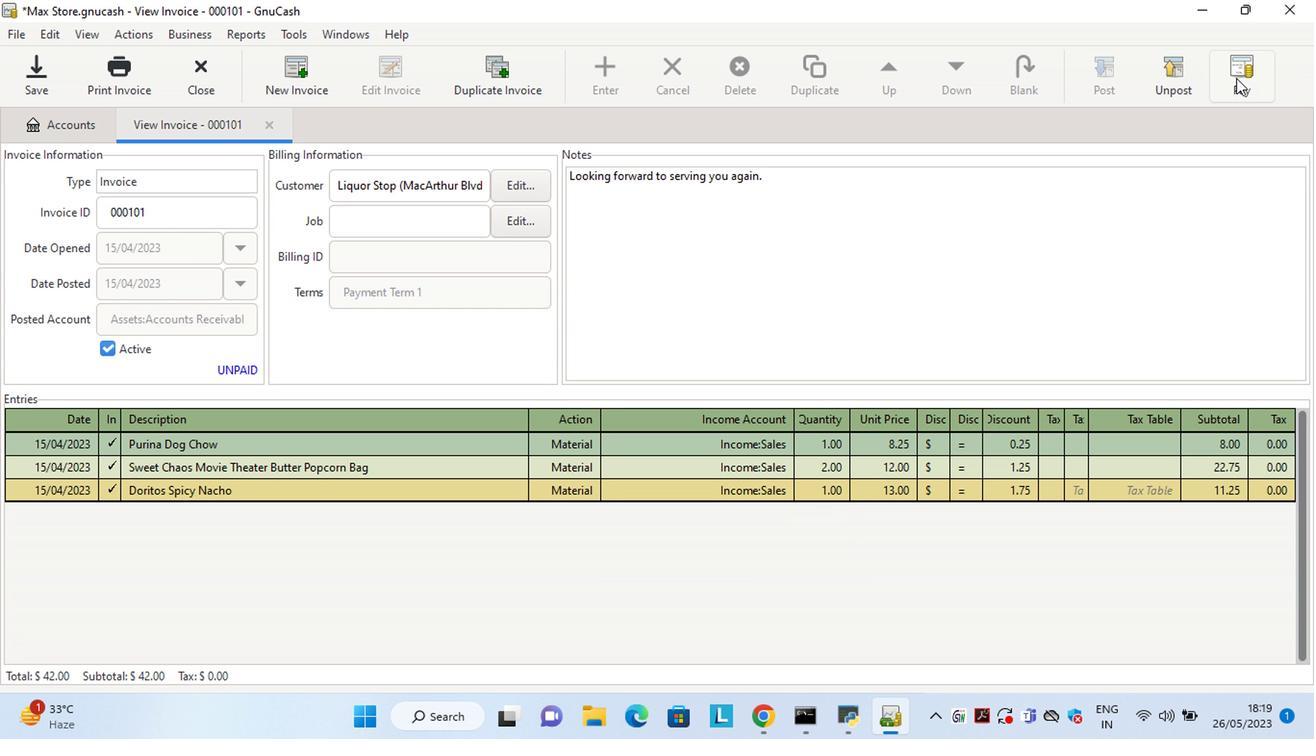 
Action: Mouse moved to (534, 373)
Screenshot: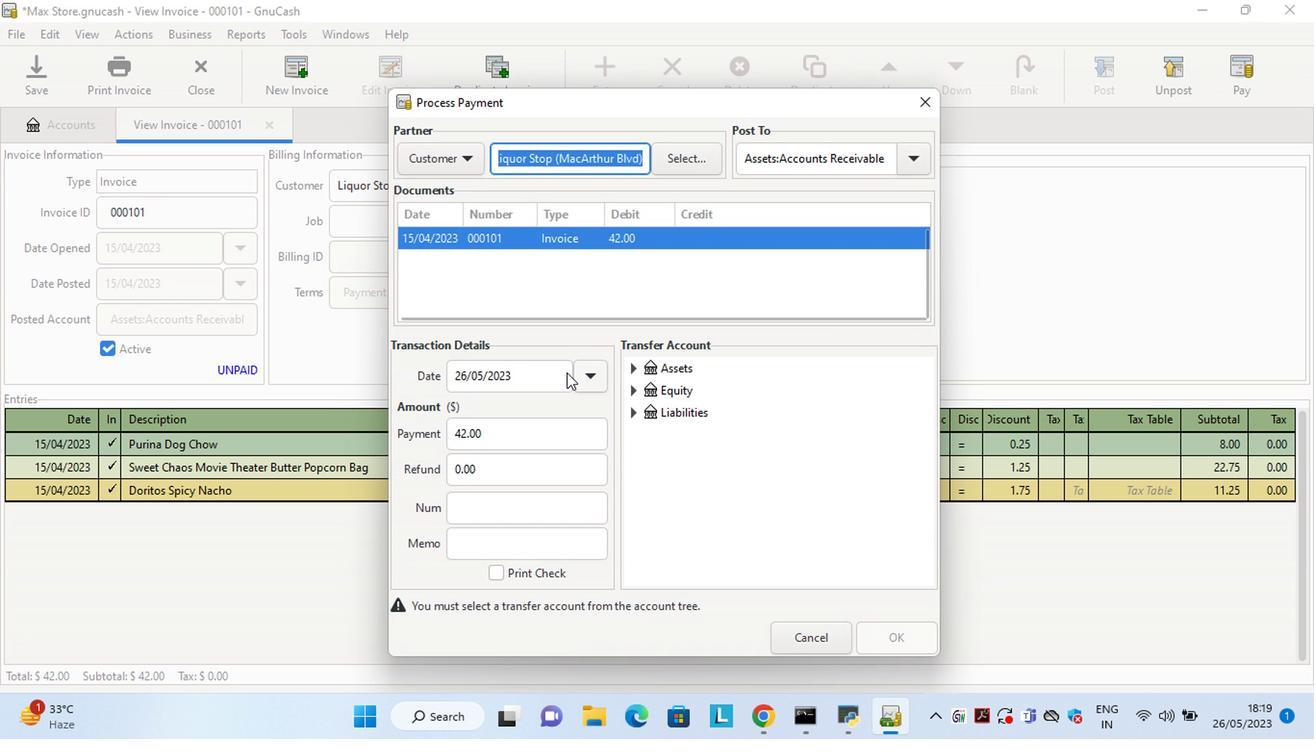 
Action: Mouse pressed left at (534, 373)
Screenshot: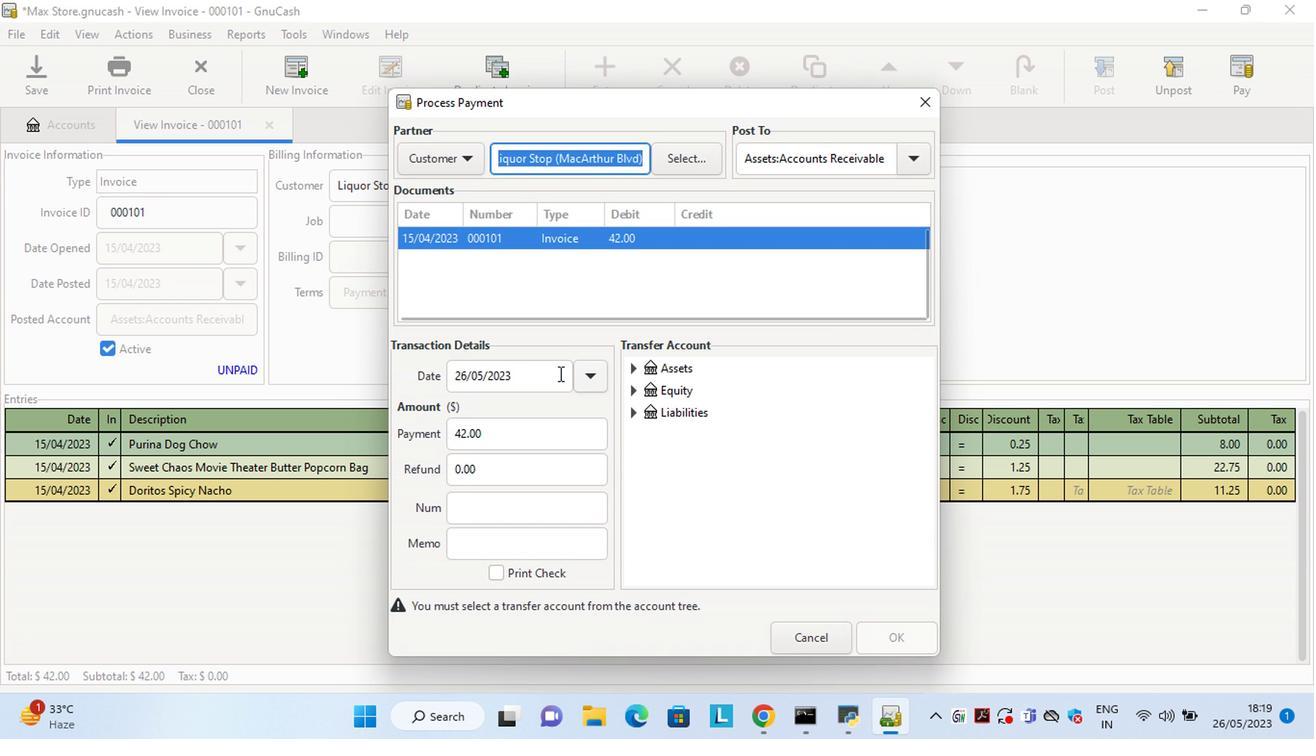 
Action: Key pressed <Key.left><Key.left><Key.left><Key.left><Key.left><Key.left><Key.left><Key.left><Key.left><Key.left><Key.left><Key.left><Key.left><Key.delete><Key.delete>15<Key.right><Key.right>
Screenshot: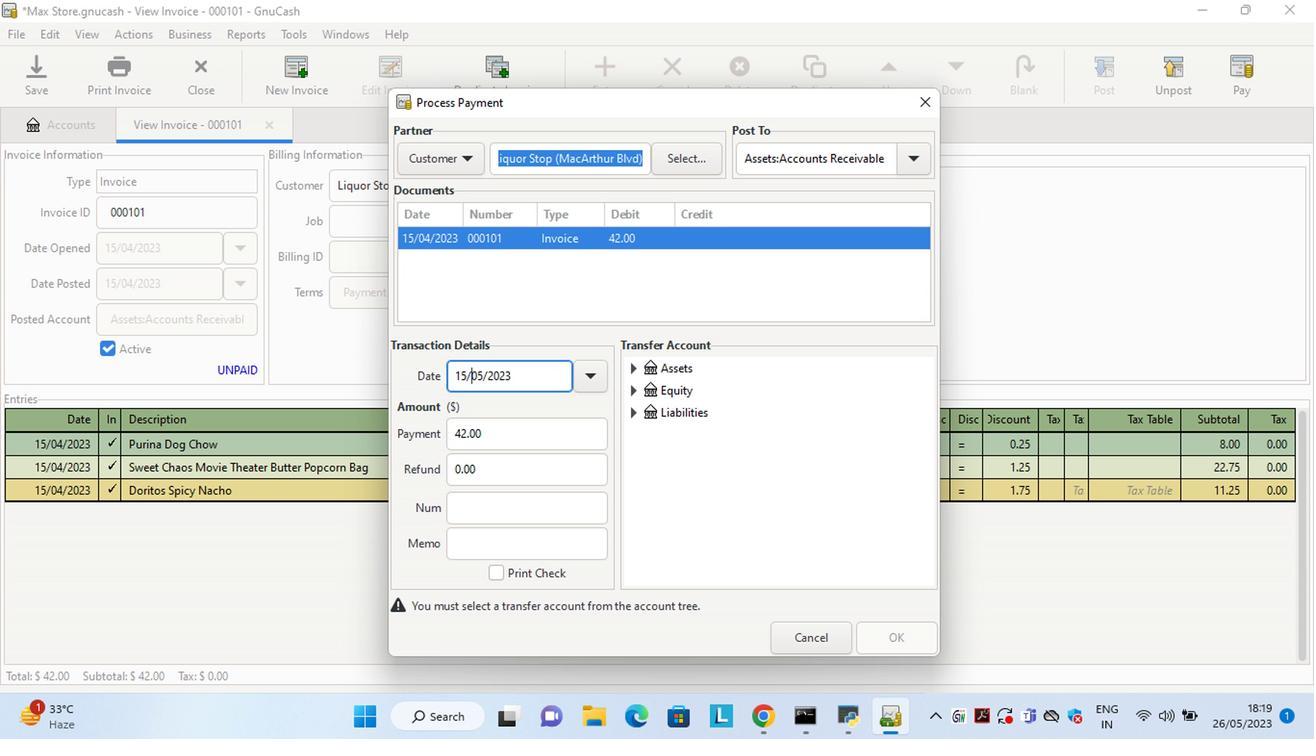 
Action: Mouse moved to (630, 374)
Screenshot: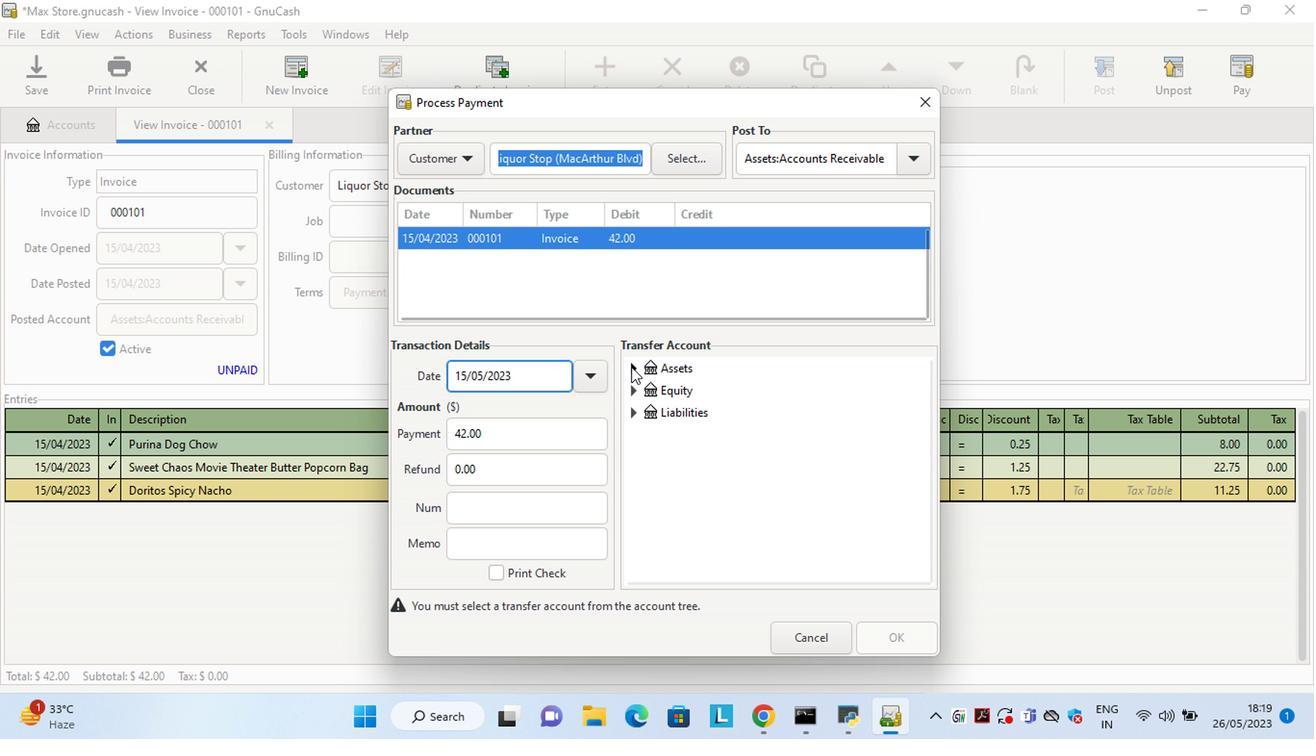 
Action: Mouse pressed left at (630, 374)
Screenshot: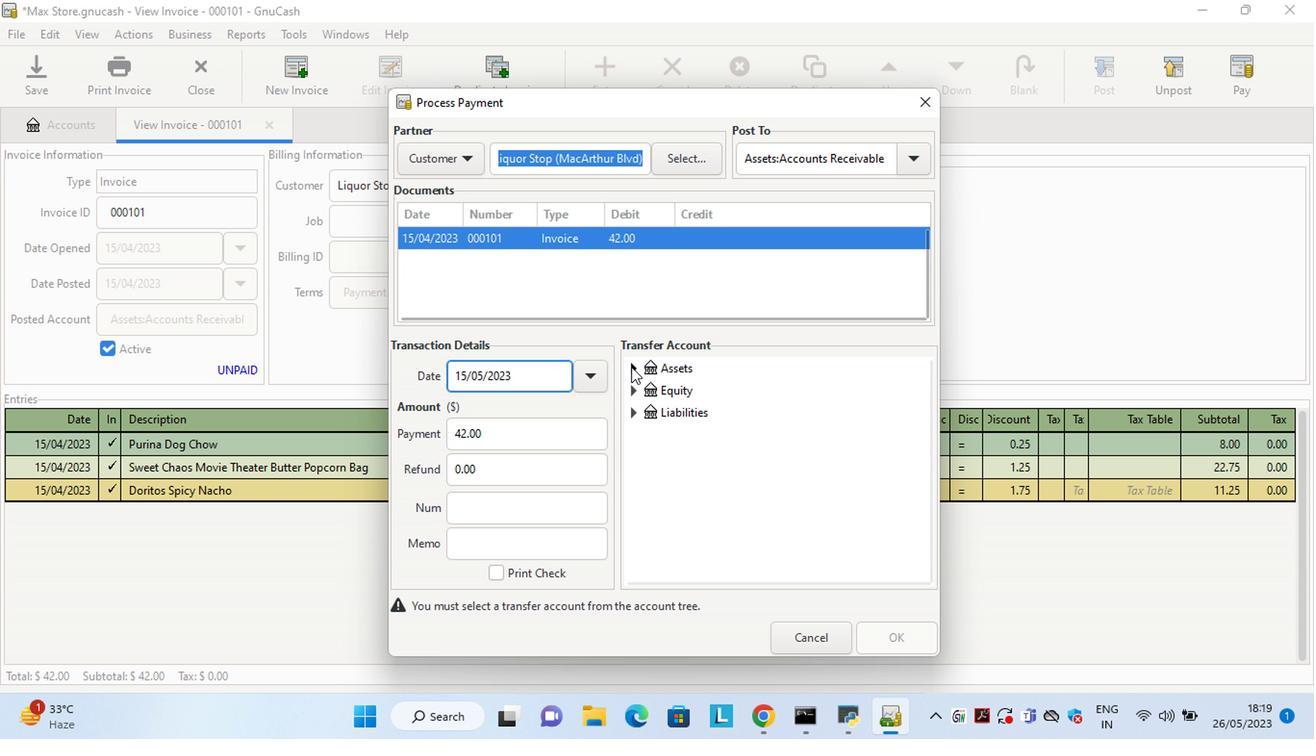 
Action: Mouse moved to (647, 390)
Screenshot: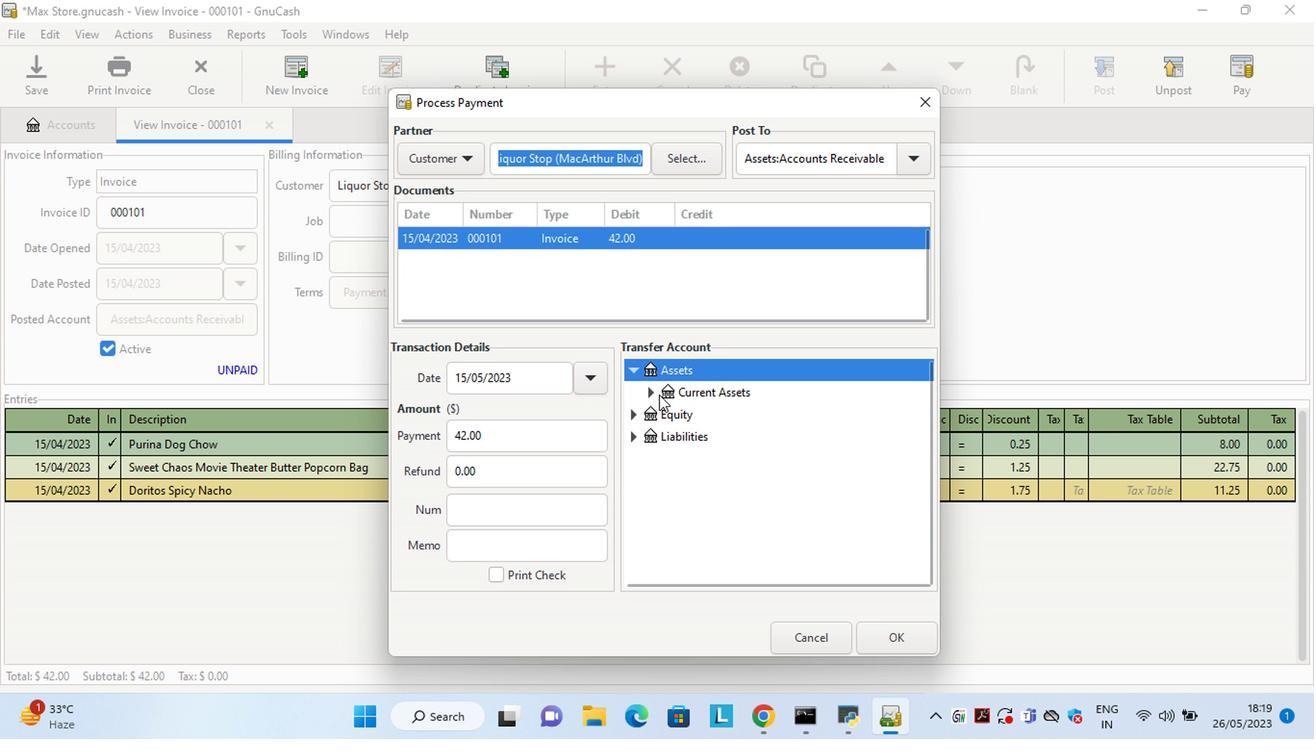 
Action: Mouse pressed left at (647, 390)
Screenshot: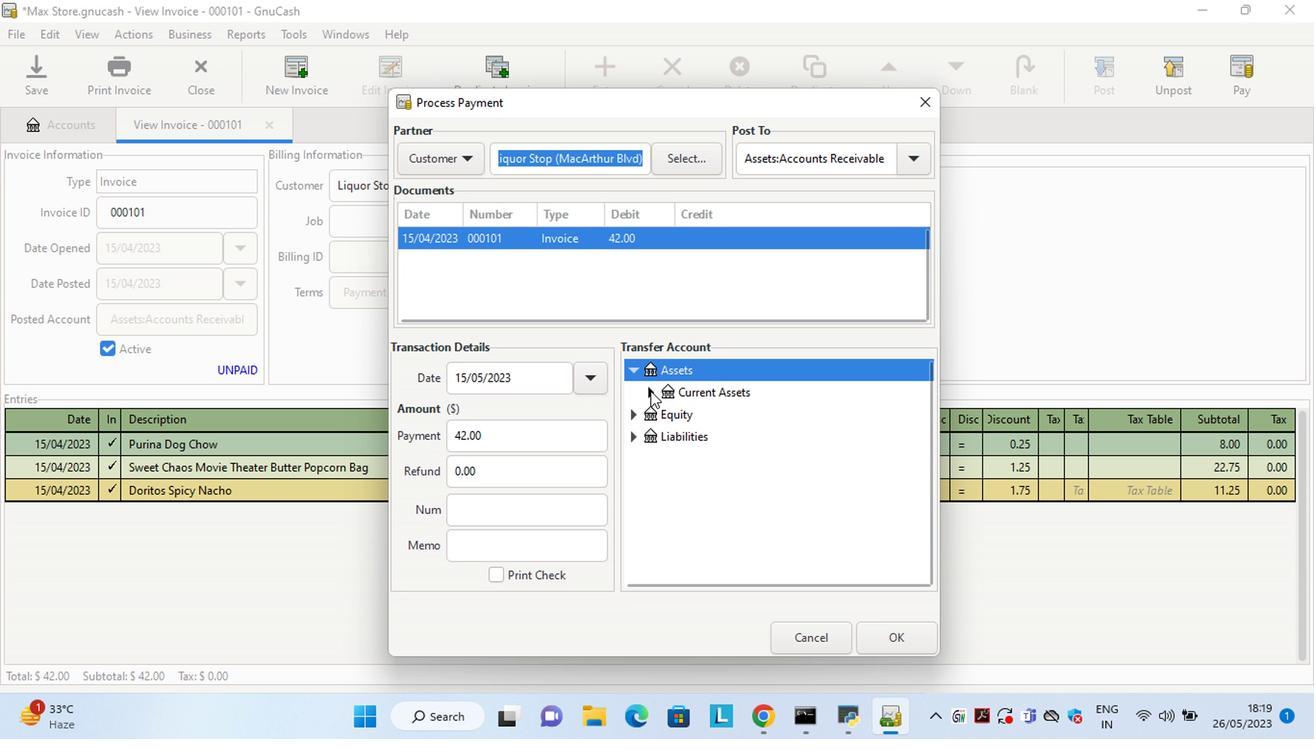 
Action: Mouse moved to (709, 417)
Screenshot: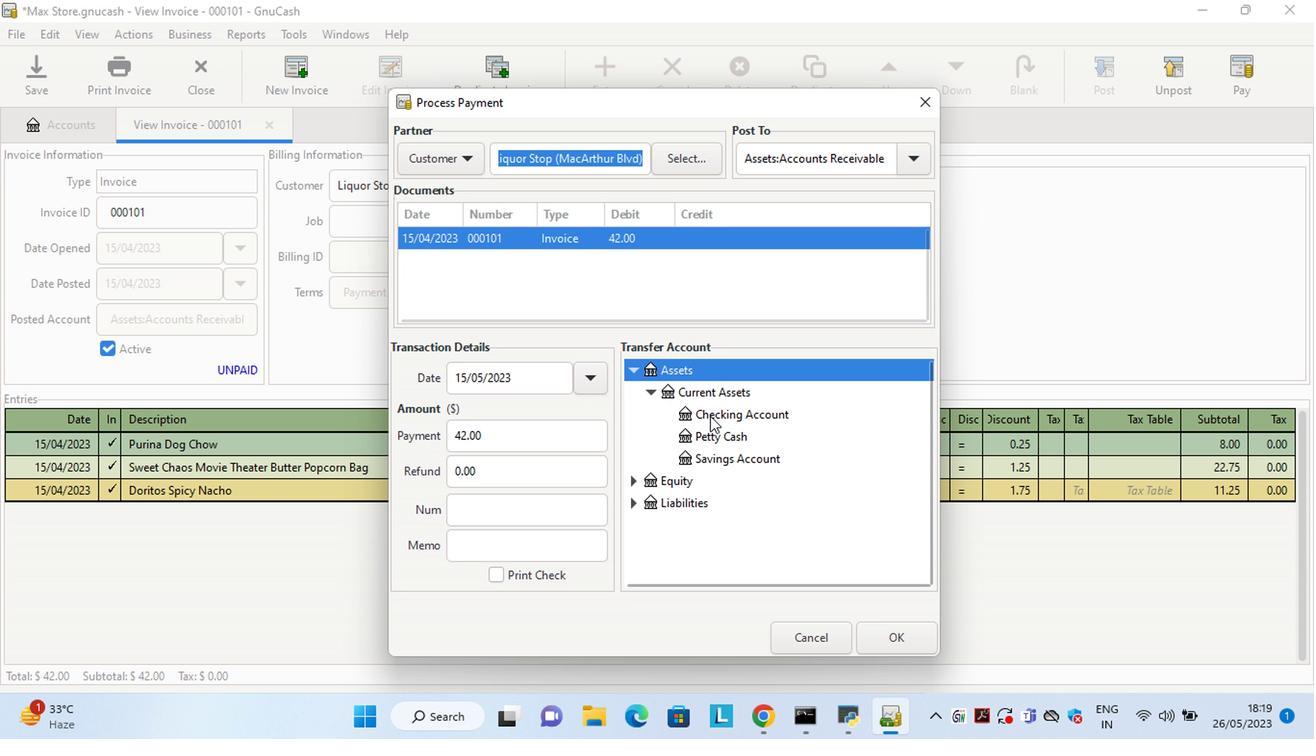
Action: Mouse pressed left at (709, 417)
Screenshot: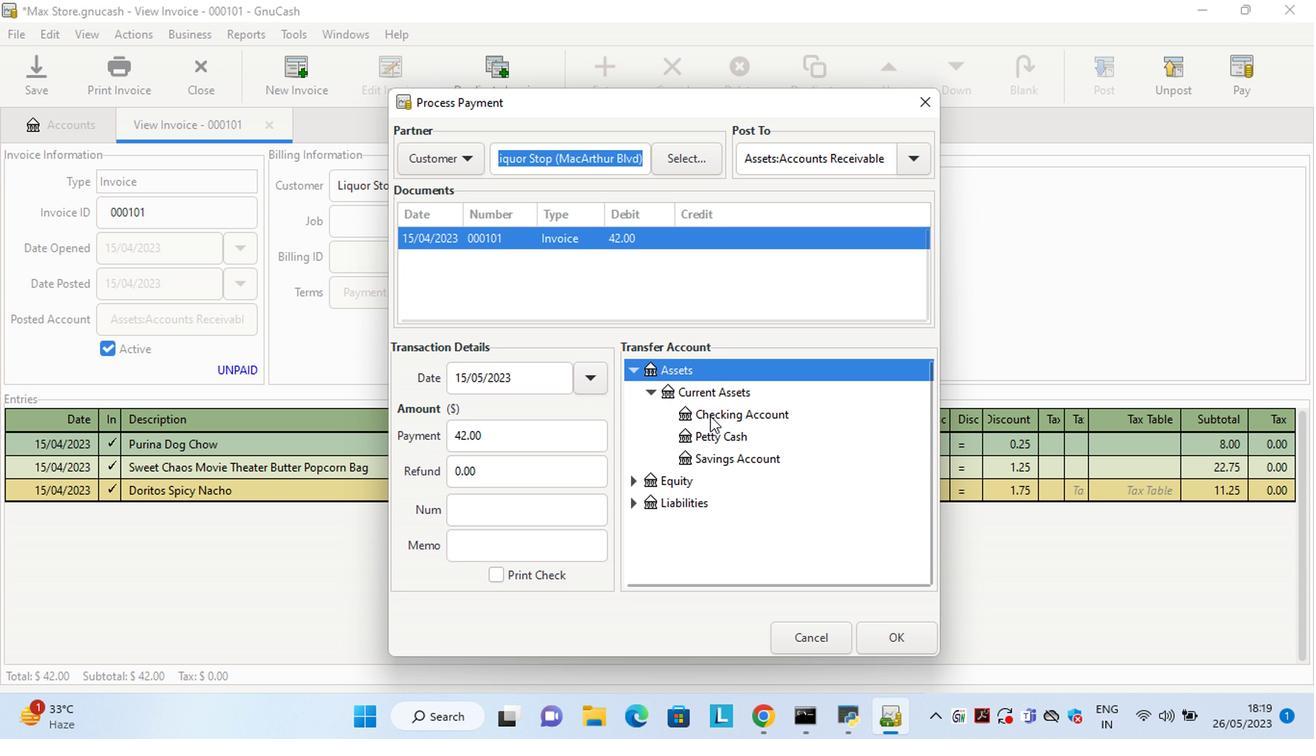 
Action: Mouse moved to (896, 644)
Screenshot: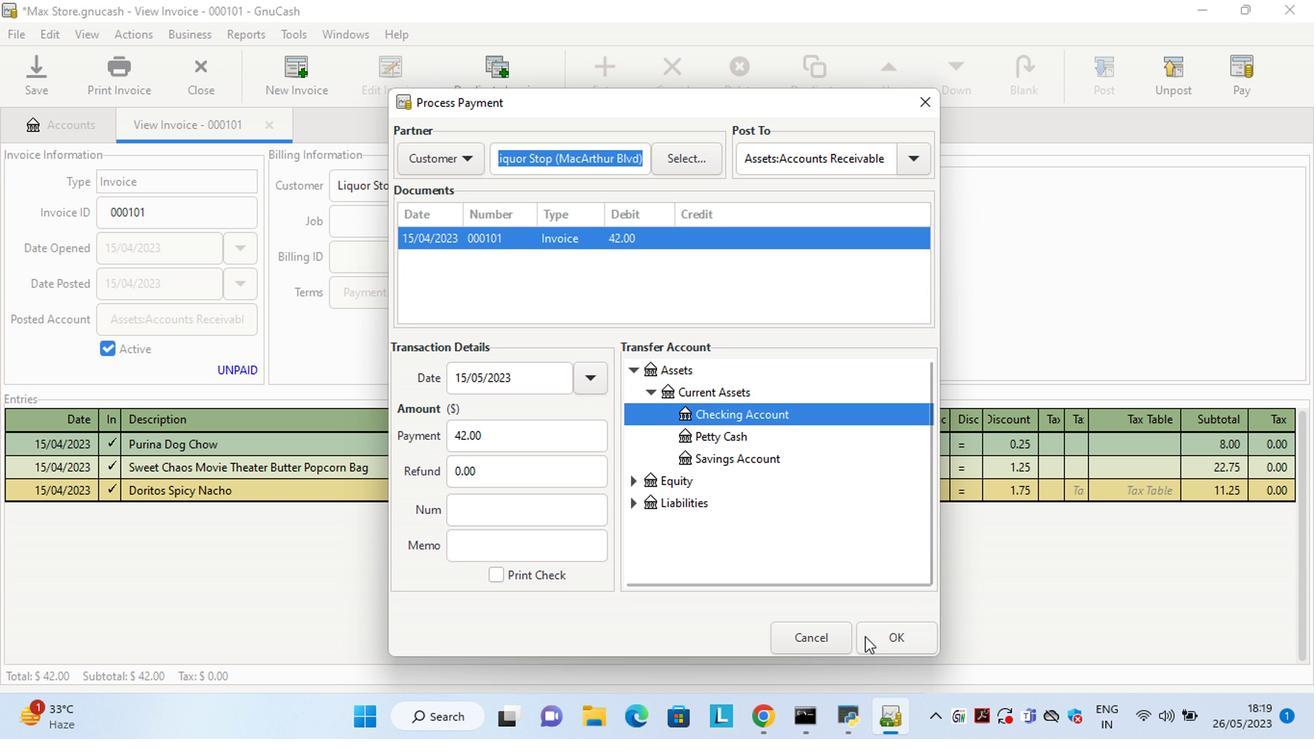 
Action: Mouse pressed left at (896, 644)
Screenshot: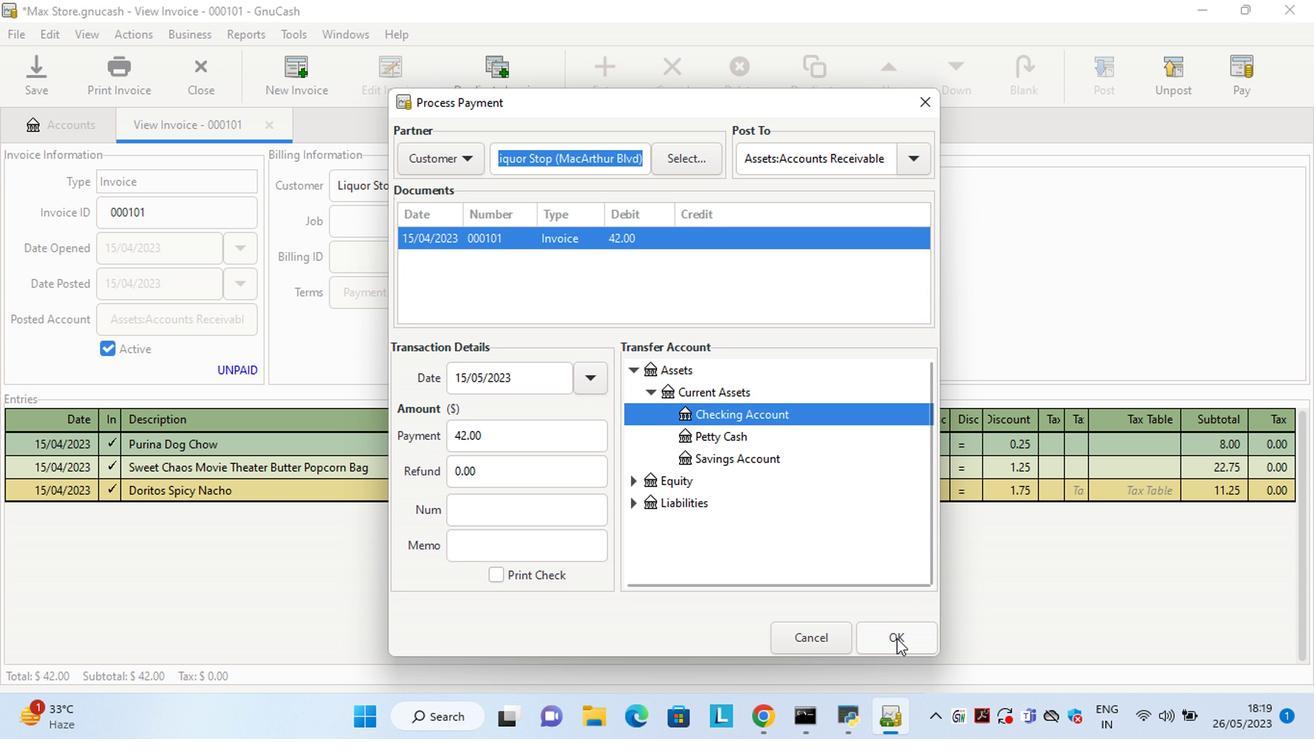 
Action: Mouse moved to (99, 62)
Screenshot: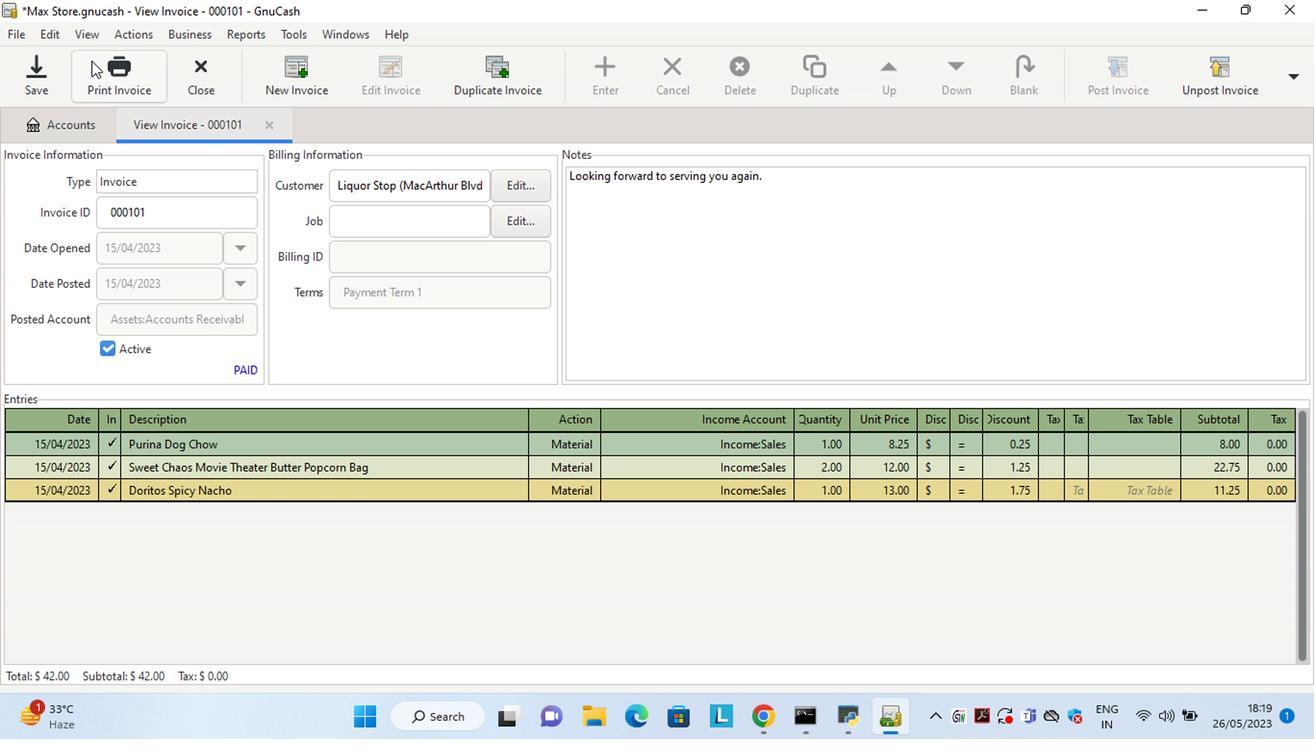 
Action: Mouse pressed left at (99, 62)
Screenshot: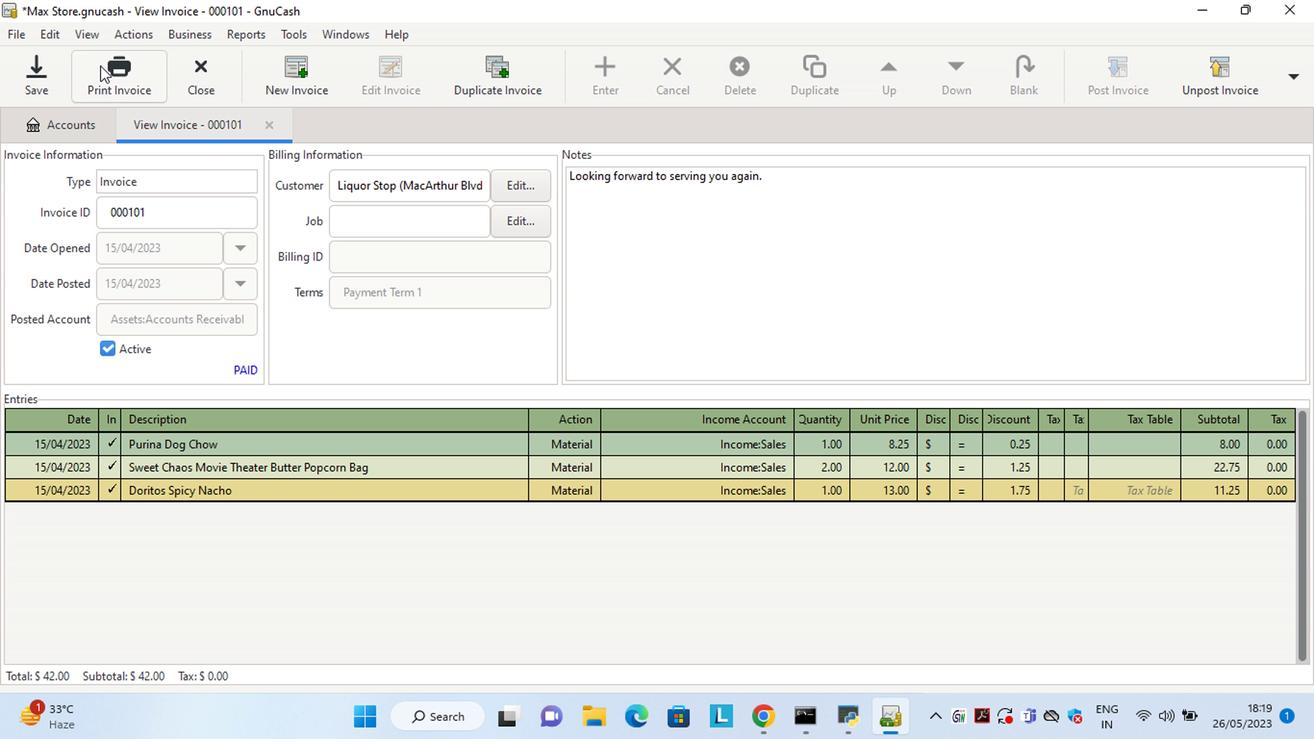 
Action: Mouse moved to (488, 58)
Screenshot: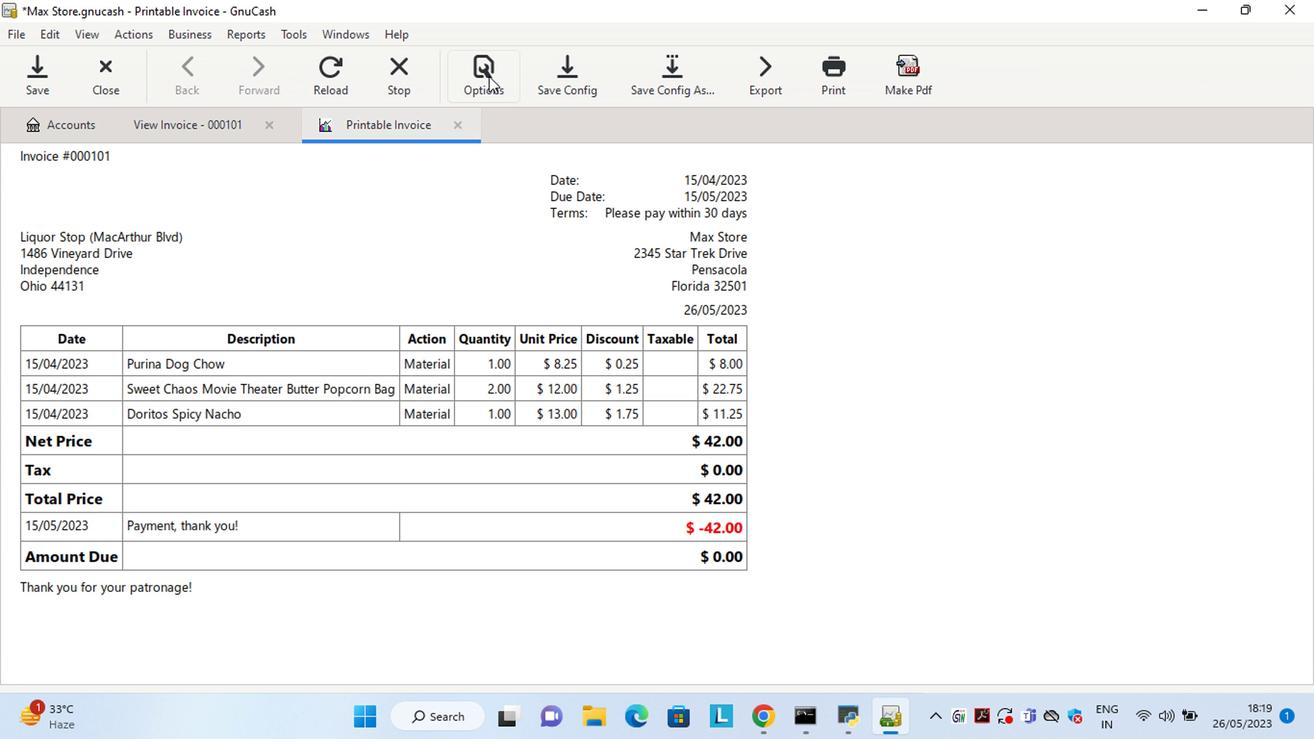 
Action: Mouse pressed left at (488, 58)
Screenshot: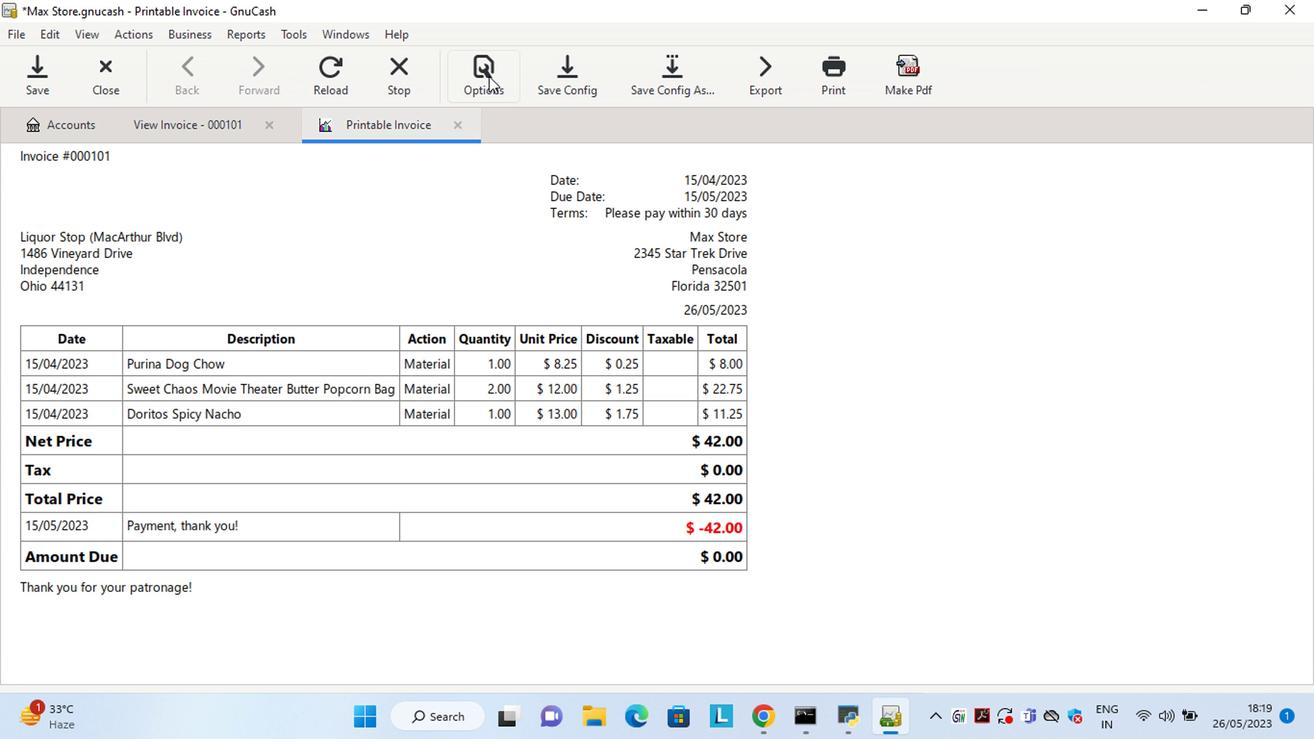 
Action: Mouse moved to (204, 193)
Screenshot: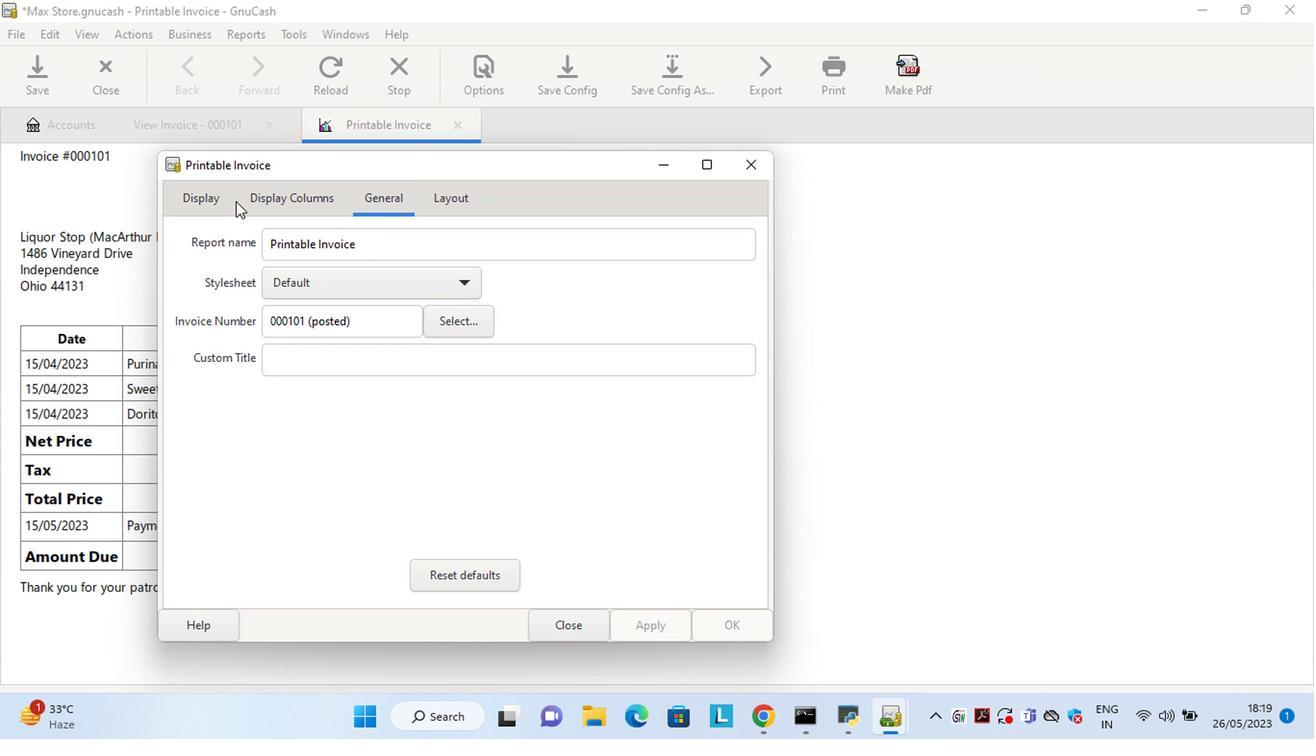 
Action: Mouse pressed left at (204, 193)
Screenshot: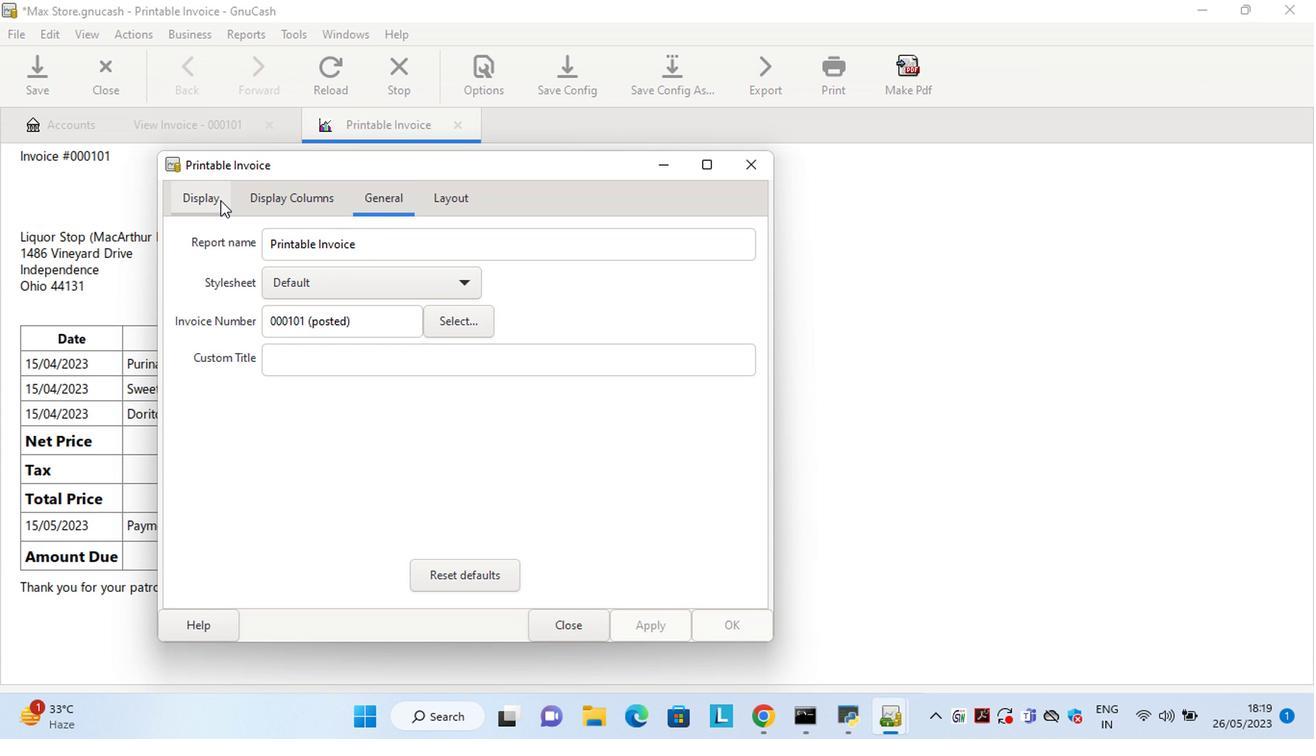 
Action: Mouse moved to (337, 415)
Screenshot: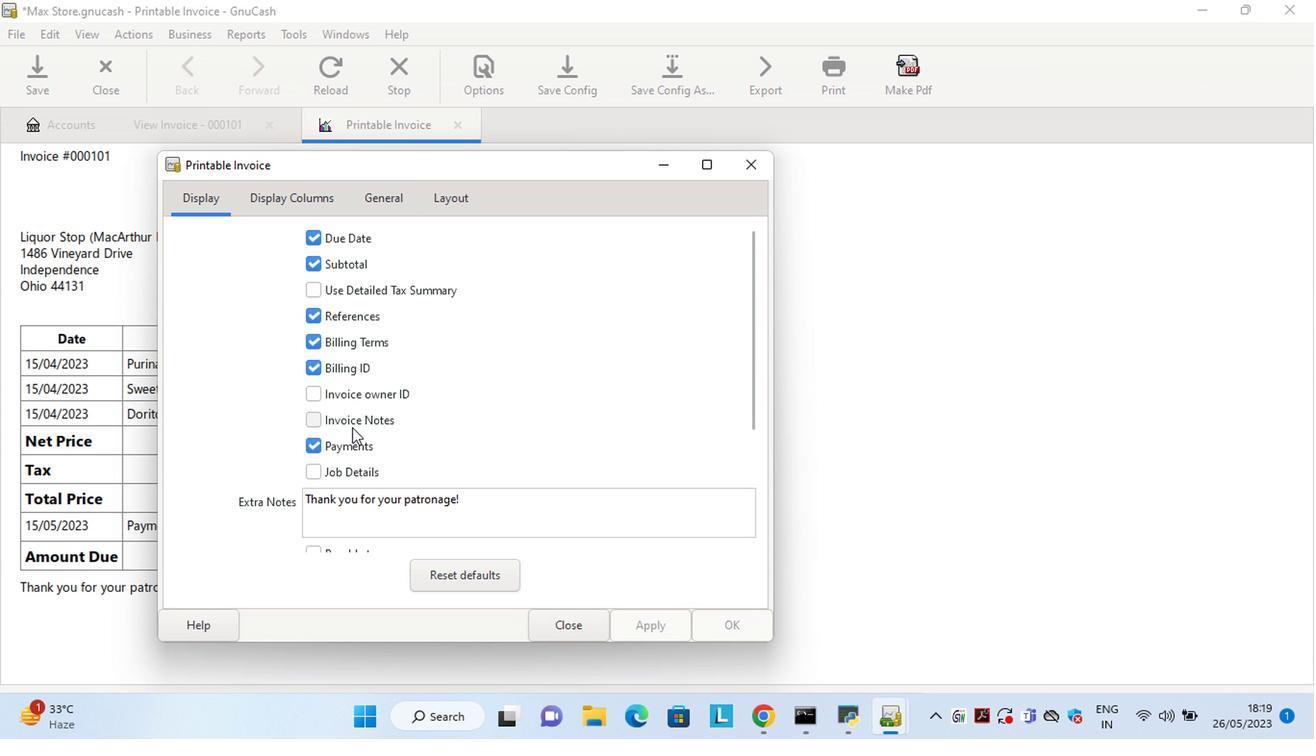 
Action: Mouse pressed left at (337, 415)
Screenshot: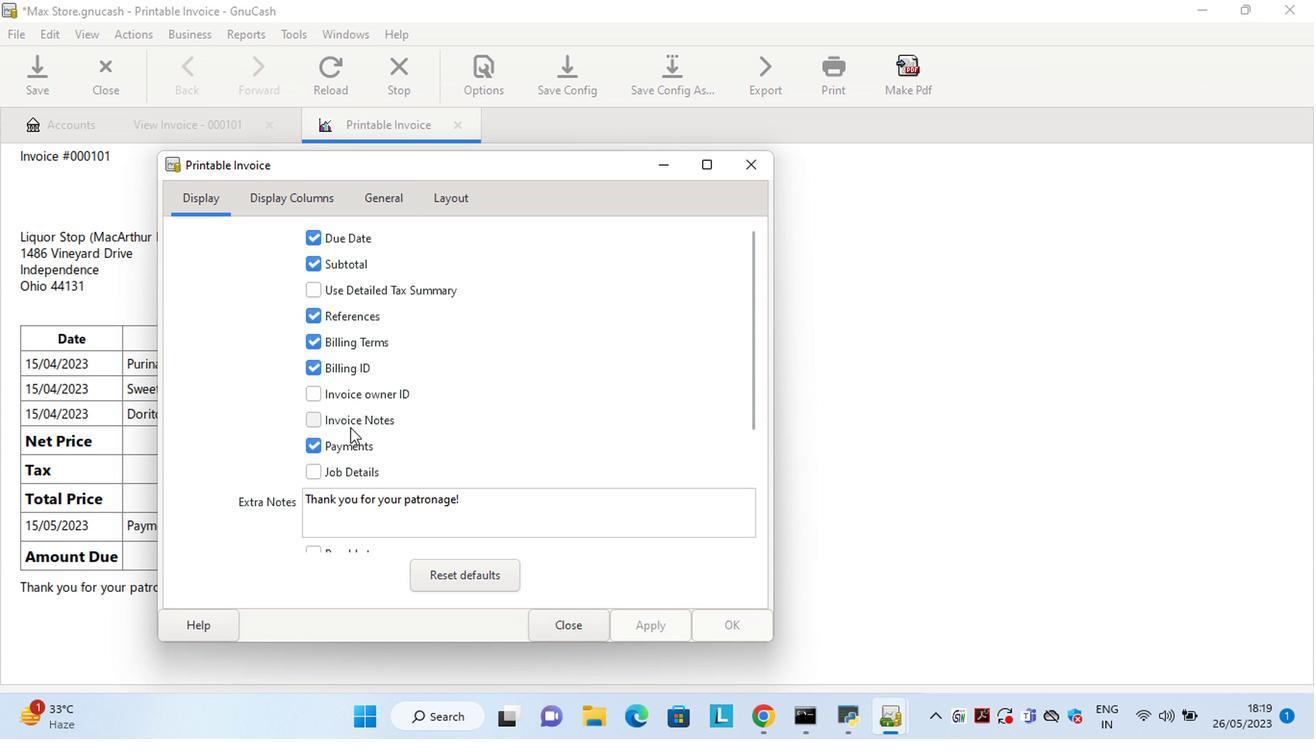
Action: Mouse moved to (640, 623)
Screenshot: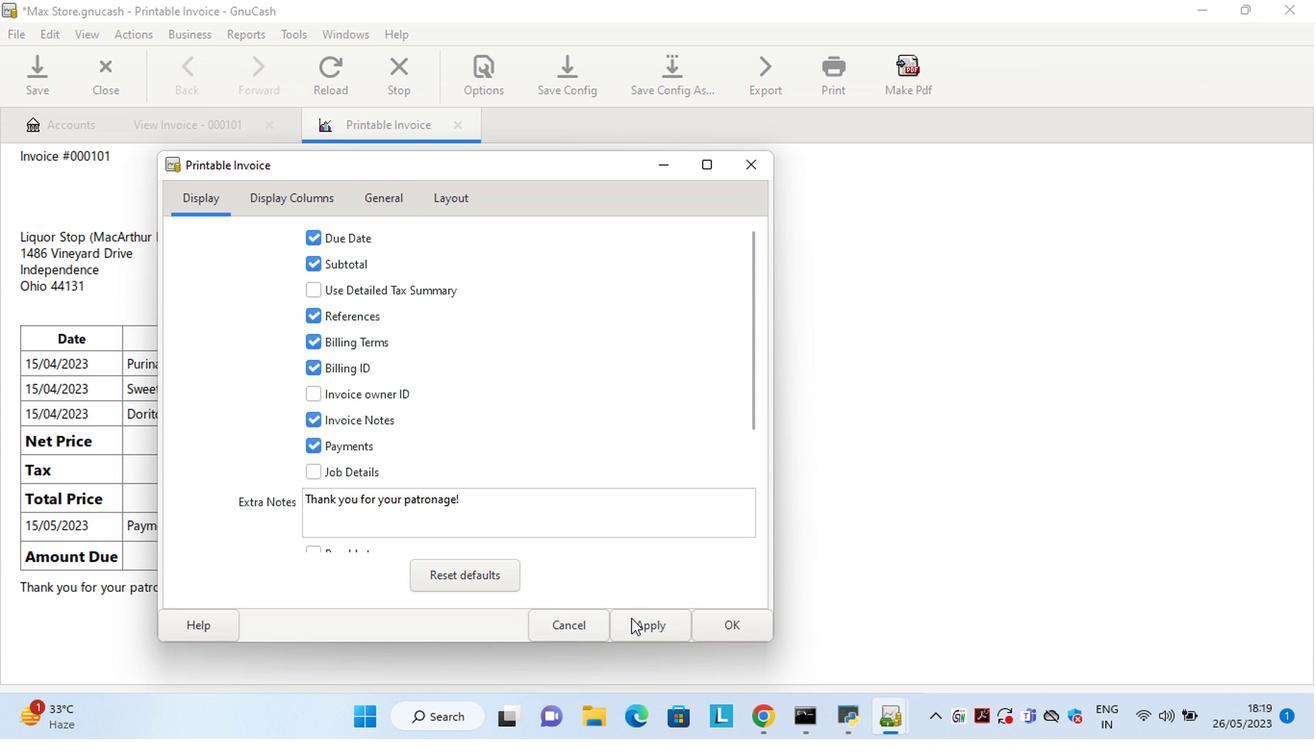 
Action: Mouse pressed left at (640, 623)
Screenshot: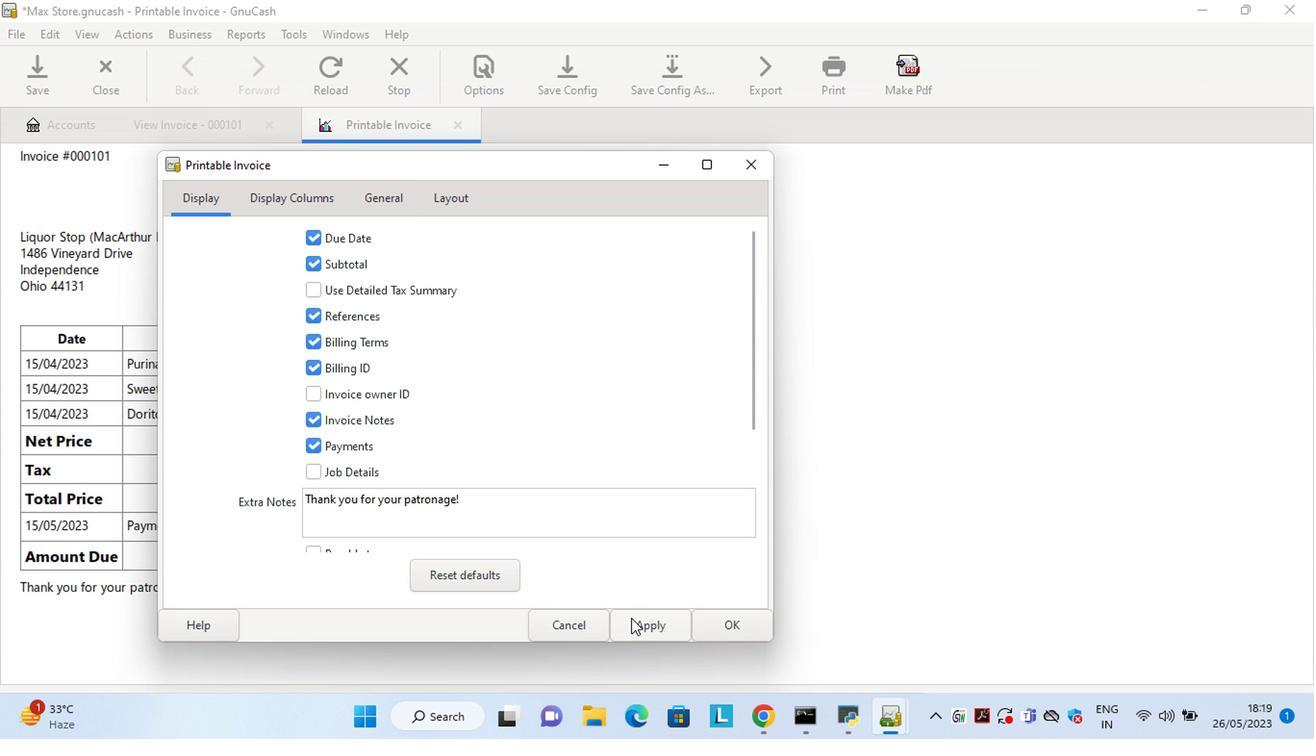 
Action: Mouse moved to (579, 625)
Screenshot: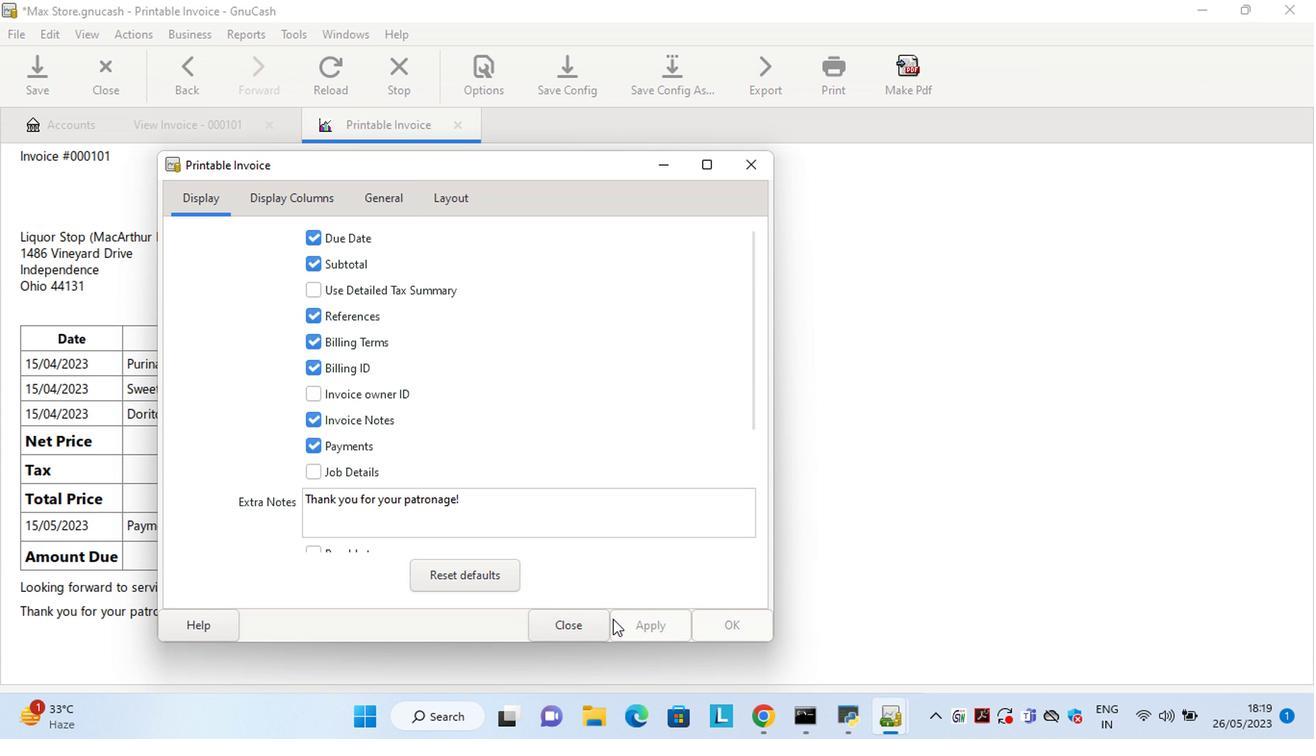 
Action: Mouse pressed left at (579, 625)
Screenshot: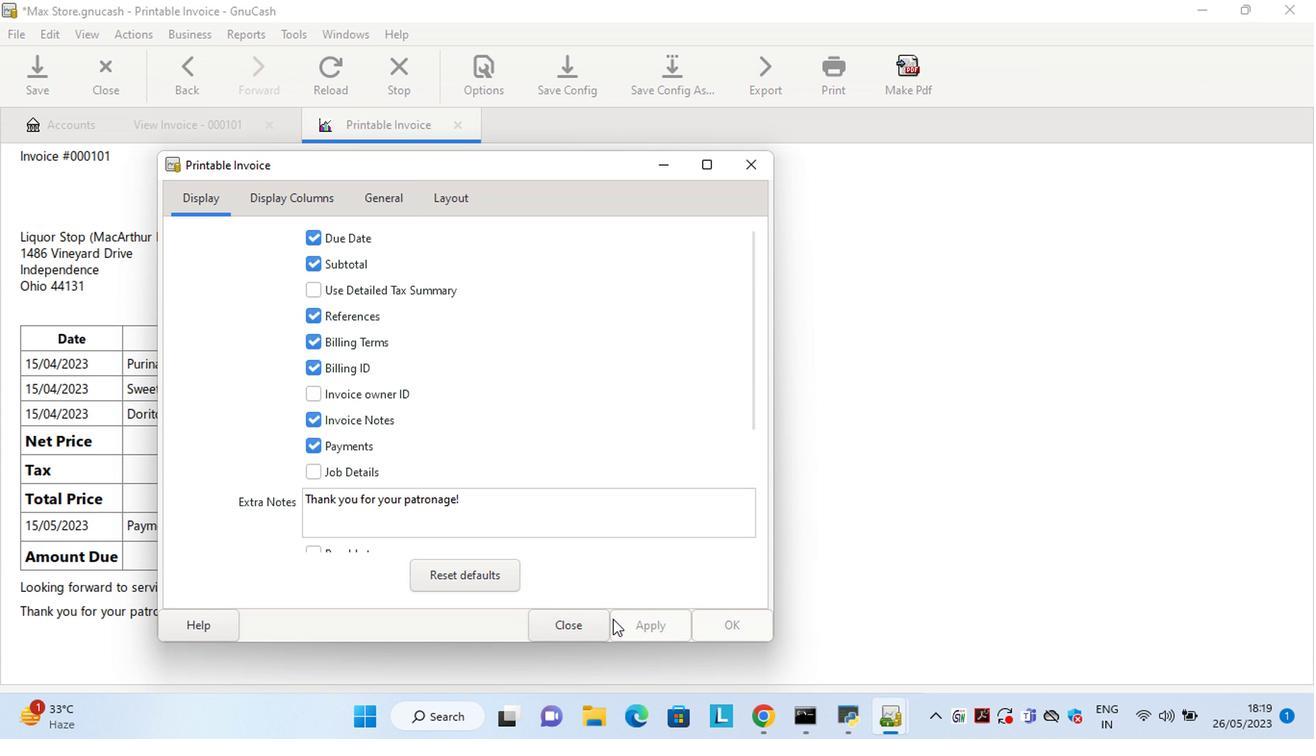 
Action: Mouse moved to (969, 483)
Screenshot: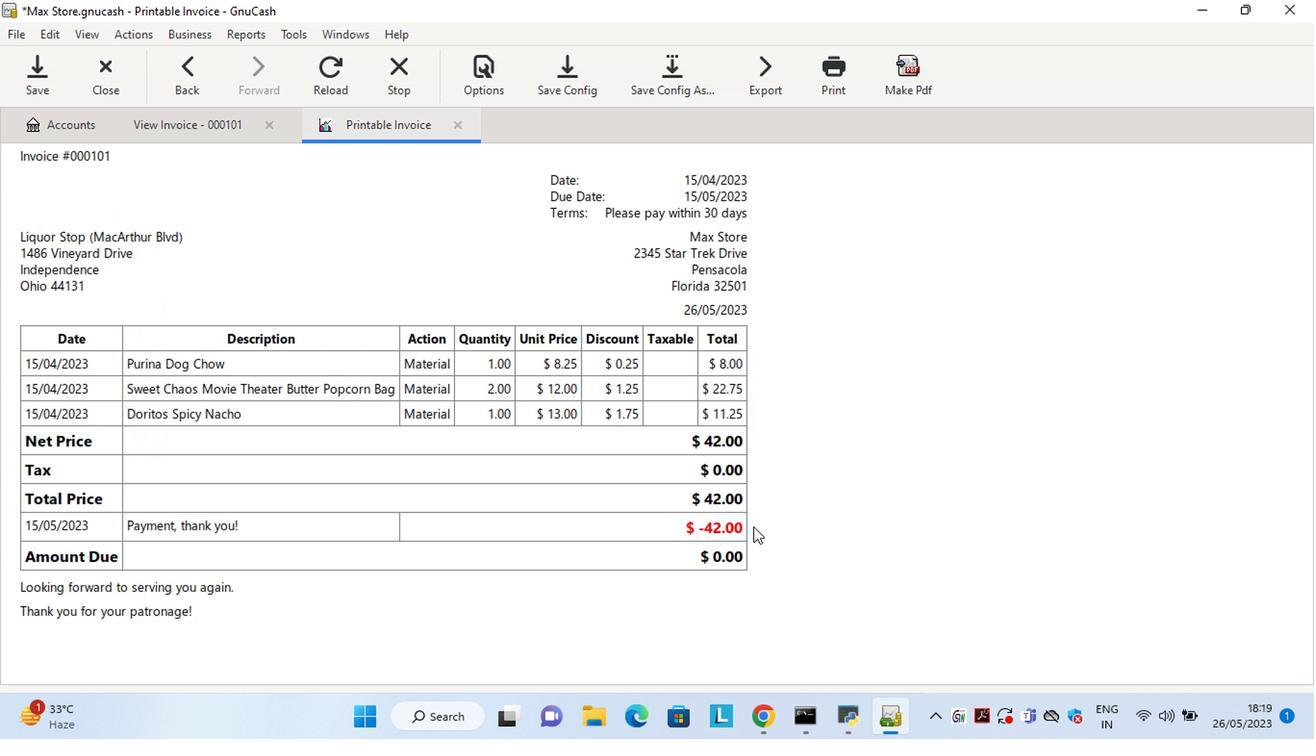
